 Task: Select Fire TV from Amazon Fire TV. Add to cart Alexa Voice Remote for Fire TV Cube-1. Place order for _x000D_
18839 W Narramore Rd_x000D_
Buckeye, Arizona(AZ), 85326, Cell Number (623) 386-9257
Action: Mouse moved to (53, 41)
Screenshot: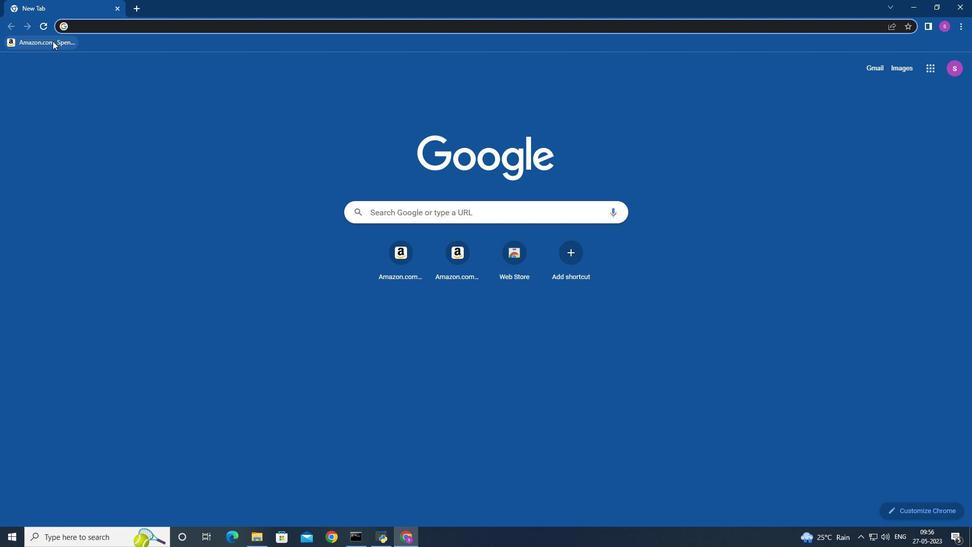 
Action: Mouse pressed left at (53, 41)
Screenshot: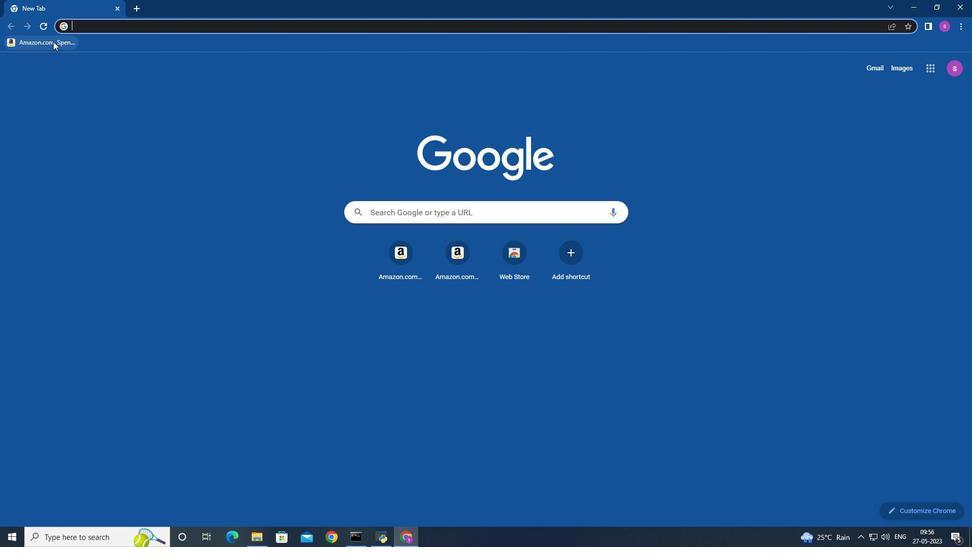 
Action: Mouse moved to (116, 47)
Screenshot: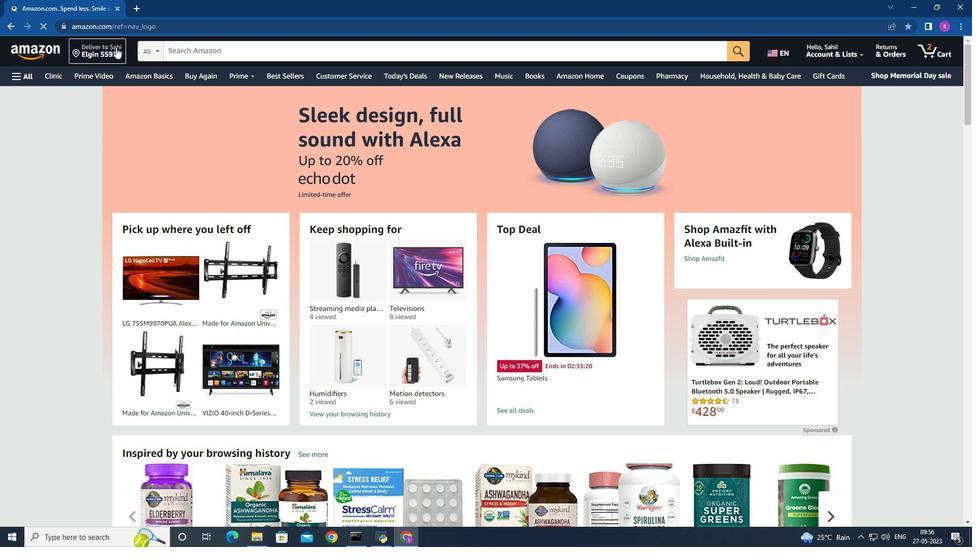 
Action: Mouse pressed left at (116, 47)
Screenshot: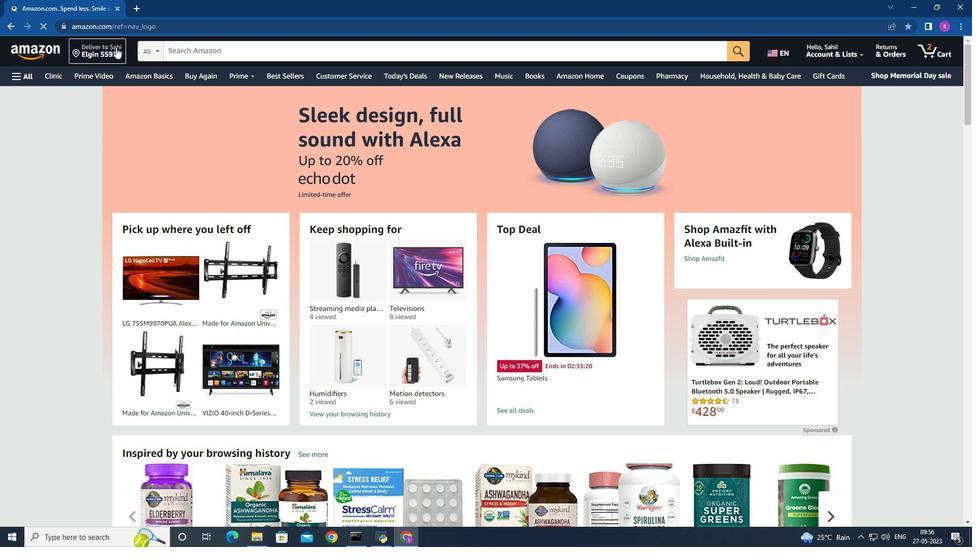 
Action: Mouse moved to (488, 306)
Screenshot: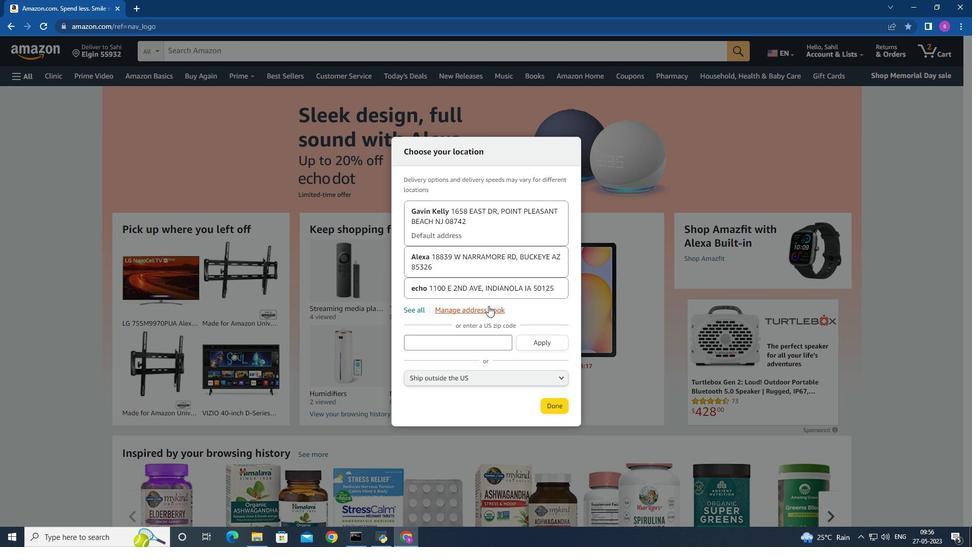 
Action: Mouse pressed left at (488, 306)
Screenshot: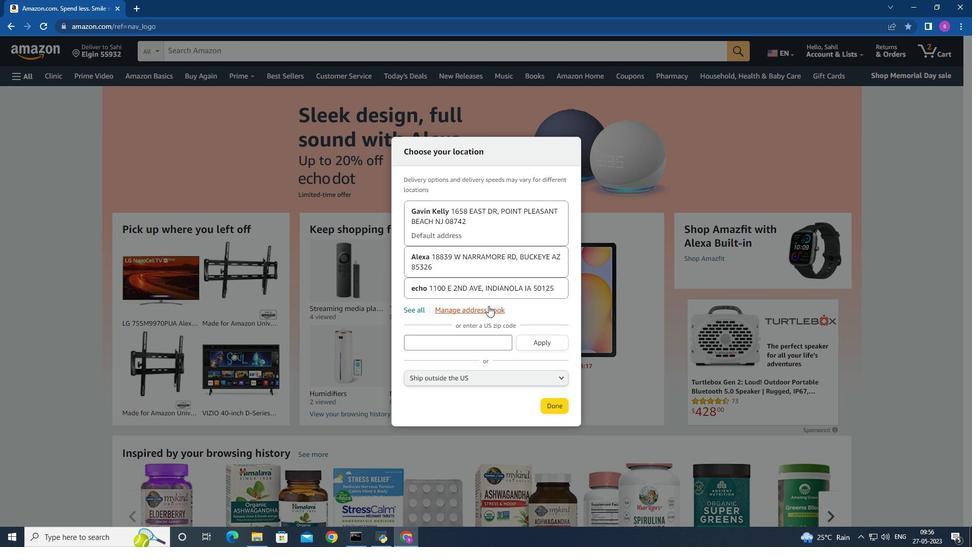 
Action: Mouse moved to (256, 200)
Screenshot: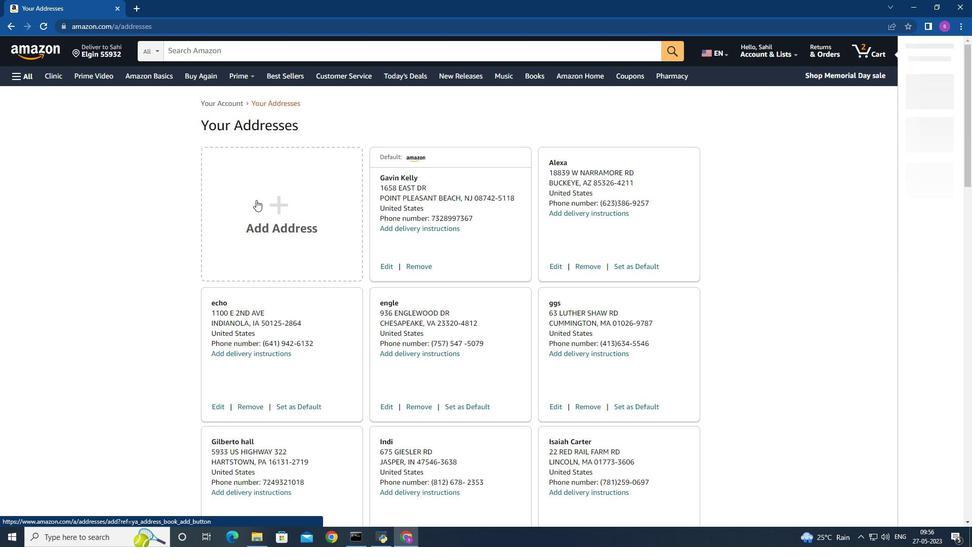 
Action: Mouse pressed left at (256, 200)
Screenshot: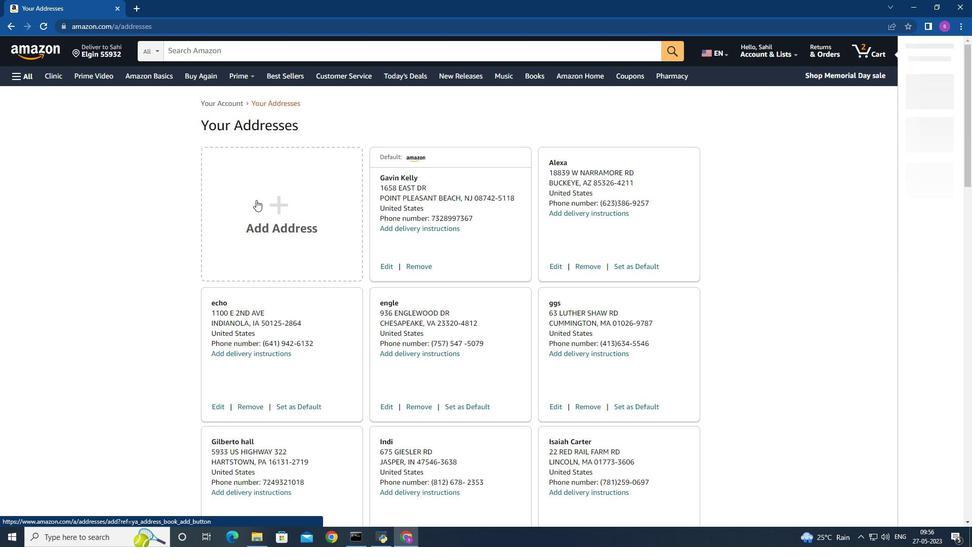 
Action: Mouse moved to (425, 236)
Screenshot: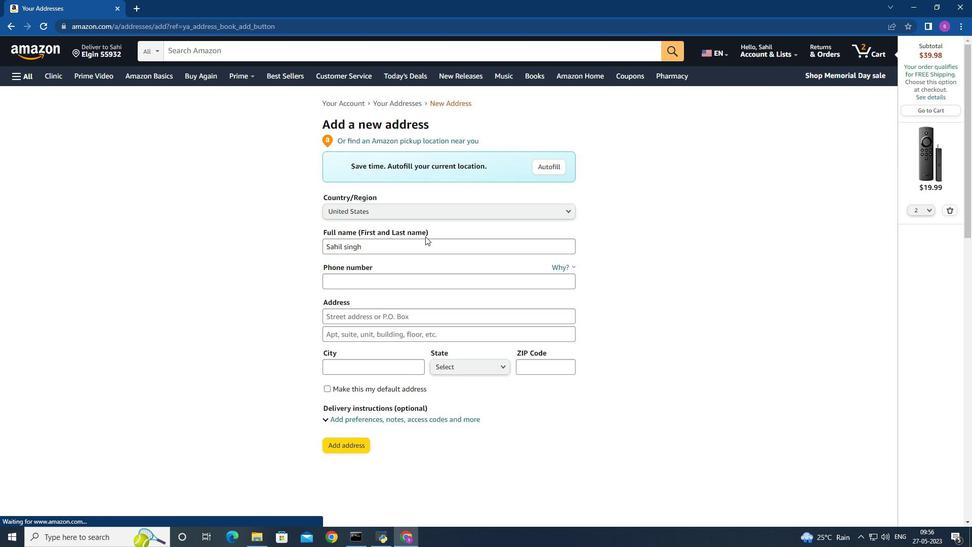 
Action: Mouse scrolled (425, 235) with delta (0, 0)
Screenshot: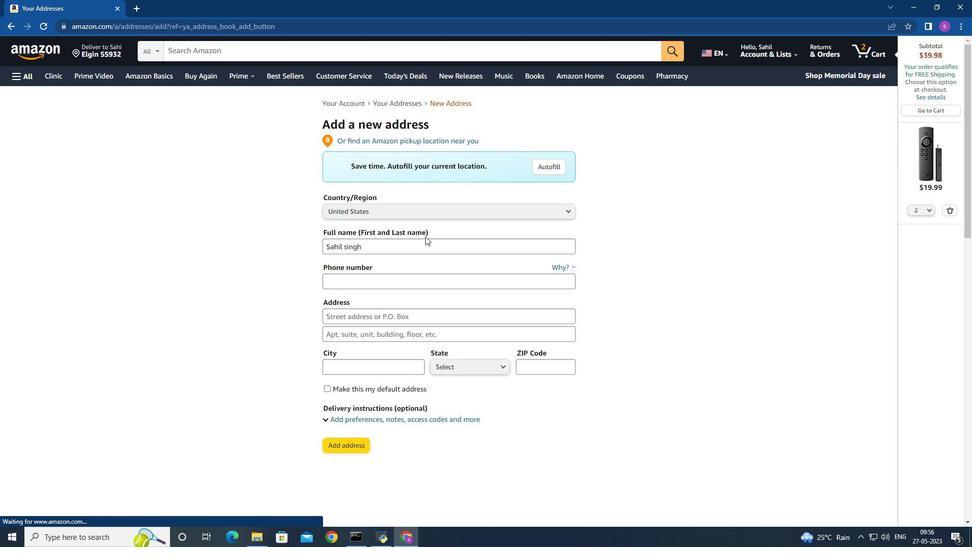 
Action: Mouse scrolled (425, 235) with delta (0, 0)
Screenshot: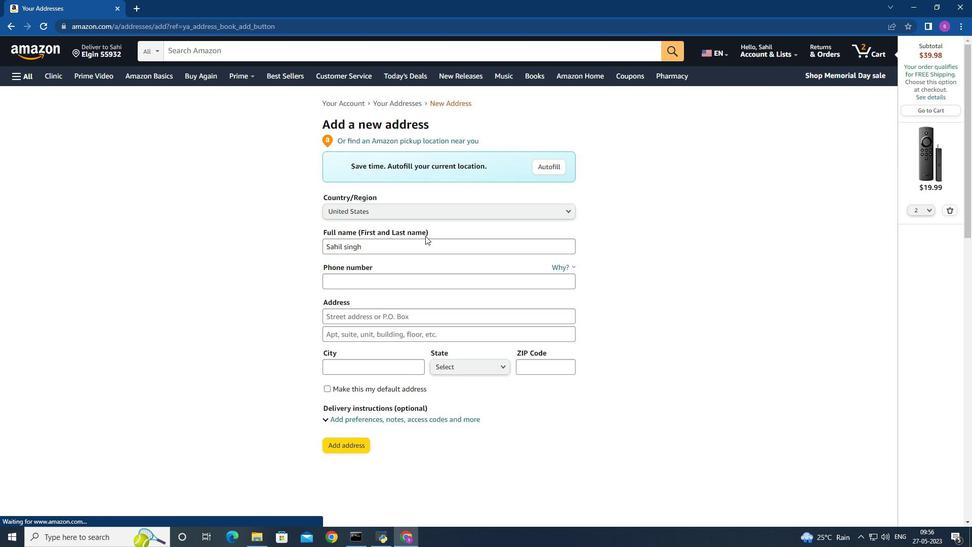 
Action: Mouse moved to (367, 217)
Screenshot: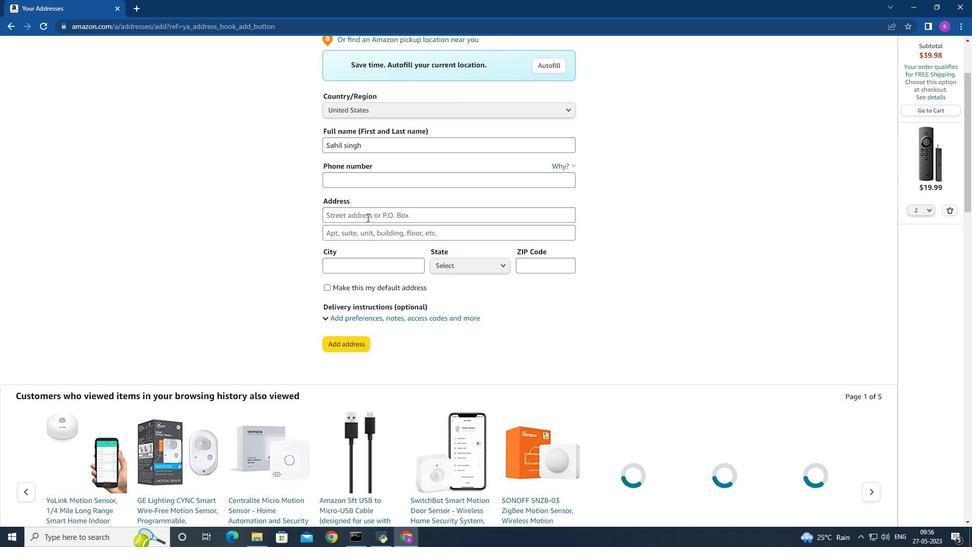 
Action: Mouse pressed left at (367, 217)
Screenshot: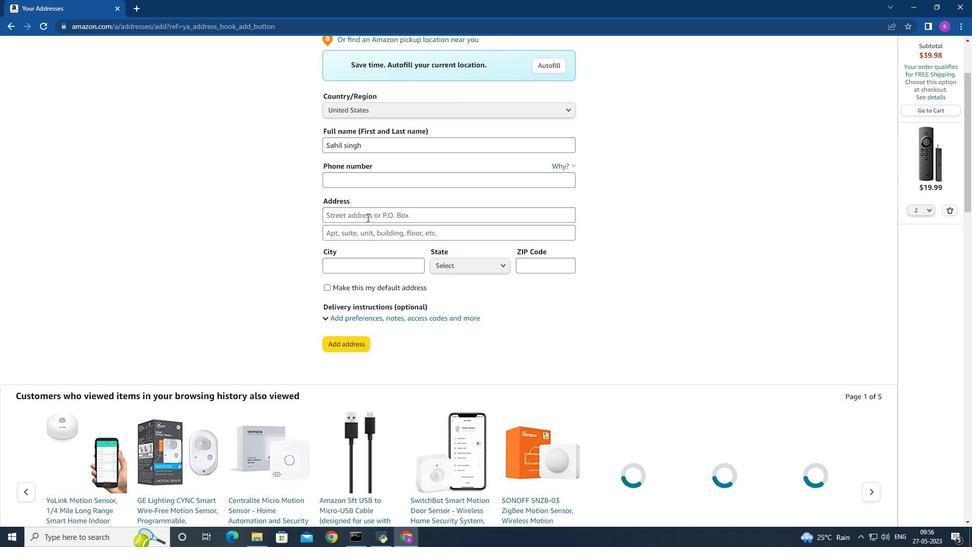 
Action: Mouse moved to (366, 217)
Screenshot: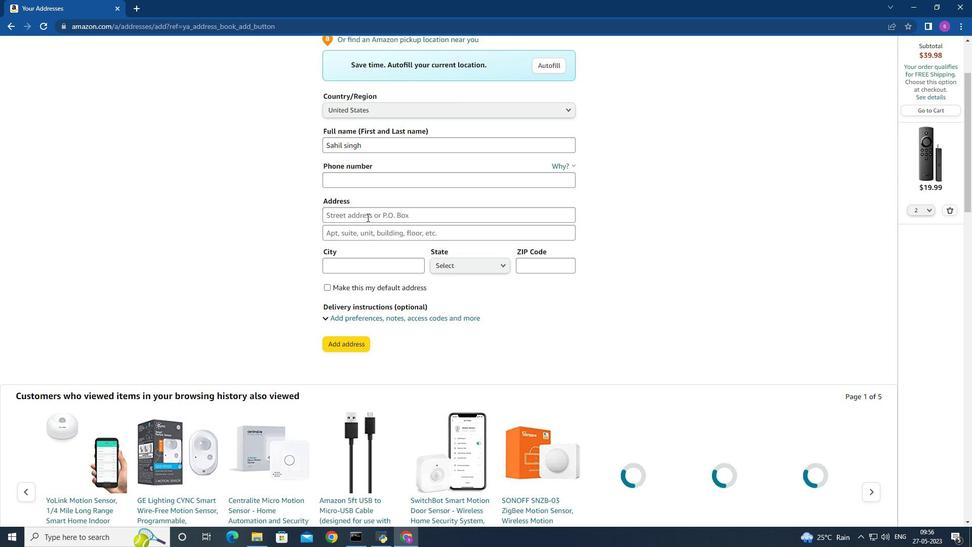 
Action: Key pressed 18839<Key.space><Key.shift>W<Key.space><Key.shift><Key.shift><Key.shift><Key.shift><Key.shift>N
Screenshot: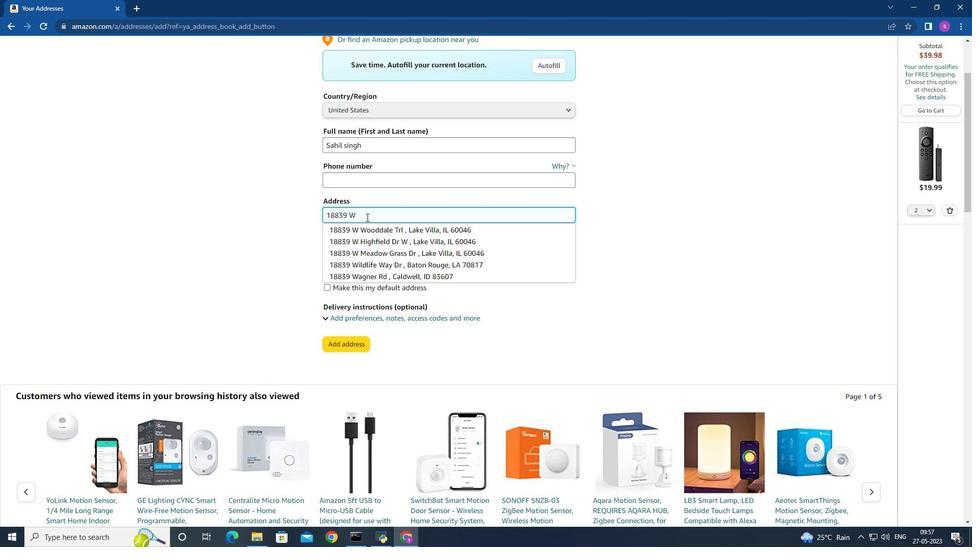 
Action: Mouse moved to (396, 228)
Screenshot: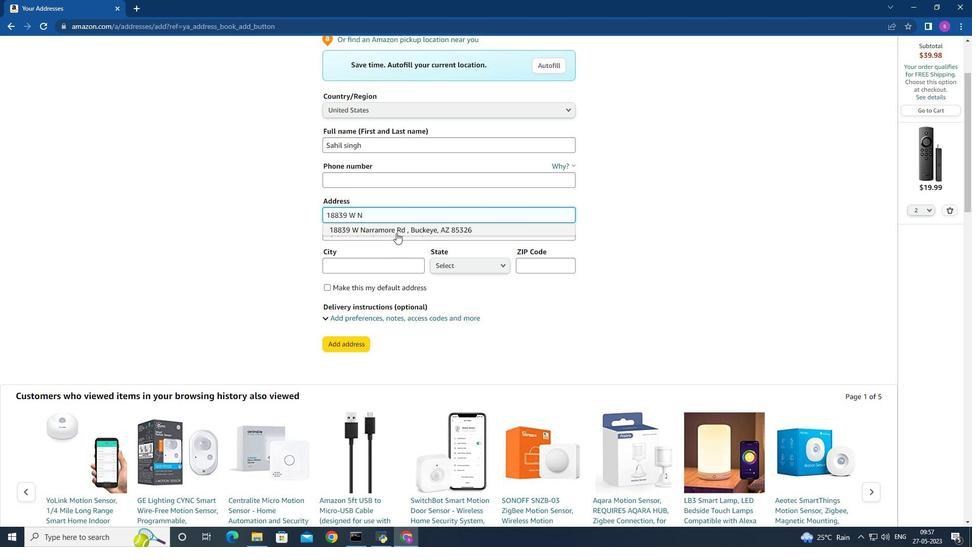 
Action: Mouse pressed left at (396, 228)
Screenshot: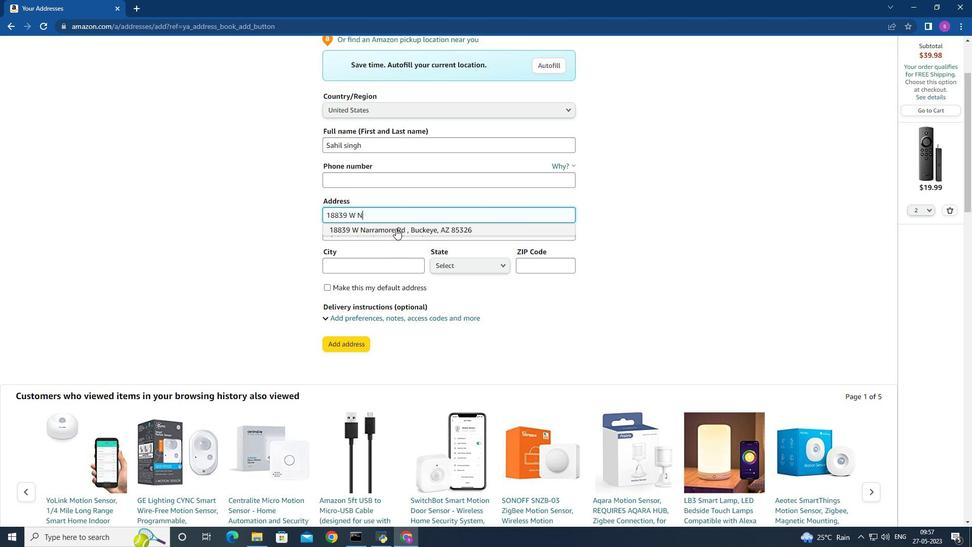 
Action: Mouse moved to (359, 176)
Screenshot: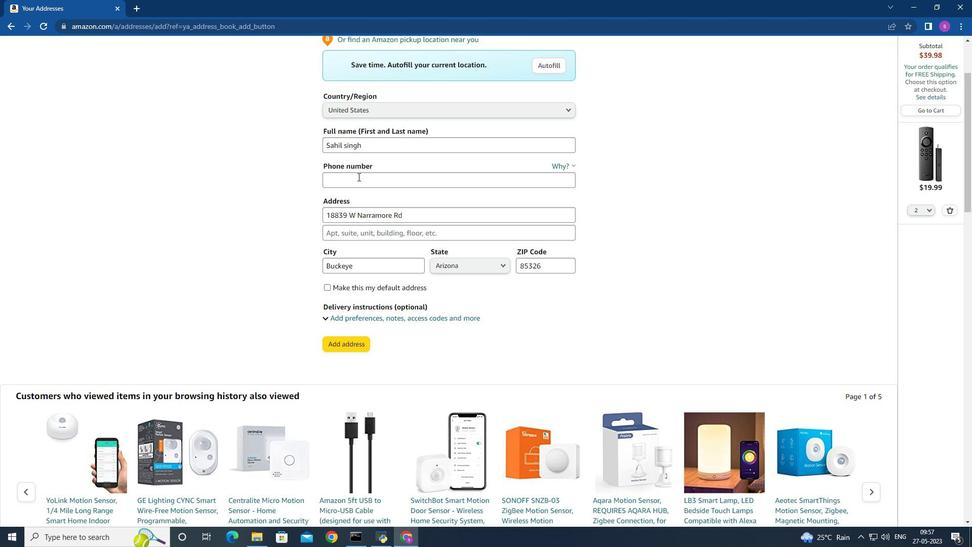 
Action: Mouse pressed left at (359, 176)
Screenshot: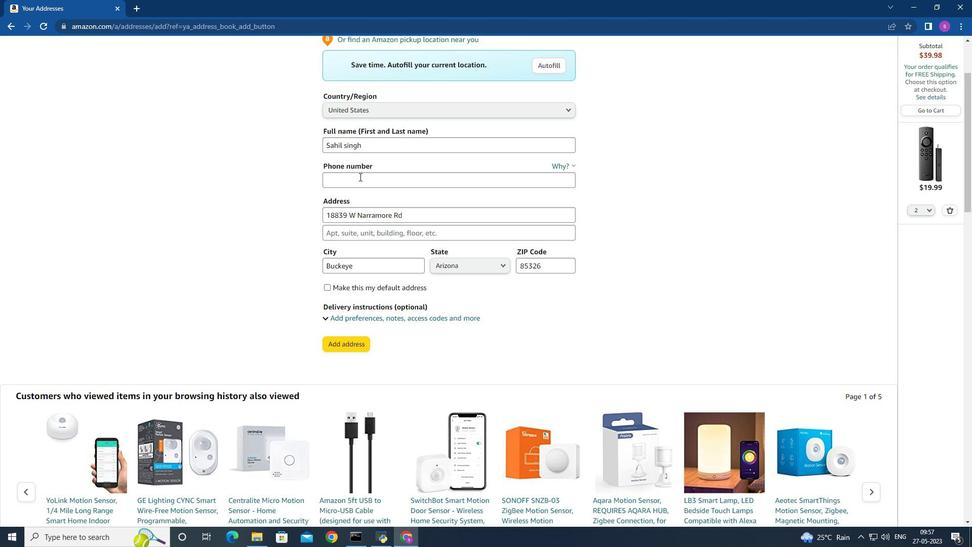 
Action: Mouse moved to (359, 176)
Screenshot: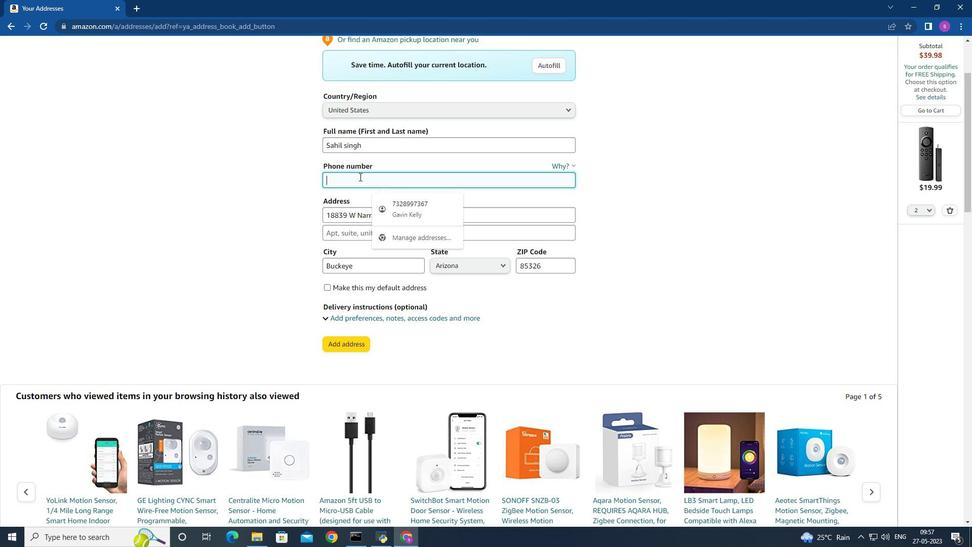 
Action: Key pressed <Key.shift>(623<Key.shift>)386-9257
Screenshot: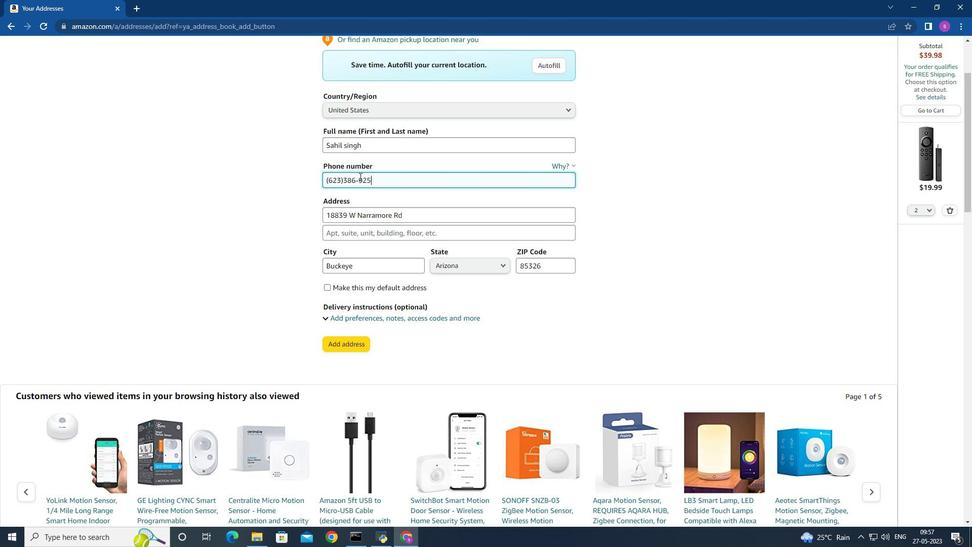 
Action: Mouse moved to (392, 215)
Screenshot: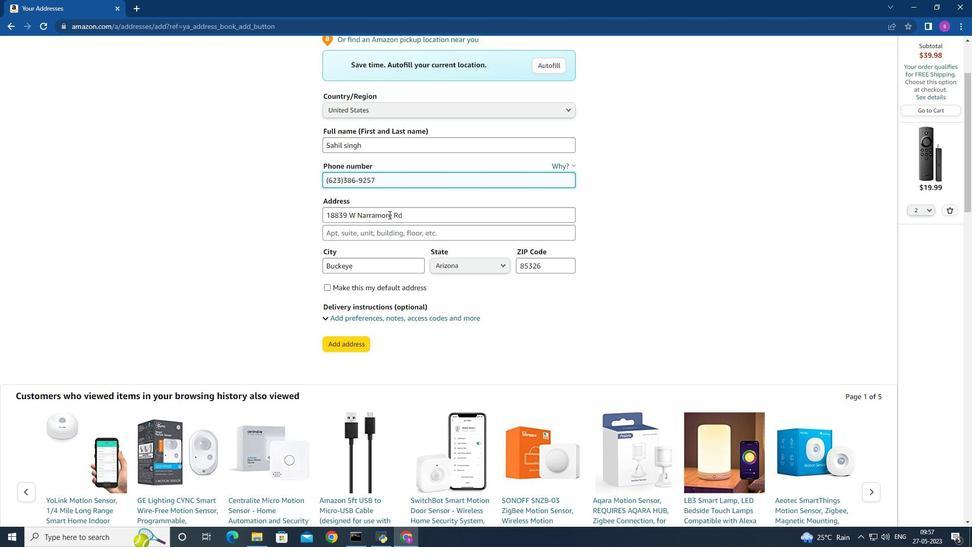 
Action: Mouse scrolled (392, 215) with delta (0, 0)
Screenshot: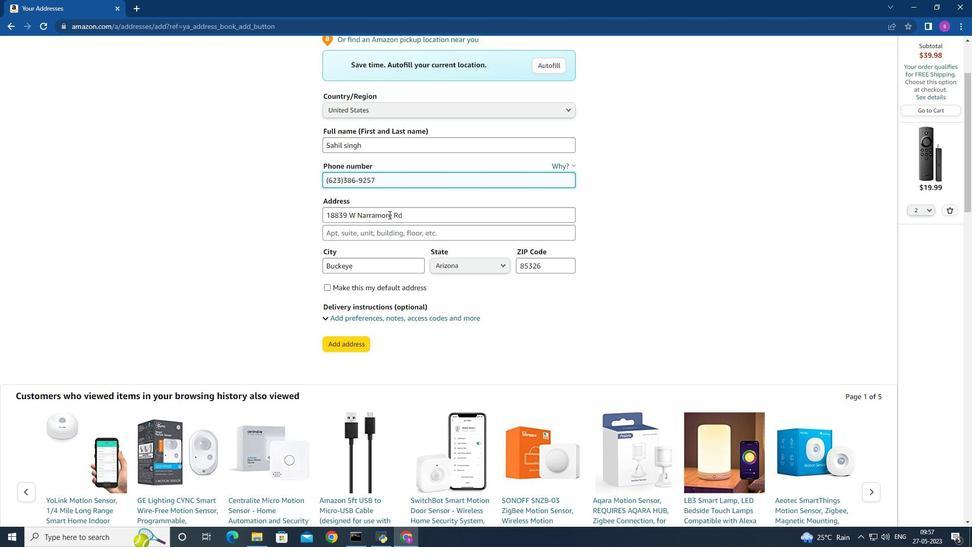 
Action: Mouse moved to (437, 197)
Screenshot: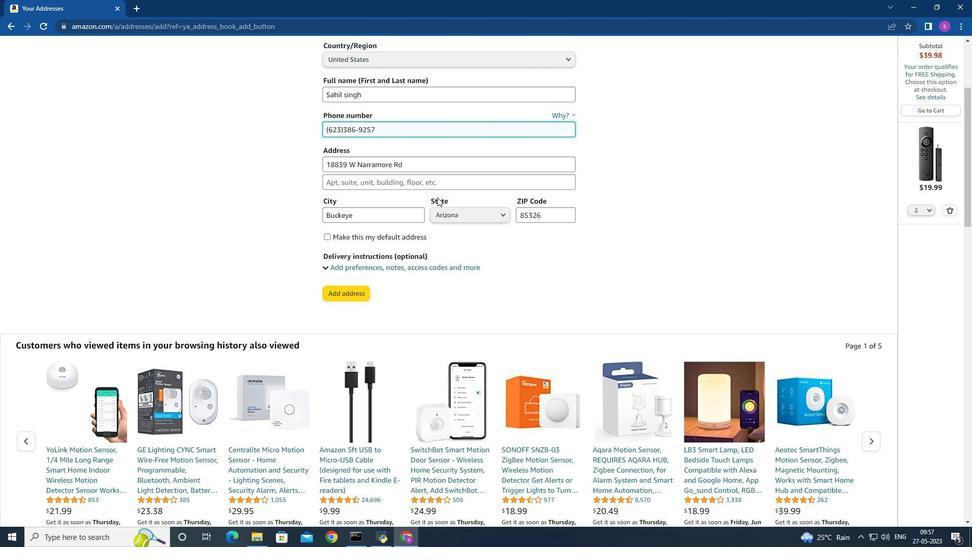 
Action: Mouse scrolled (437, 198) with delta (0, 0)
Screenshot: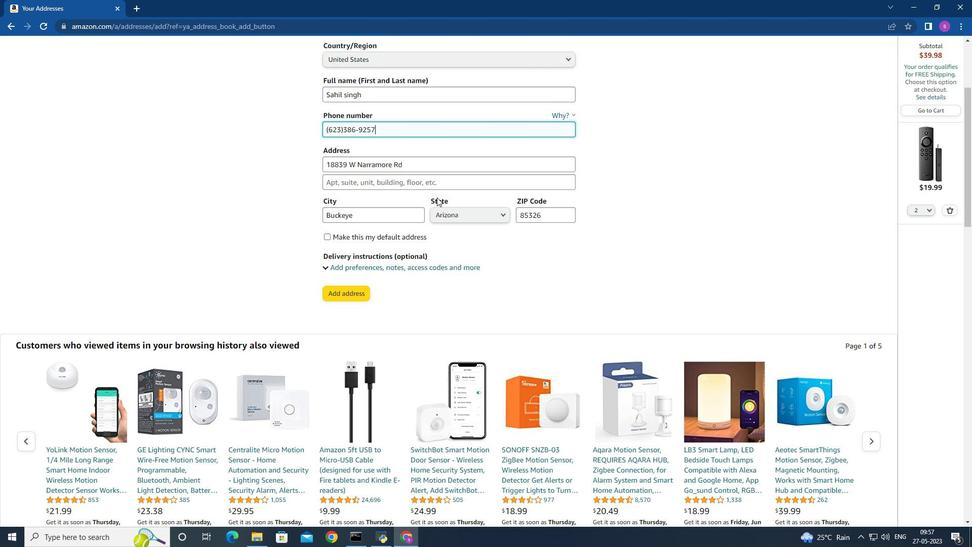 
Action: Mouse scrolled (437, 198) with delta (0, 0)
Screenshot: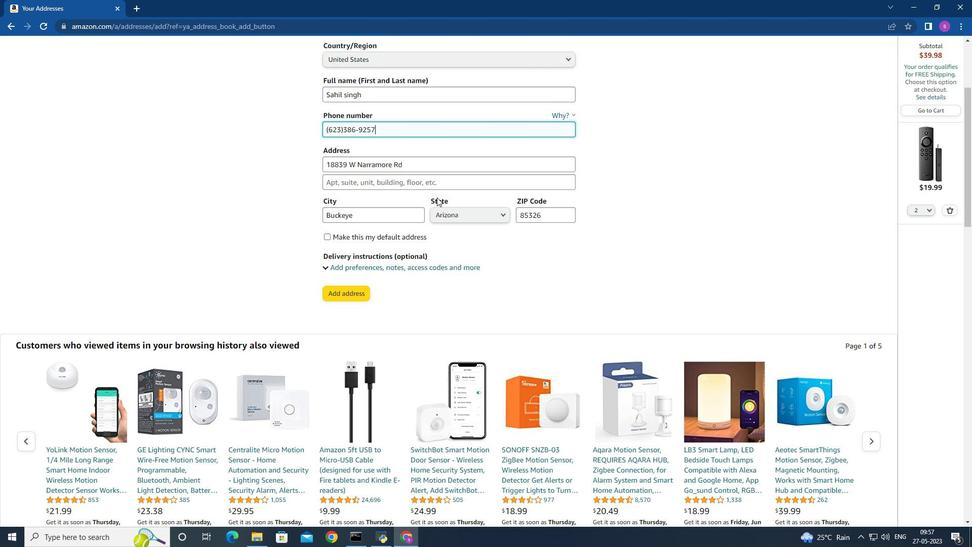 
Action: Mouse scrolled (437, 198) with delta (0, 0)
Screenshot: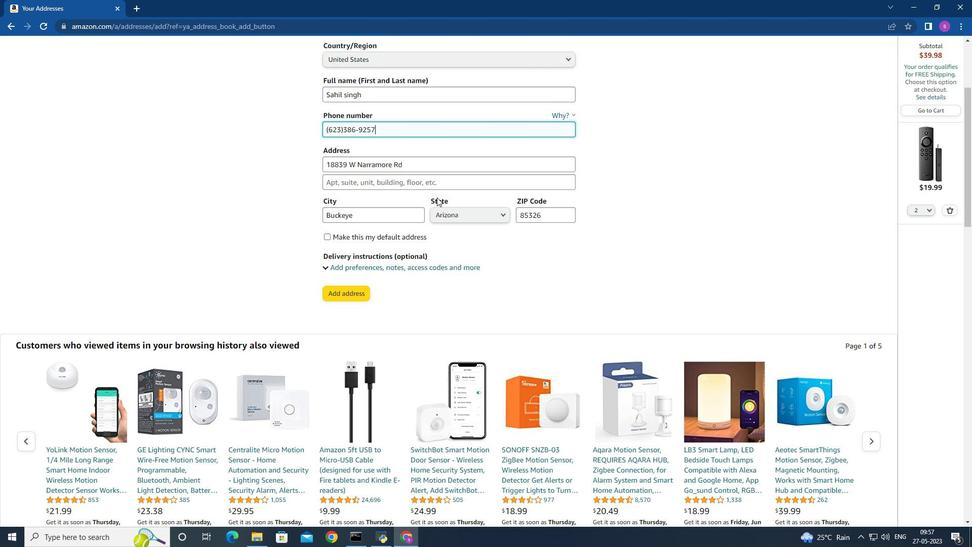 
Action: Mouse scrolled (437, 198) with delta (0, 0)
Screenshot: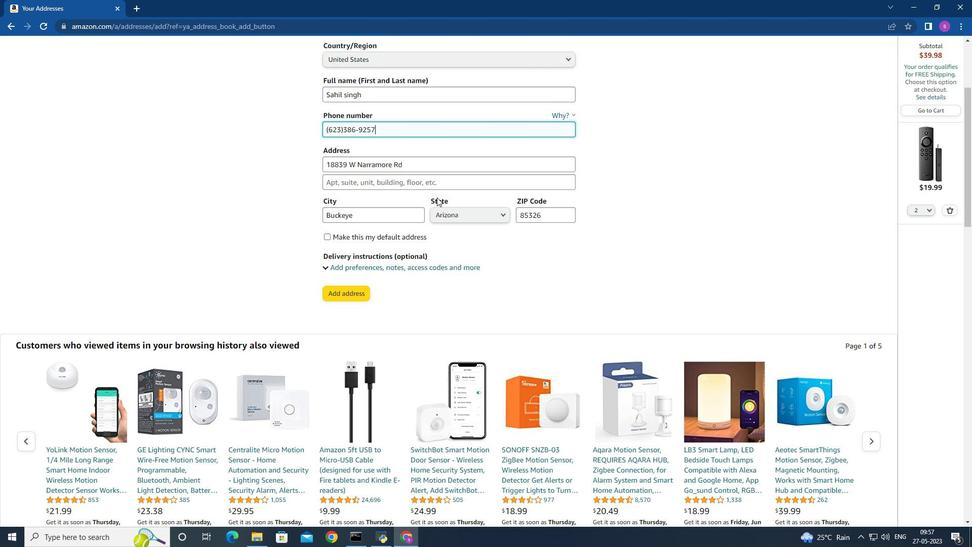 
Action: Mouse scrolled (437, 198) with delta (0, 0)
Screenshot: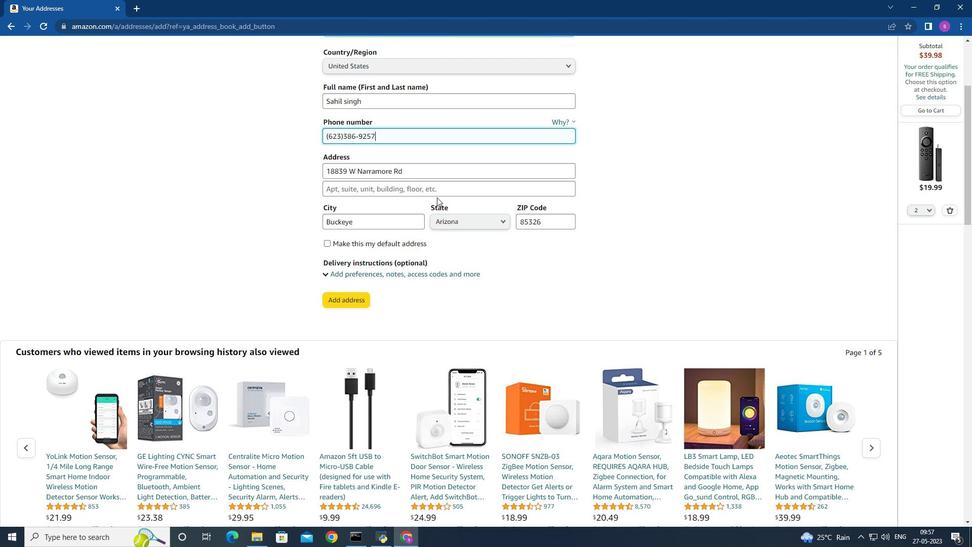 
Action: Mouse moved to (404, 256)
Screenshot: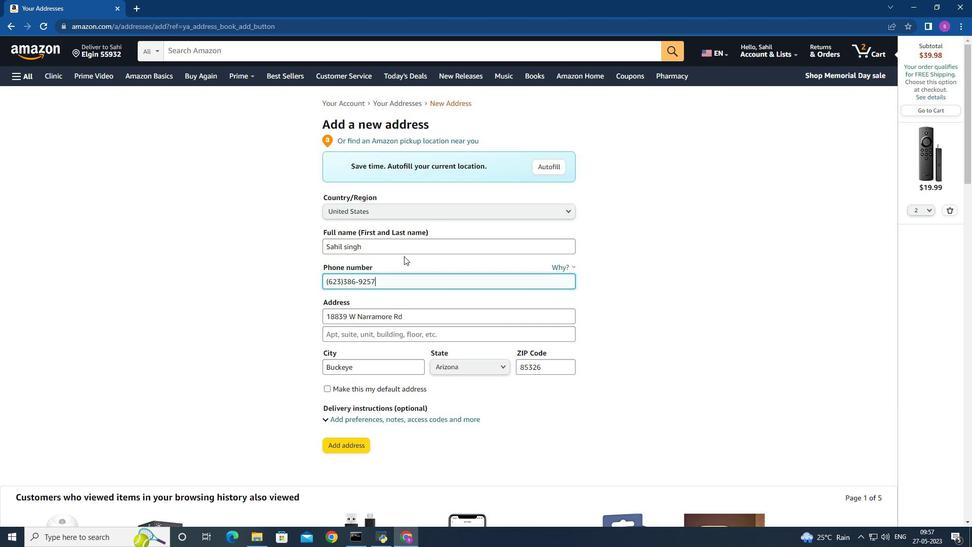 
Action: Mouse scrolled (404, 255) with delta (0, 0)
Screenshot: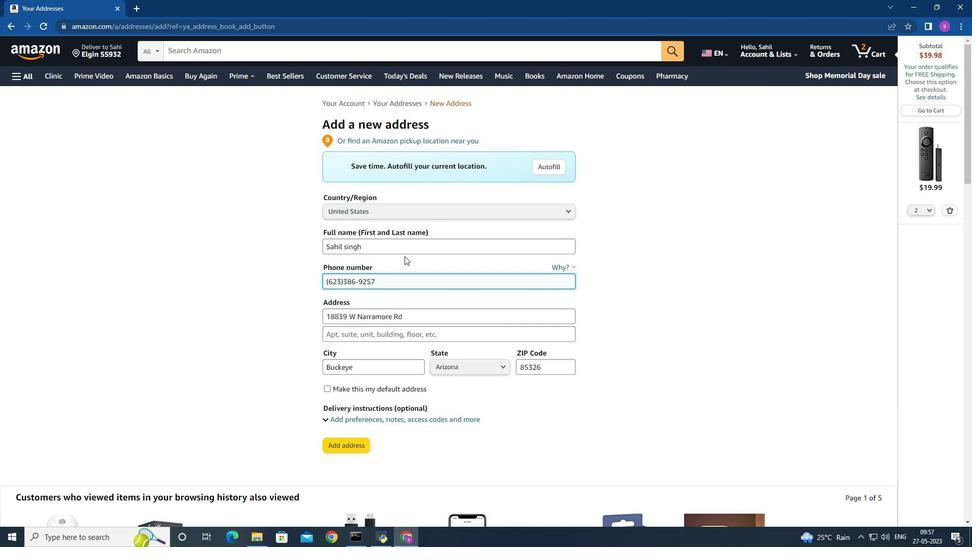 
Action: Mouse moved to (404, 256)
Screenshot: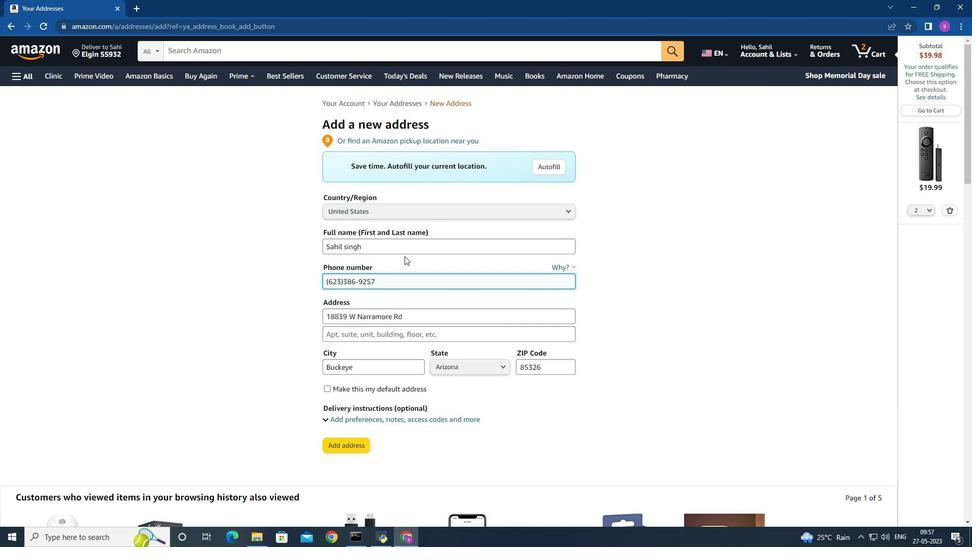 
Action: Mouse scrolled (404, 256) with delta (0, 0)
Screenshot: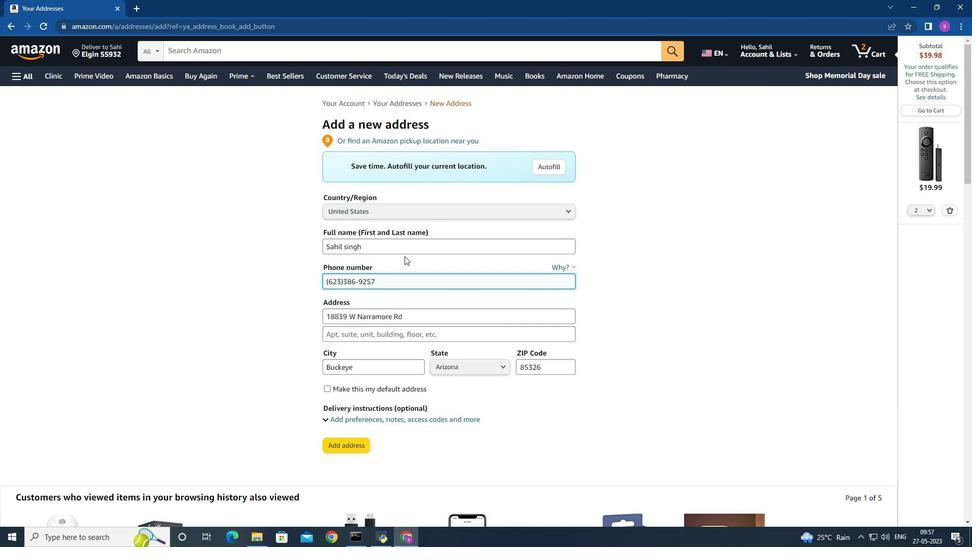 
Action: Mouse moved to (351, 343)
Screenshot: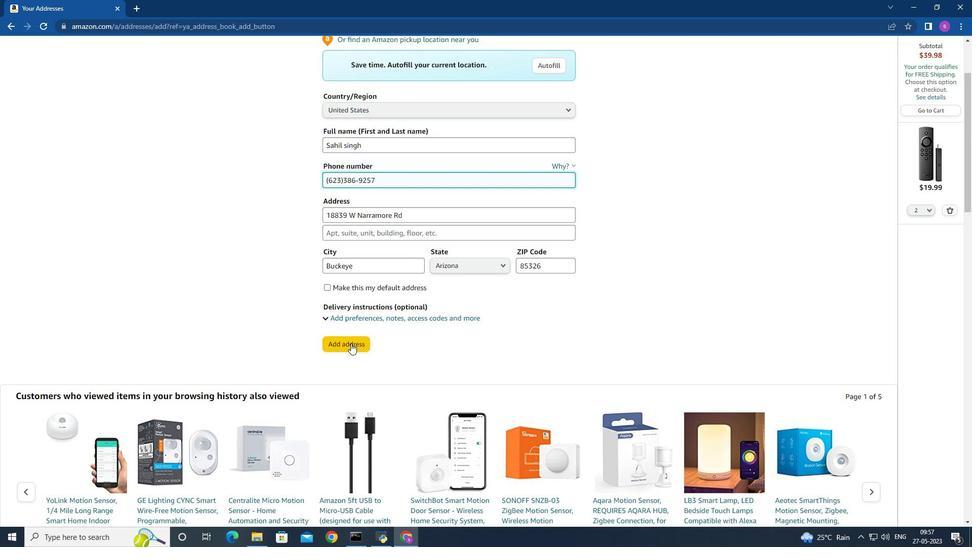 
Action: Mouse pressed left at (351, 343)
Screenshot: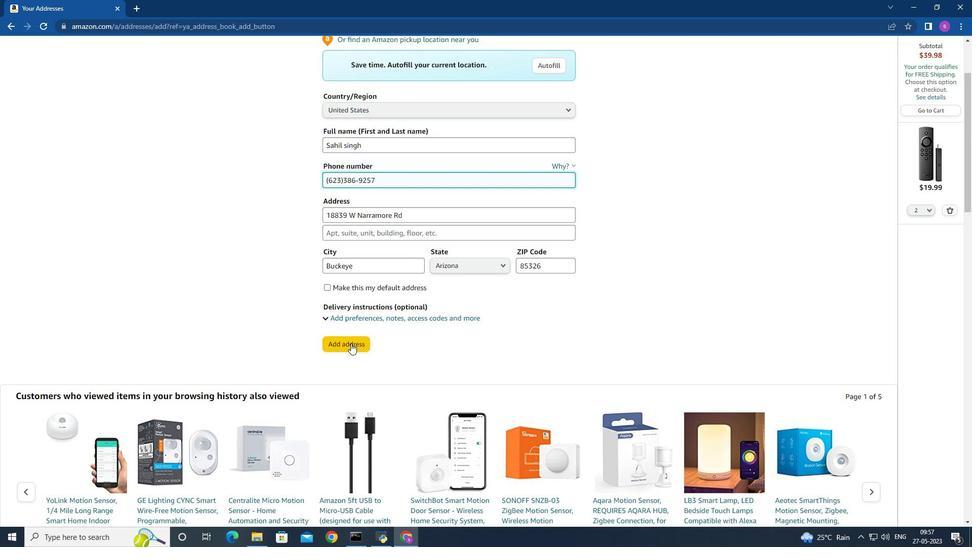 
Action: Mouse moved to (112, 51)
Screenshot: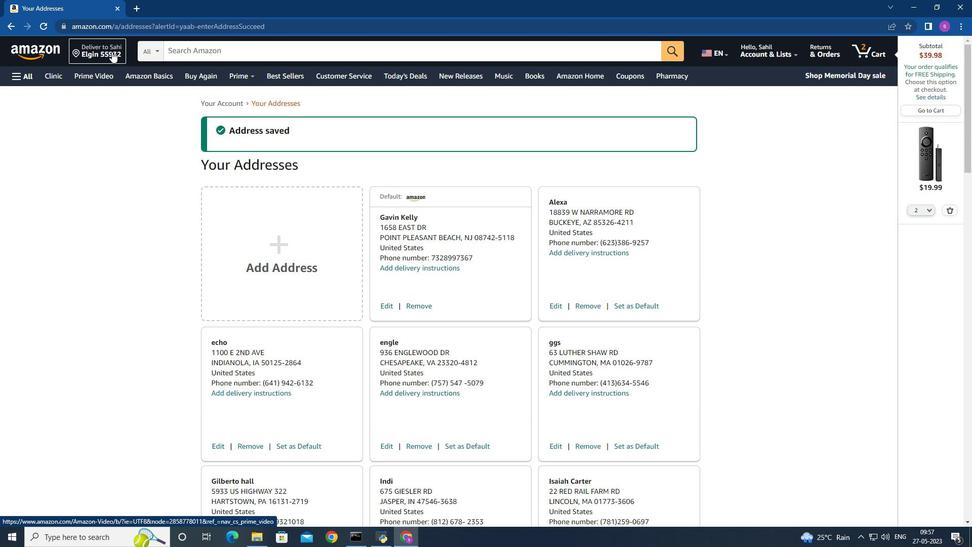 
Action: Mouse pressed left at (112, 51)
Screenshot: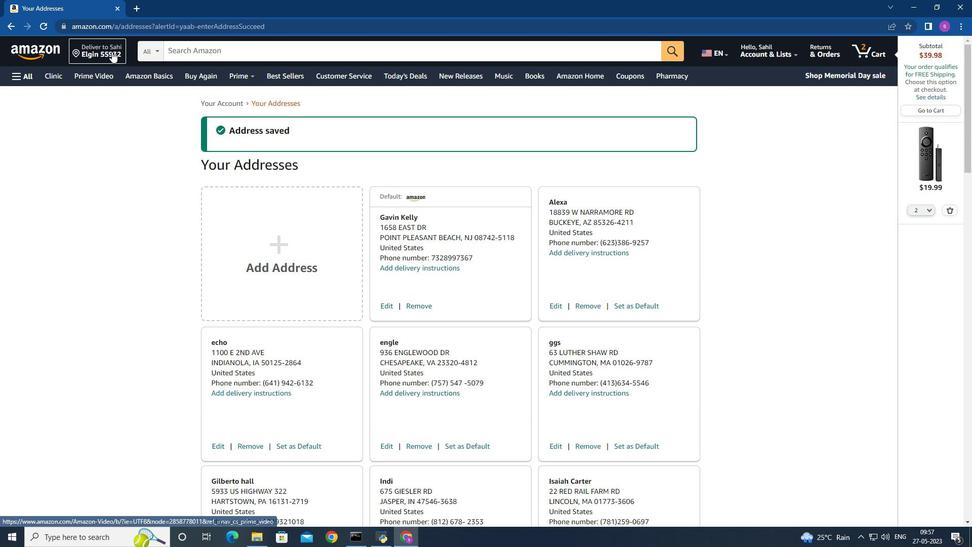 
Action: Mouse moved to (419, 311)
Screenshot: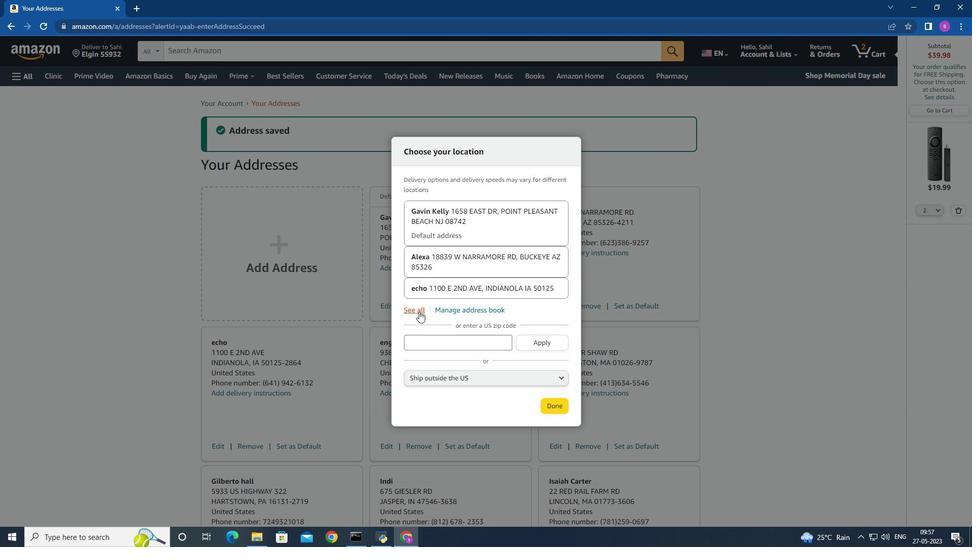 
Action: Mouse pressed left at (419, 311)
Screenshot: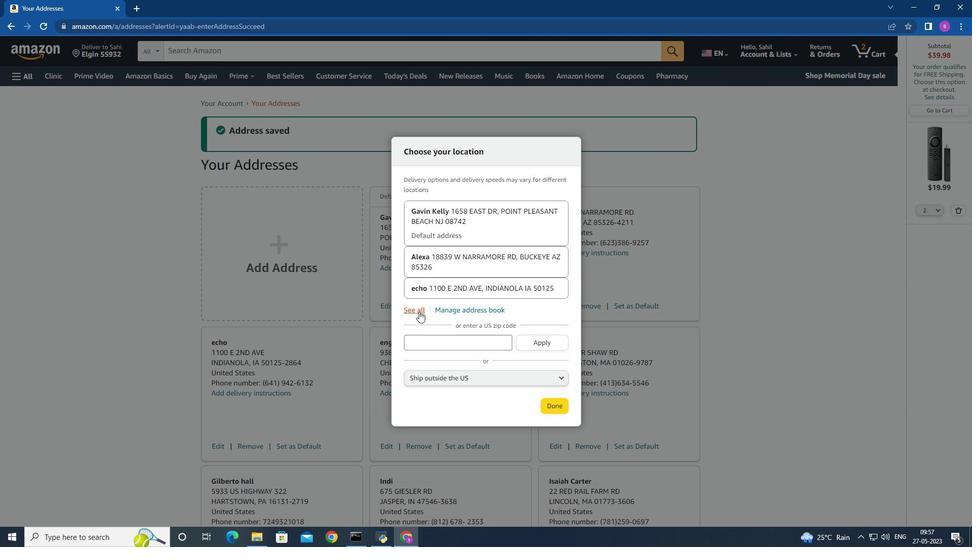 
Action: Mouse moved to (450, 286)
Screenshot: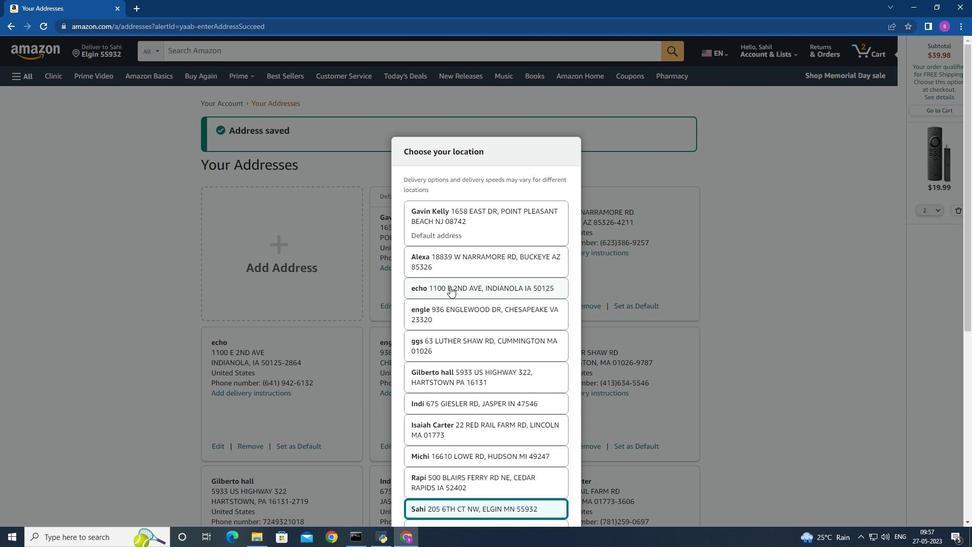 
Action: Mouse scrolled (450, 286) with delta (0, 0)
Screenshot: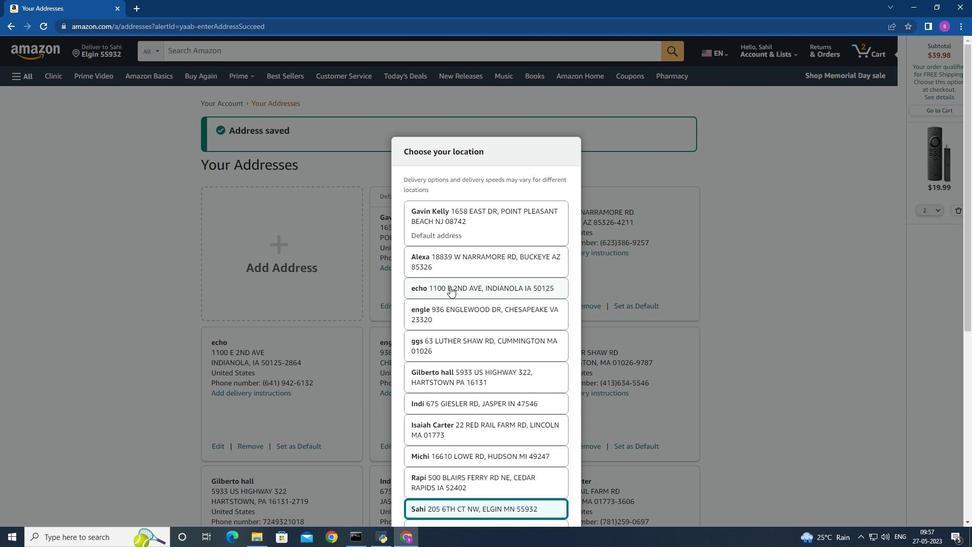 
Action: Mouse moved to (450, 286)
Screenshot: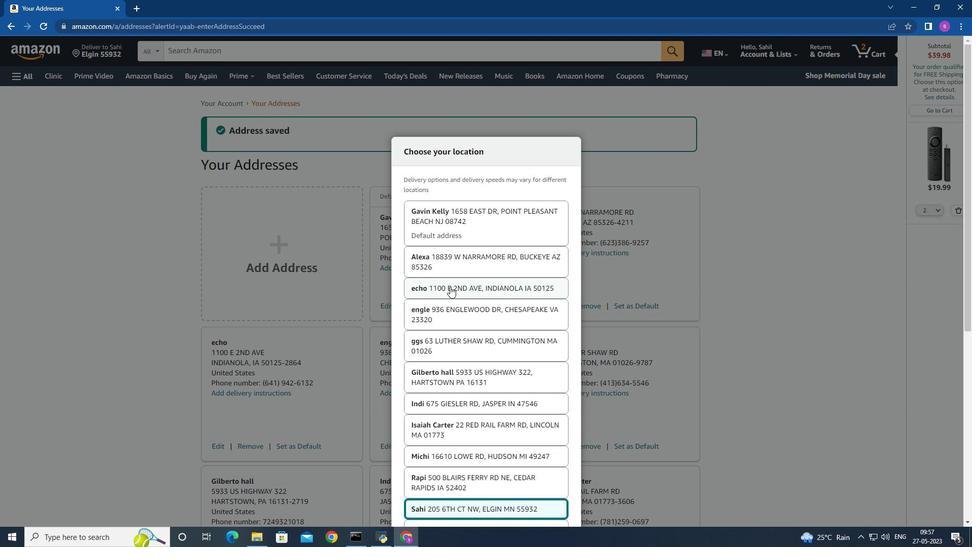 
Action: Mouse scrolled (450, 286) with delta (0, 0)
Screenshot: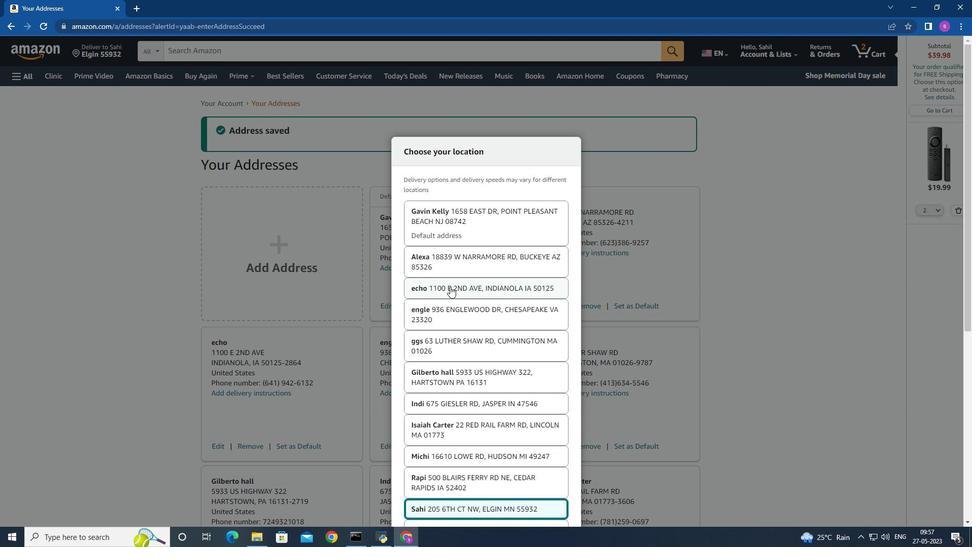 
Action: Mouse moved to (444, 301)
Screenshot: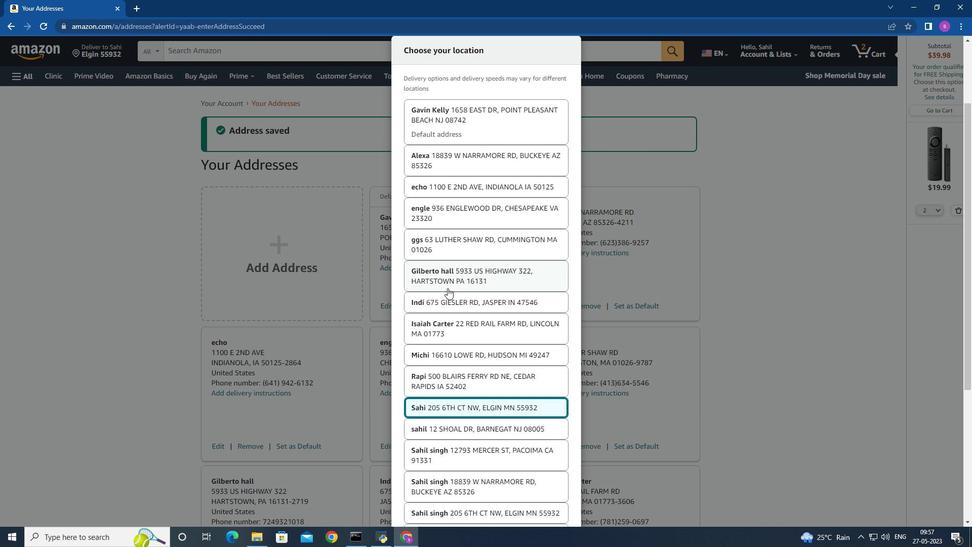 
Action: Mouse scrolled (444, 301) with delta (0, 0)
Screenshot: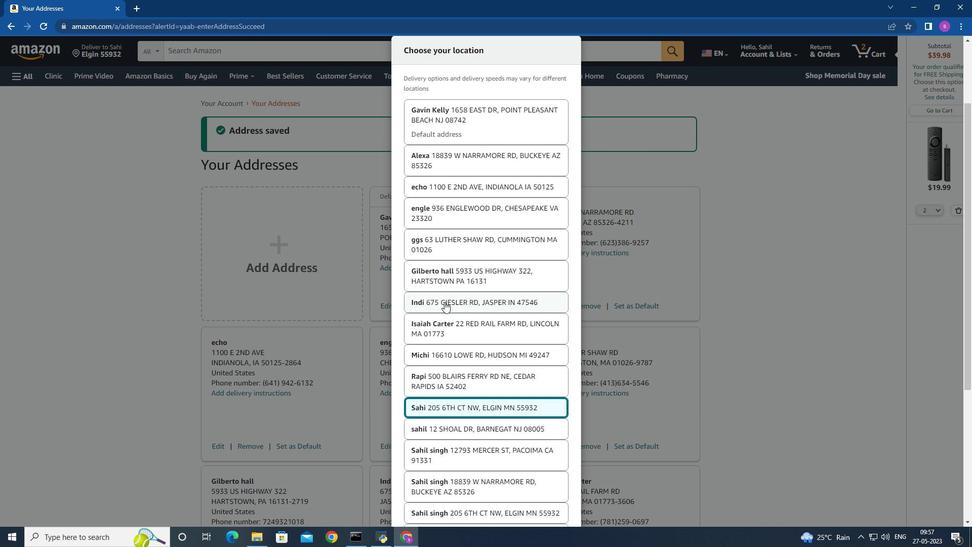 
Action: Mouse scrolled (444, 301) with delta (0, 0)
Screenshot: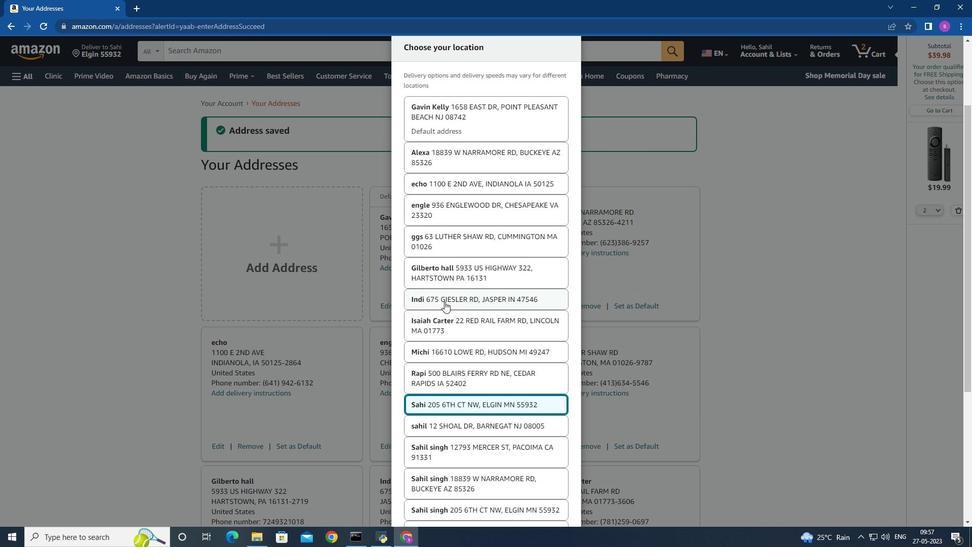 
Action: Mouse moved to (444, 301)
Screenshot: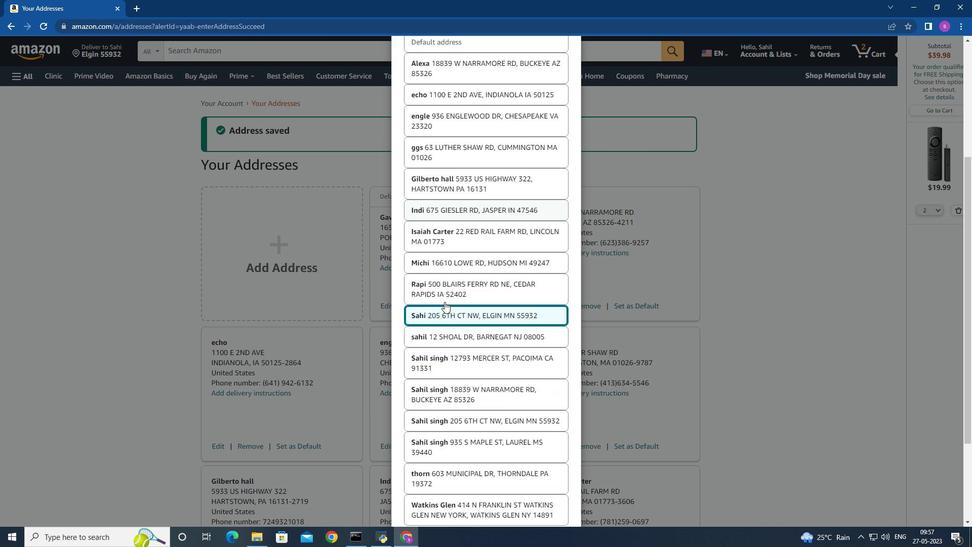 
Action: Mouse scrolled (444, 301) with delta (0, 0)
Screenshot: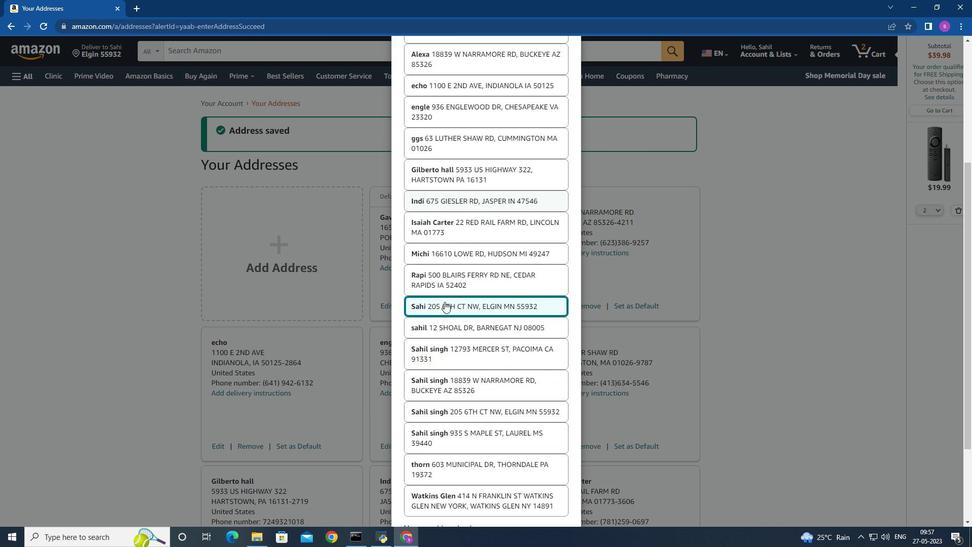 
Action: Mouse moved to (482, 335)
Screenshot: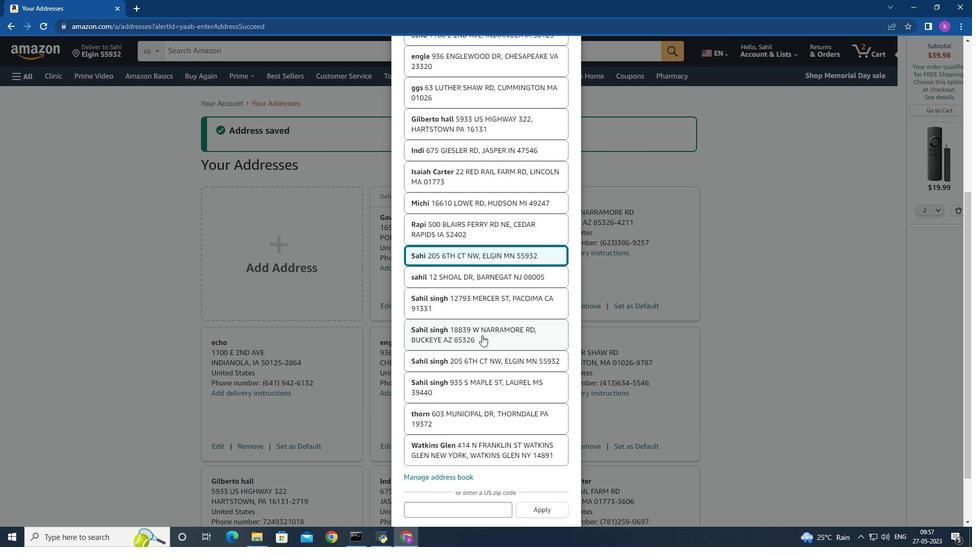 
Action: Mouse pressed left at (482, 335)
Screenshot: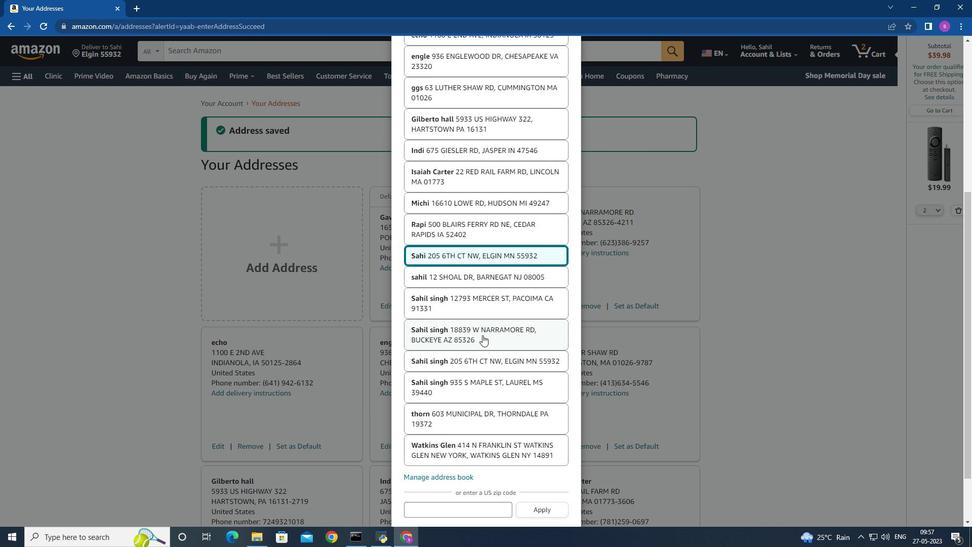 
Action: Mouse moved to (483, 335)
Screenshot: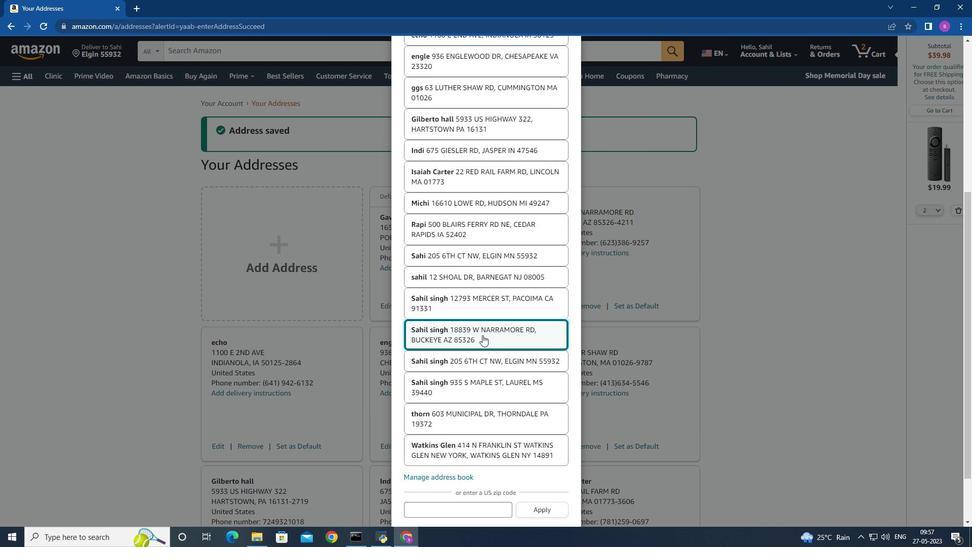 
Action: Mouse scrolled (483, 334) with delta (0, 0)
Screenshot: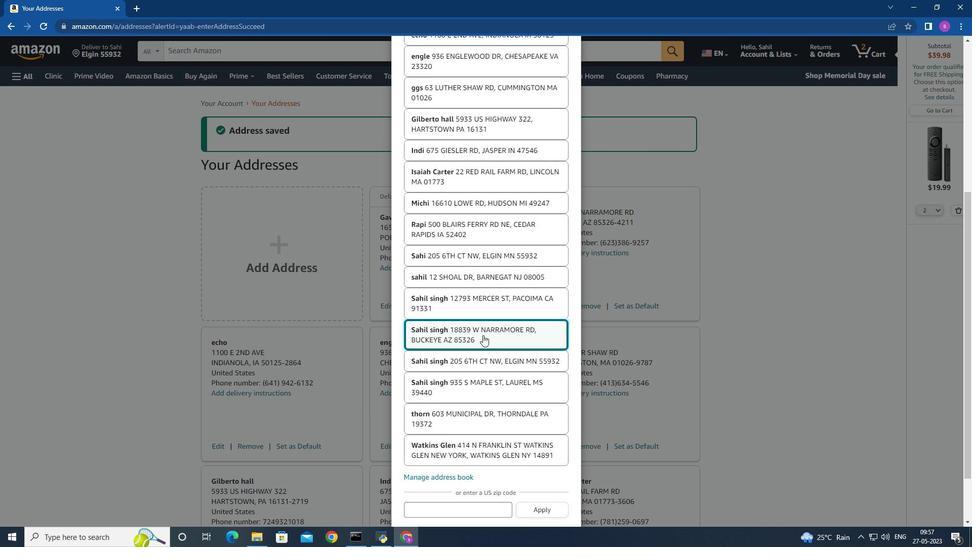 
Action: Mouse scrolled (483, 334) with delta (0, 0)
Screenshot: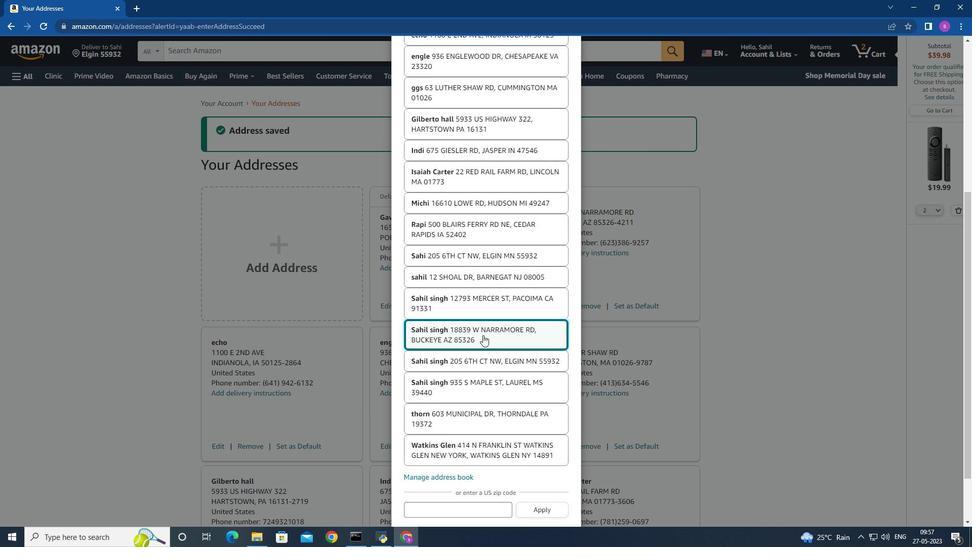 
Action: Mouse scrolled (483, 334) with delta (0, 0)
Screenshot: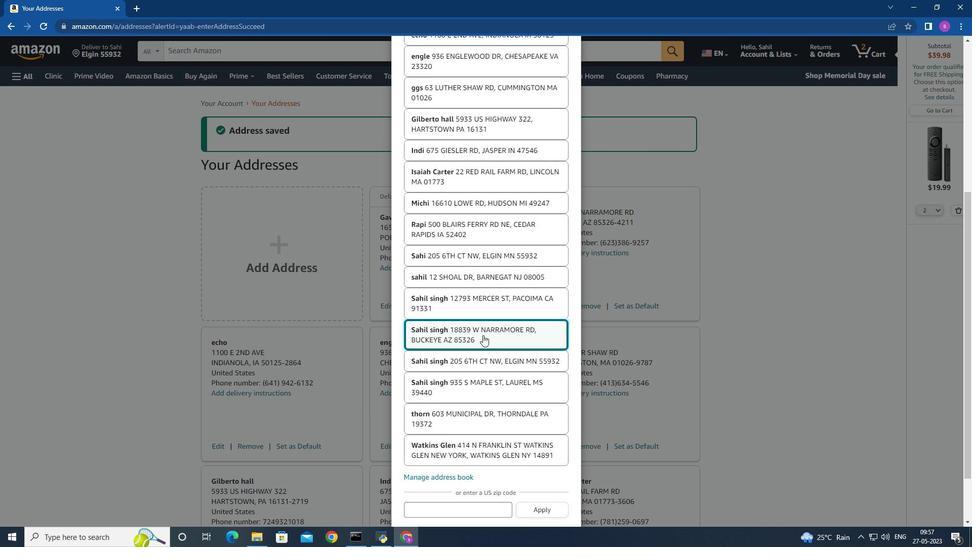 
Action: Mouse scrolled (483, 334) with delta (0, 0)
Screenshot: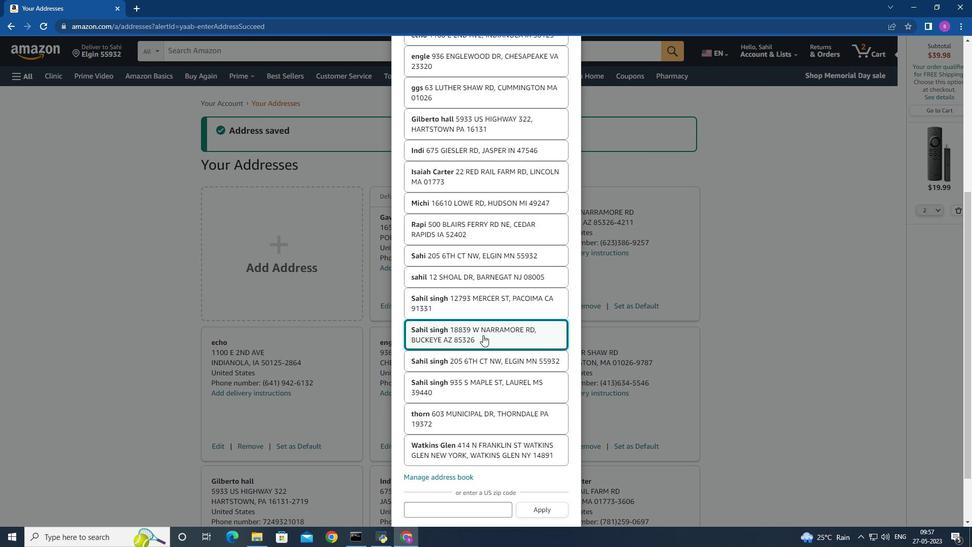 
Action: Mouse scrolled (483, 334) with delta (0, 0)
Screenshot: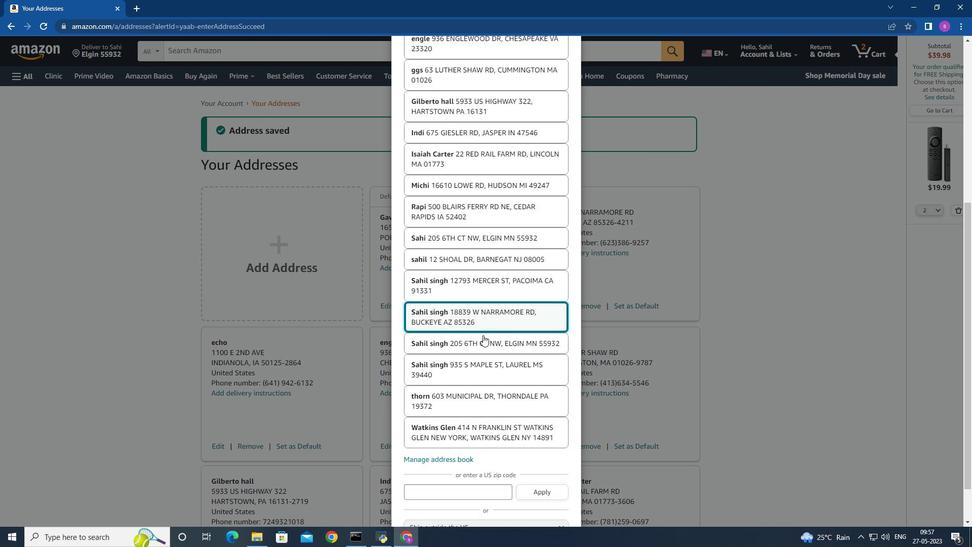 
Action: Mouse moved to (551, 503)
Screenshot: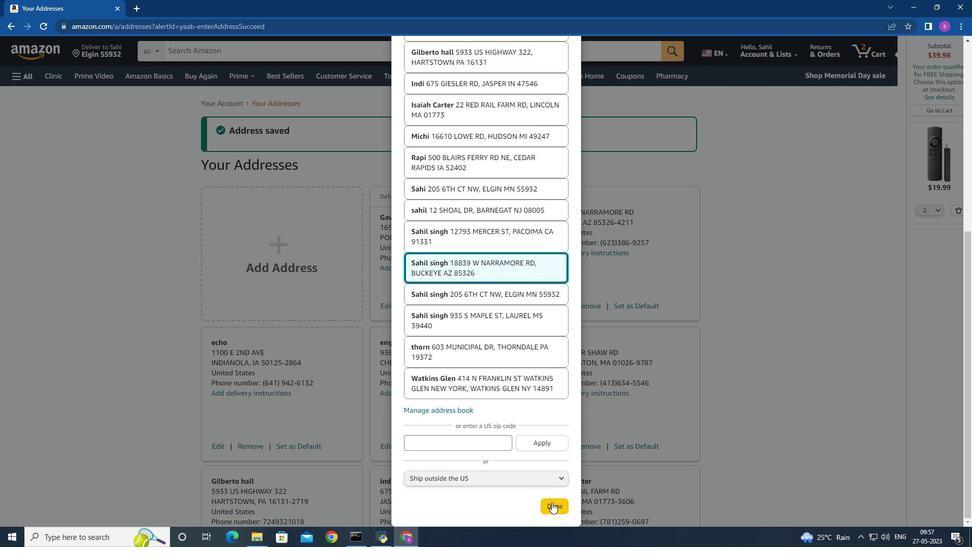 
Action: Mouse pressed left at (551, 503)
Screenshot: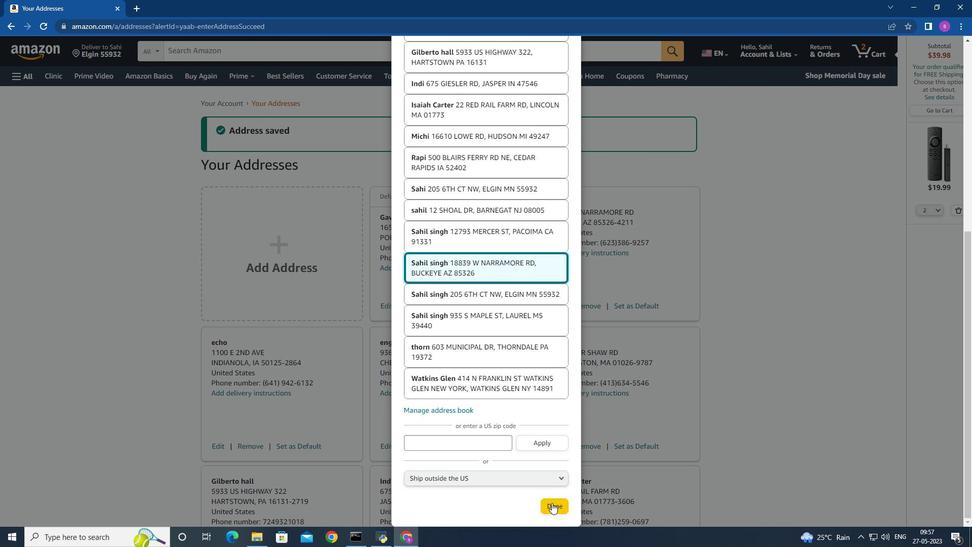 
Action: Mouse moved to (14, 78)
Screenshot: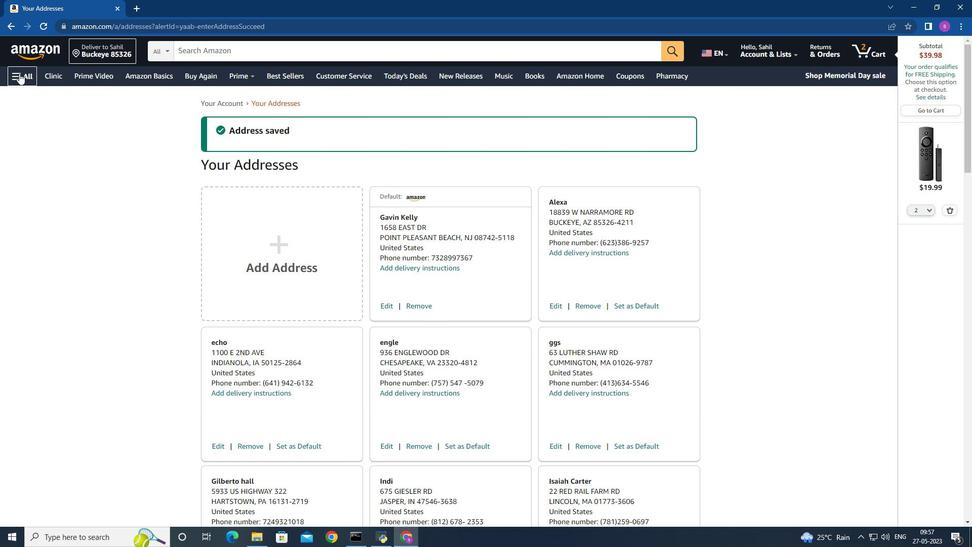 
Action: Mouse pressed left at (14, 78)
Screenshot: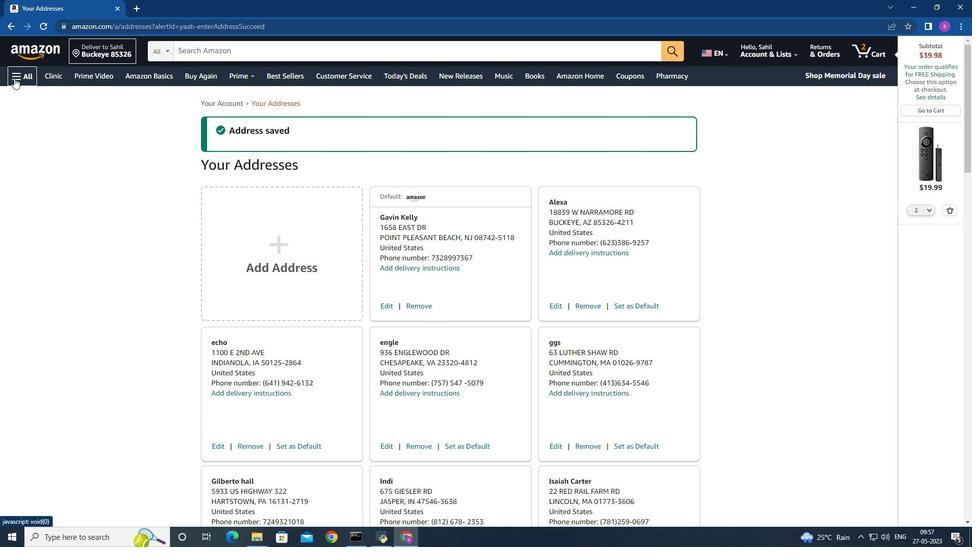 
Action: Mouse moved to (90, 147)
Screenshot: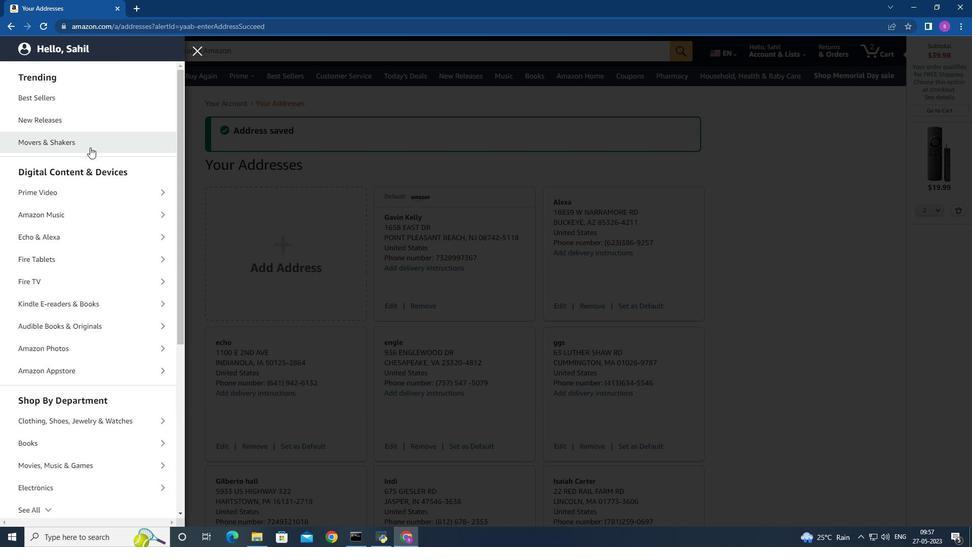 
Action: Mouse scrolled (90, 147) with delta (0, 0)
Screenshot: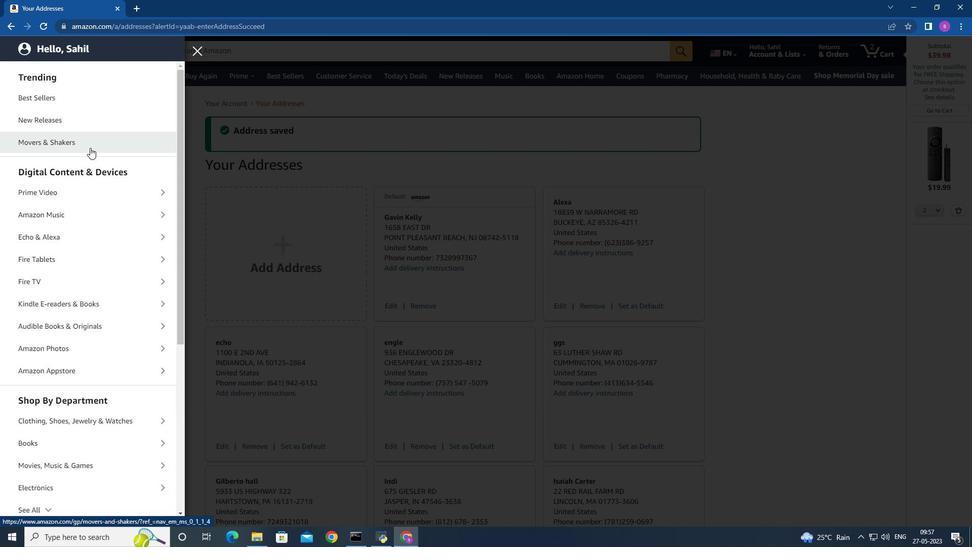 
Action: Mouse moved to (74, 227)
Screenshot: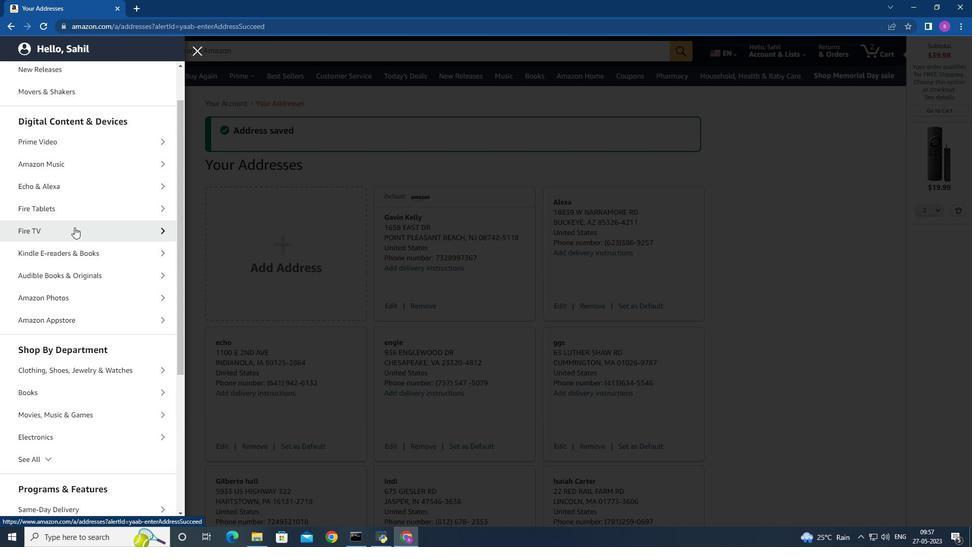 
Action: Mouse pressed left at (74, 227)
Screenshot: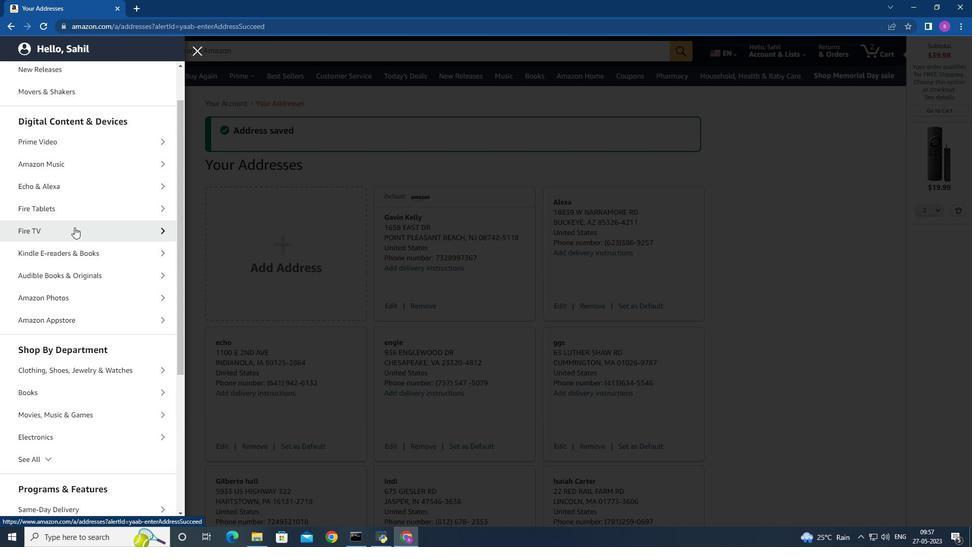 
Action: Mouse moved to (115, 119)
Screenshot: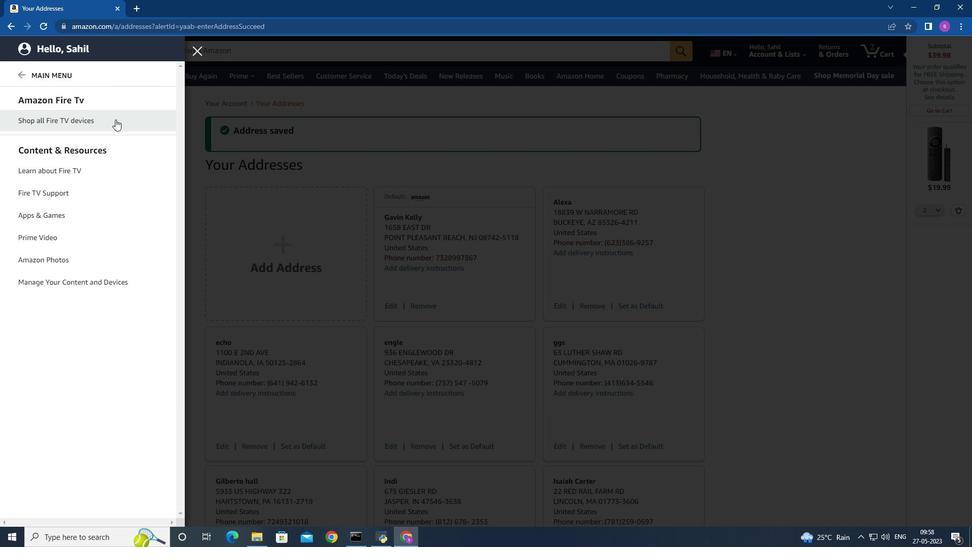 
Action: Mouse pressed left at (115, 119)
Screenshot: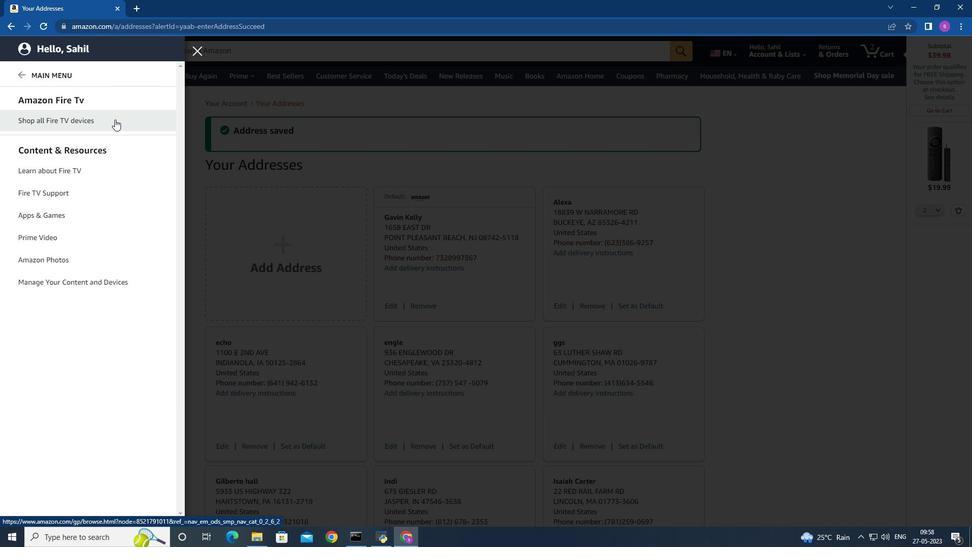 
Action: Mouse moved to (256, 177)
Screenshot: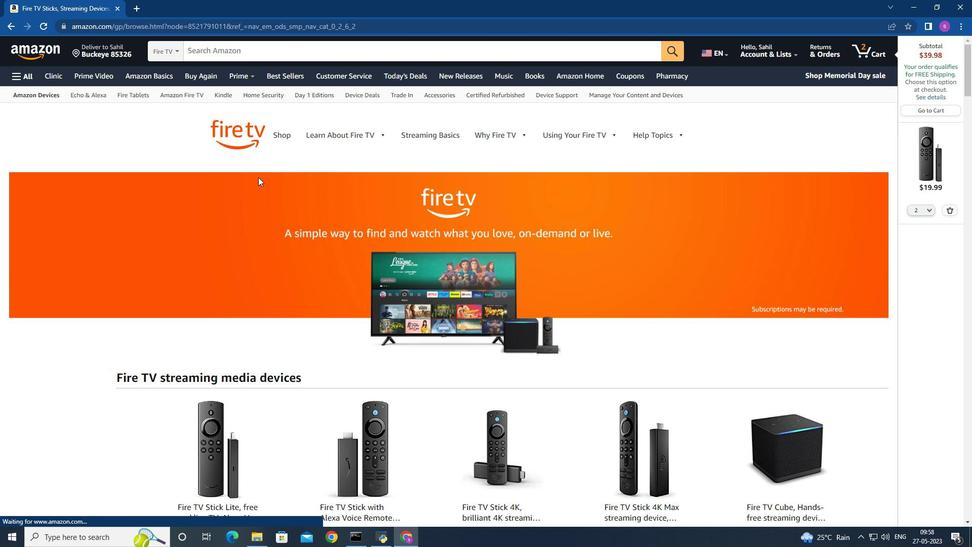 
Action: Mouse scrolled (256, 176) with delta (0, 0)
Screenshot: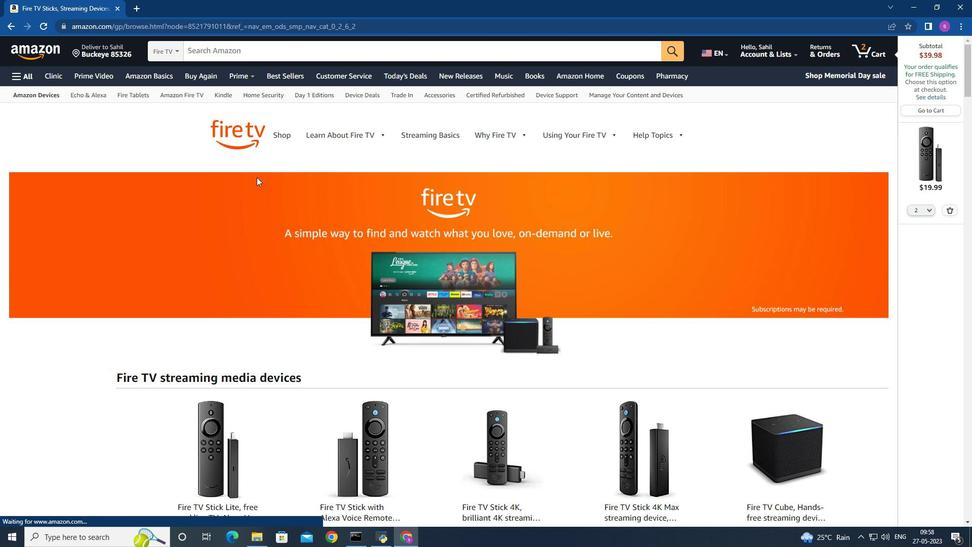 
Action: Mouse moved to (256, 176)
Screenshot: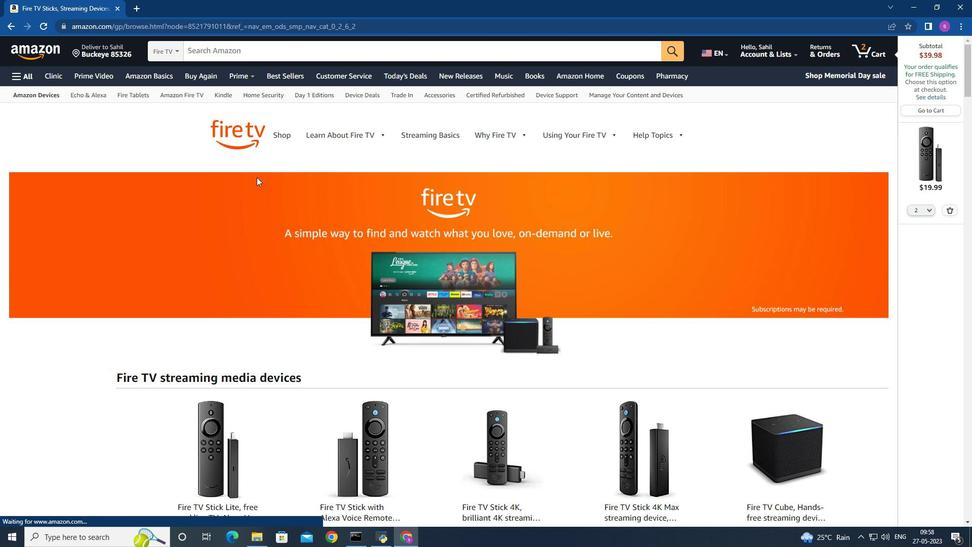 
Action: Mouse scrolled (256, 175) with delta (0, 0)
Screenshot: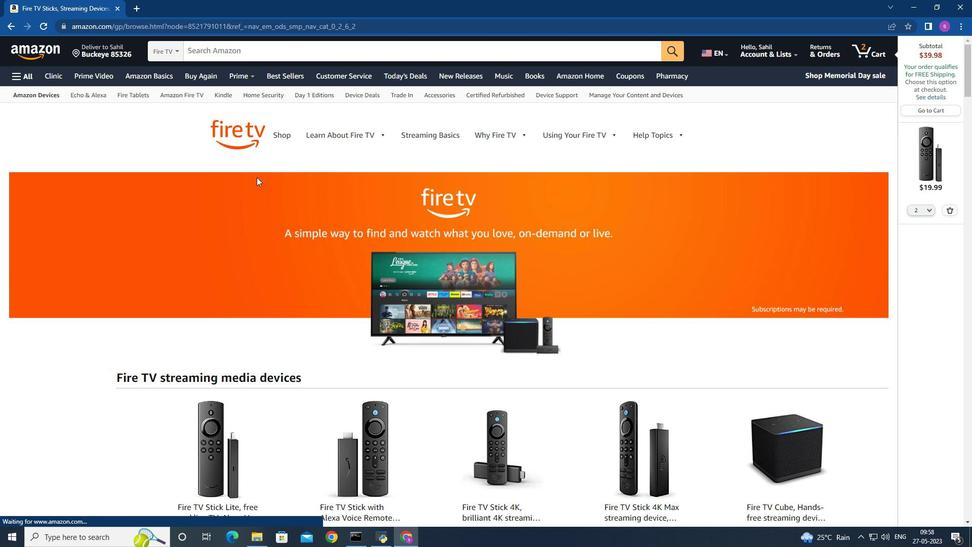 
Action: Mouse moved to (256, 176)
Screenshot: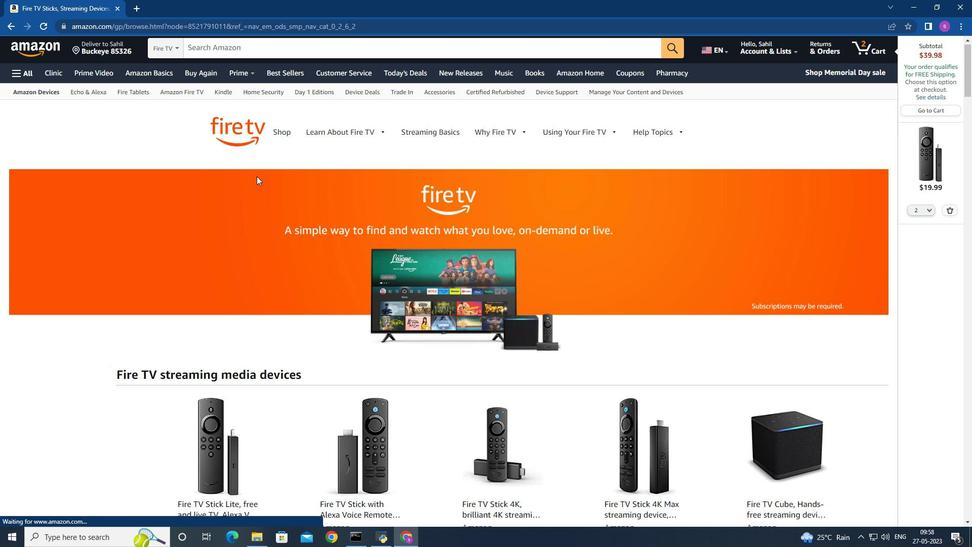 
Action: Mouse scrolled (256, 175) with delta (0, 0)
Screenshot: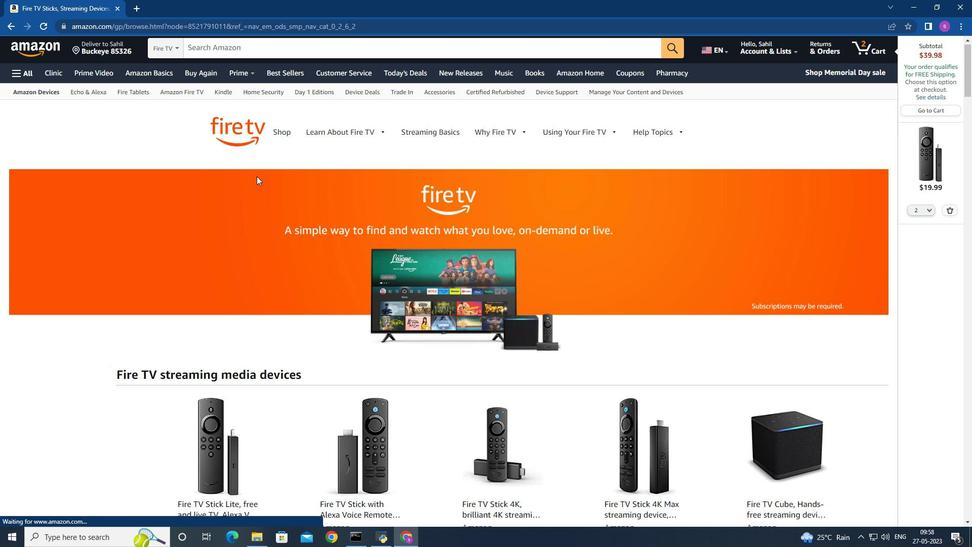 
Action: Mouse moved to (256, 175)
Screenshot: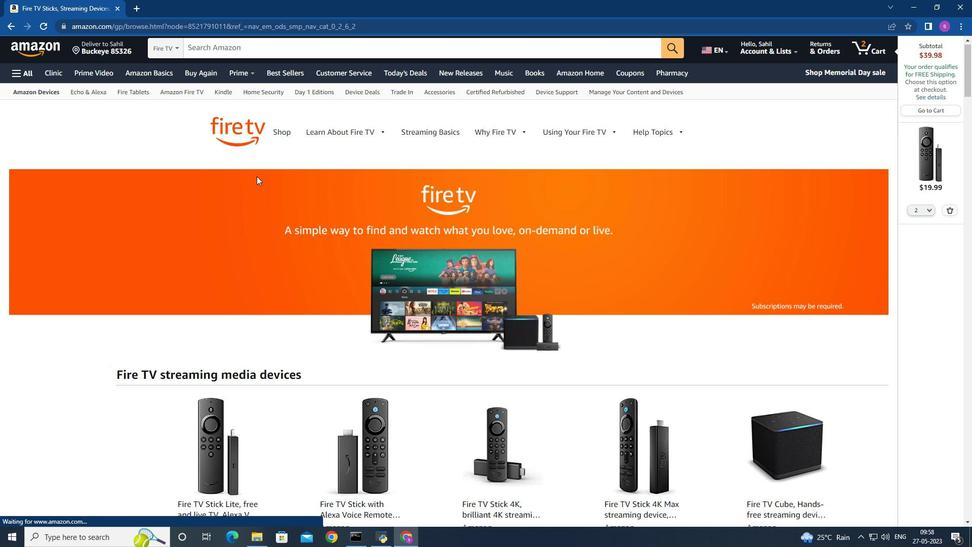 
Action: Mouse scrolled (256, 175) with delta (0, 0)
Screenshot: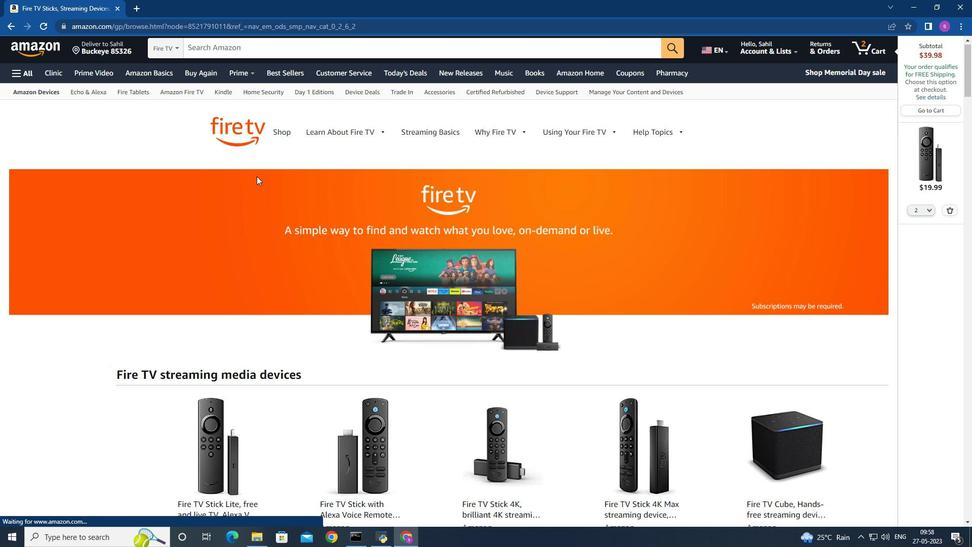 
Action: Mouse moved to (255, 175)
Screenshot: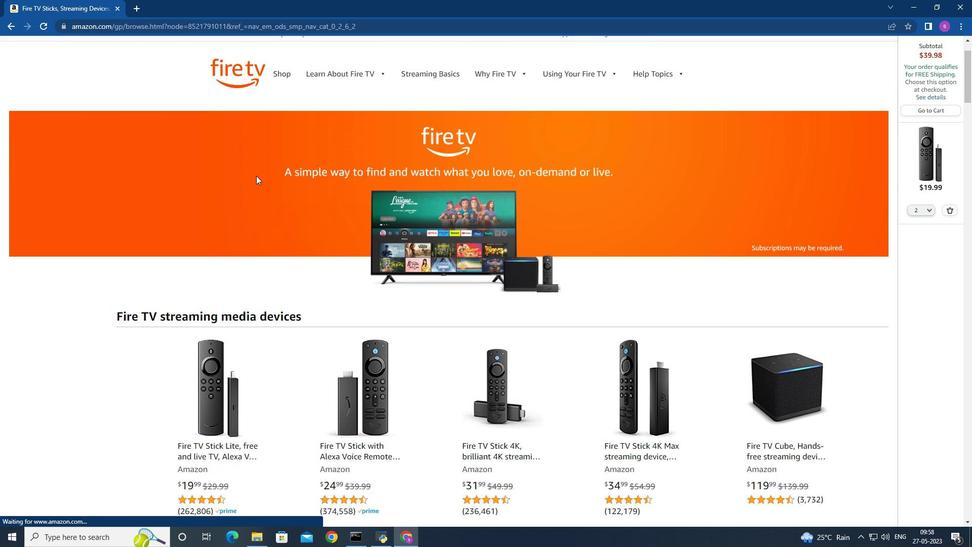 
Action: Mouse scrolled (255, 175) with delta (0, 0)
Screenshot: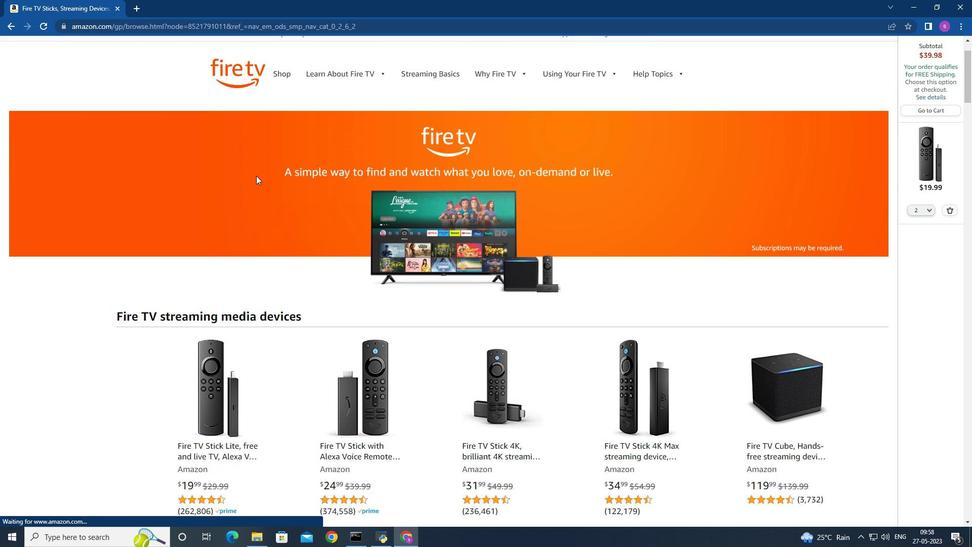 
Action: Mouse moved to (257, 174)
Screenshot: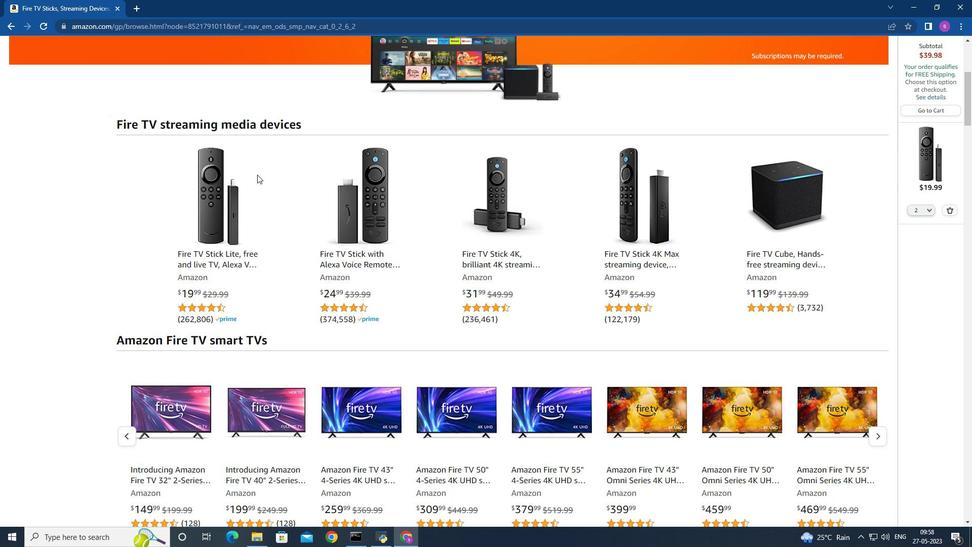
Action: Mouse scrolled (257, 175) with delta (0, 0)
Screenshot: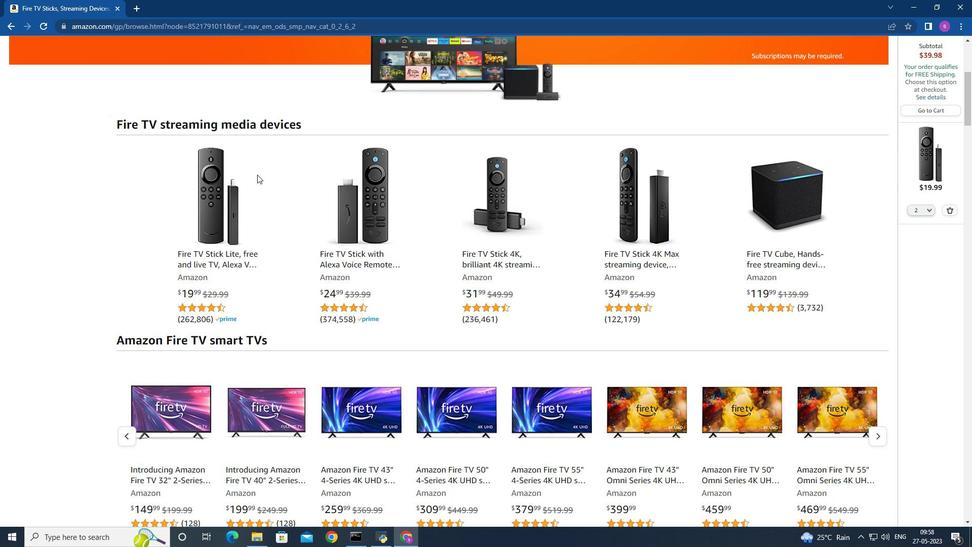 
Action: Mouse scrolled (257, 175) with delta (0, 0)
Screenshot: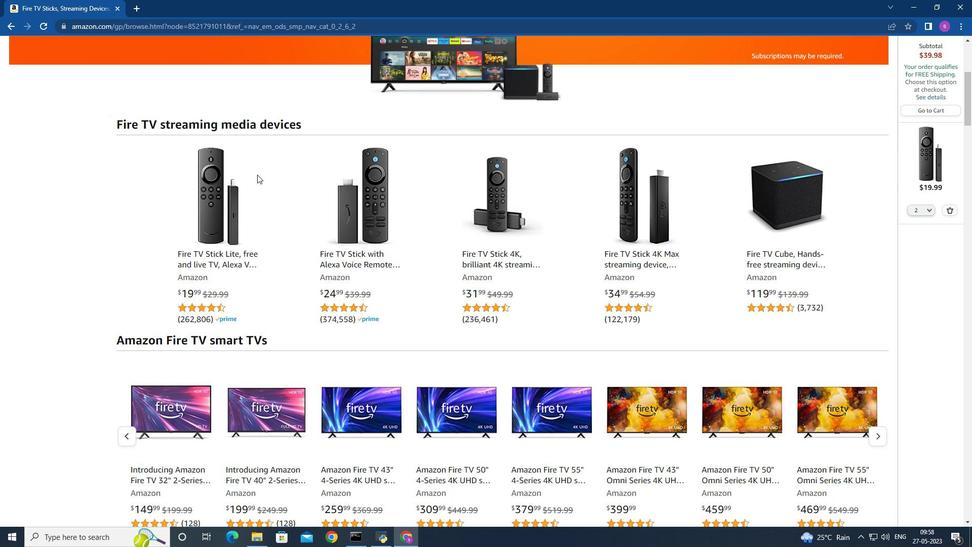 
Action: Mouse scrolled (257, 175) with delta (0, 0)
Screenshot: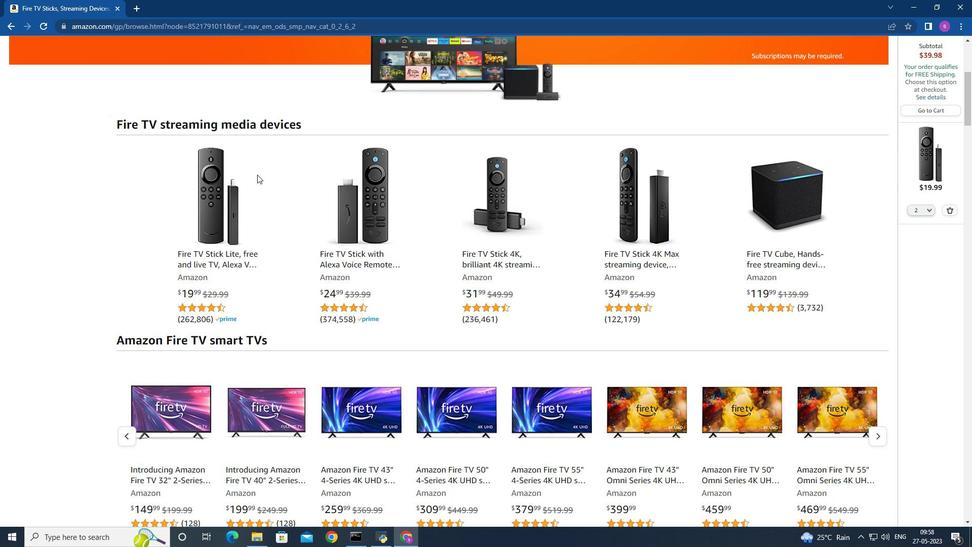 
Action: Mouse scrolled (257, 175) with delta (0, 0)
Screenshot: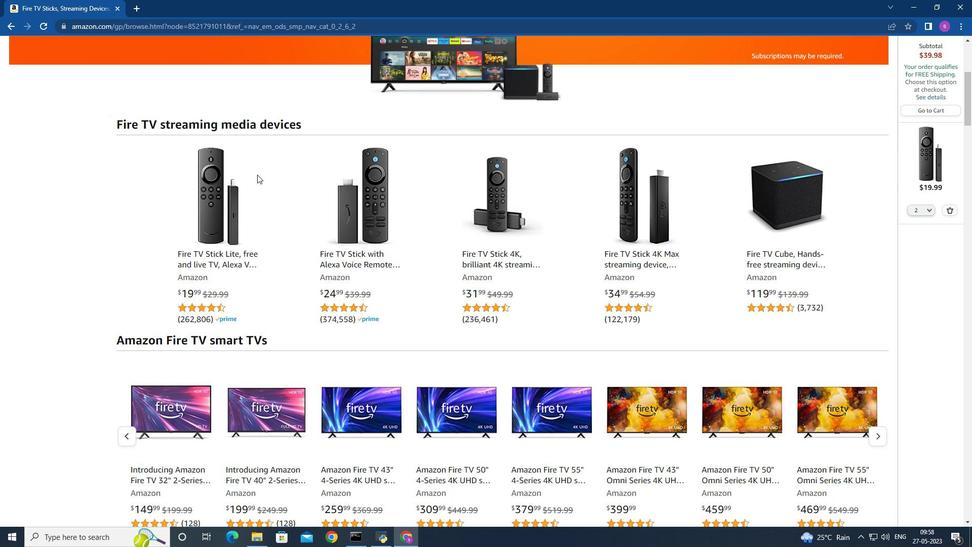 
Action: Mouse scrolled (257, 175) with delta (0, 0)
Screenshot: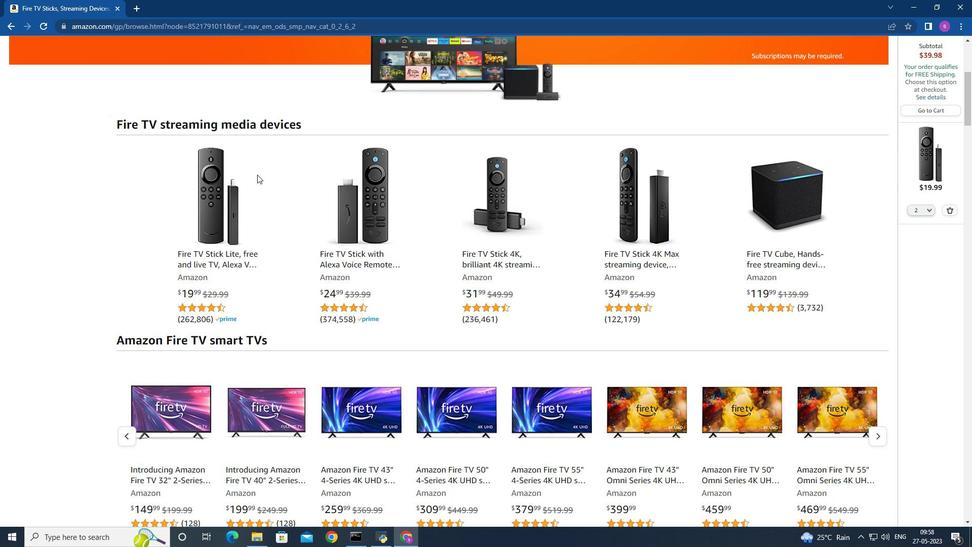 
Action: Mouse moved to (347, 49)
Screenshot: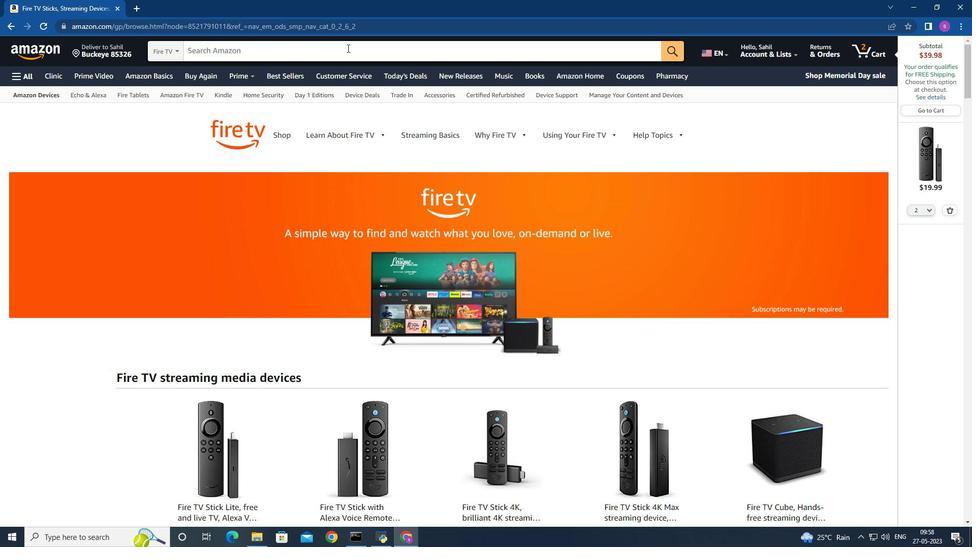 
Action: Mouse pressed left at (347, 49)
Screenshot: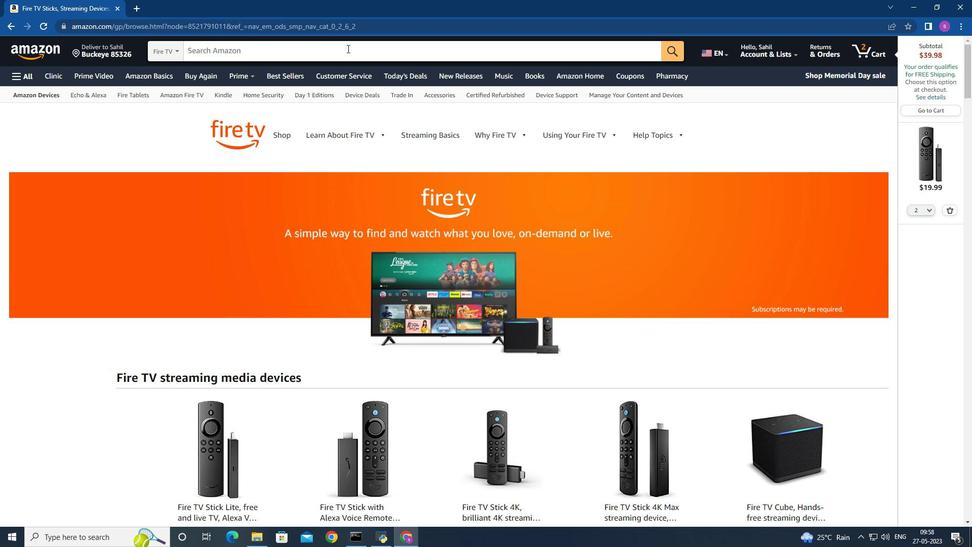 
Action: Mouse moved to (347, 49)
Screenshot: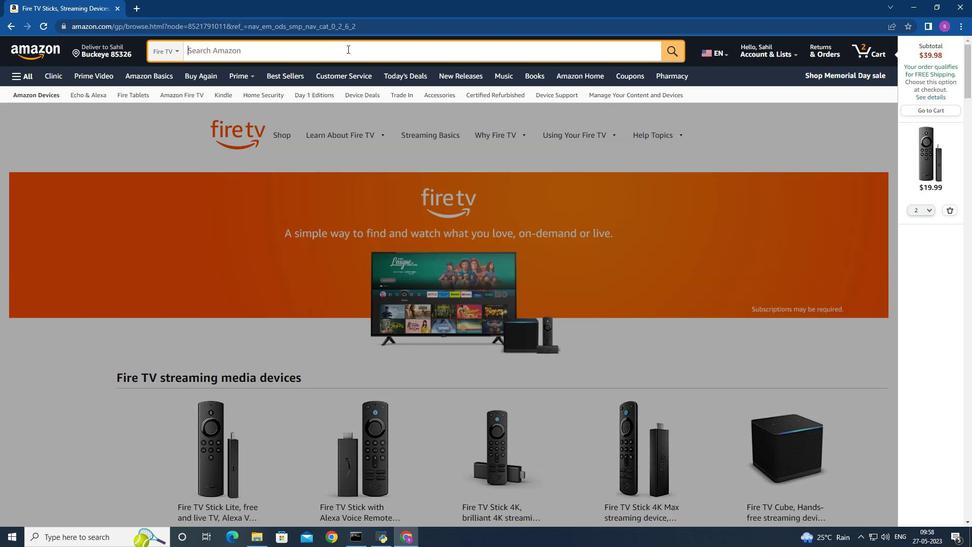 
Action: Key pressed <Key.shift>Alexa<Key.space><Key.shift>Voice<Key.space><Key.shift>Rwe<Key.backspace><Key.backspace>emote<Key.space><Key.shift><Key.shift><Key.shift><Key.shift><Key.shift><Key.shift><Key.shift><Key.shift><Key.shift><Key.shift><Key.shift>F<Key.backspace>for<Key.space><Key.shift>Fire<Key.space><Key.shift>T<Key.shift>V<Key.space>cube<Key.enter>
Screenshot: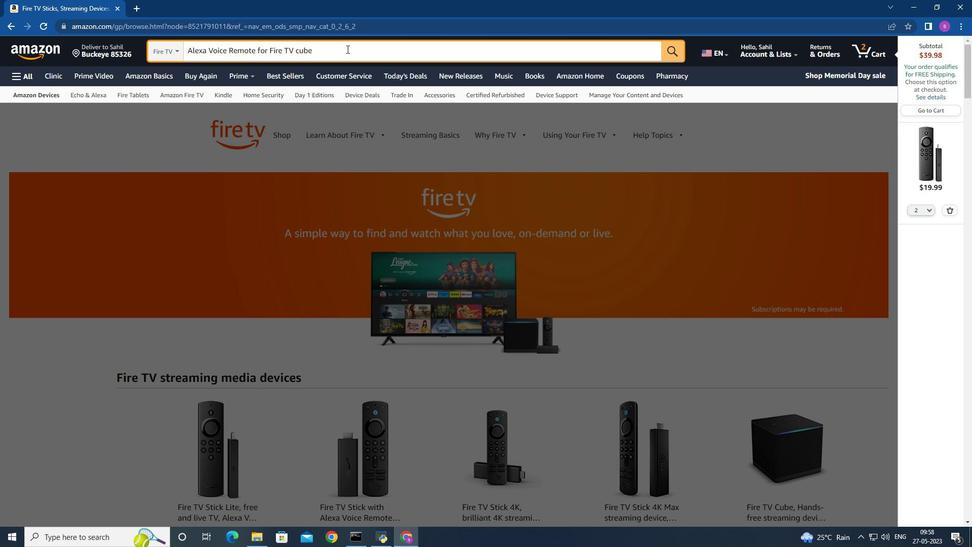 
Action: Mouse moved to (252, 186)
Screenshot: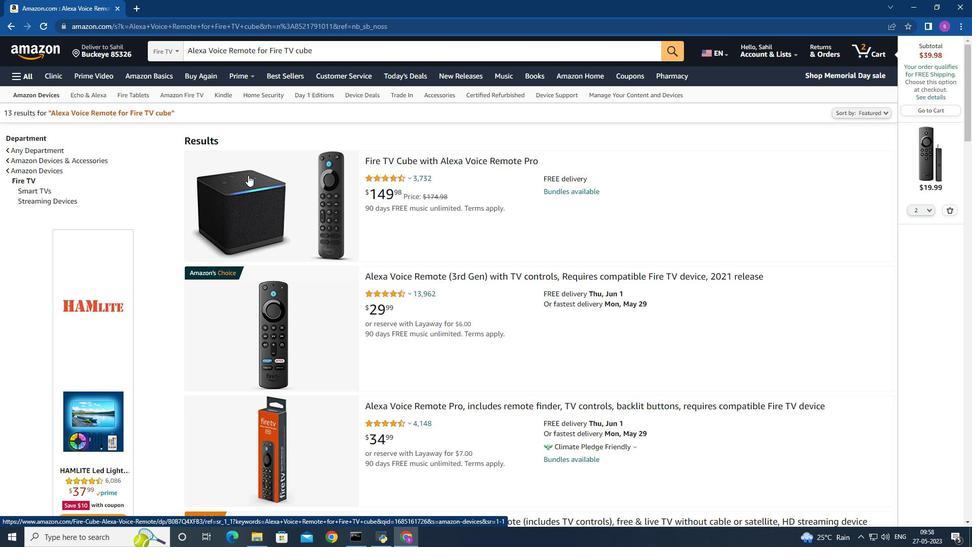 
Action: Mouse pressed left at (252, 186)
Screenshot: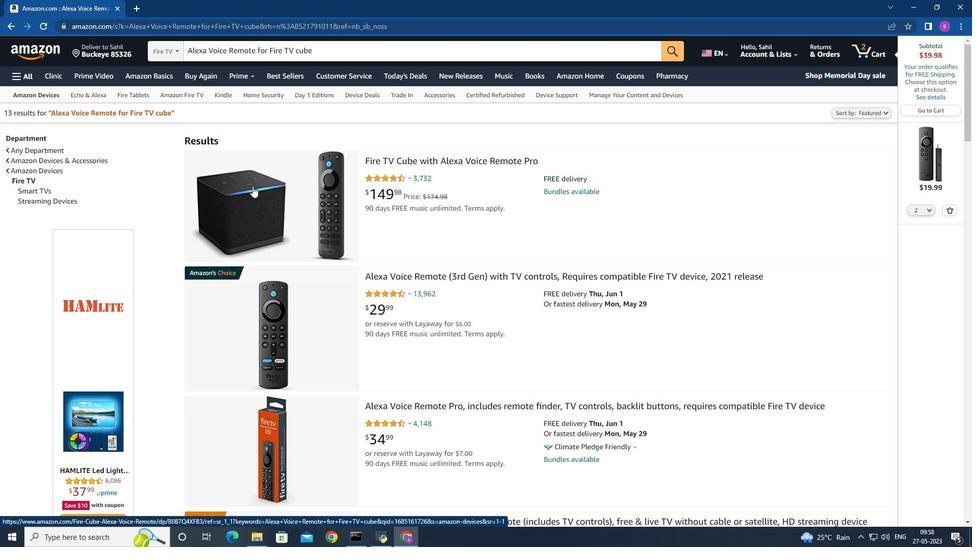 
Action: Mouse moved to (808, 296)
Screenshot: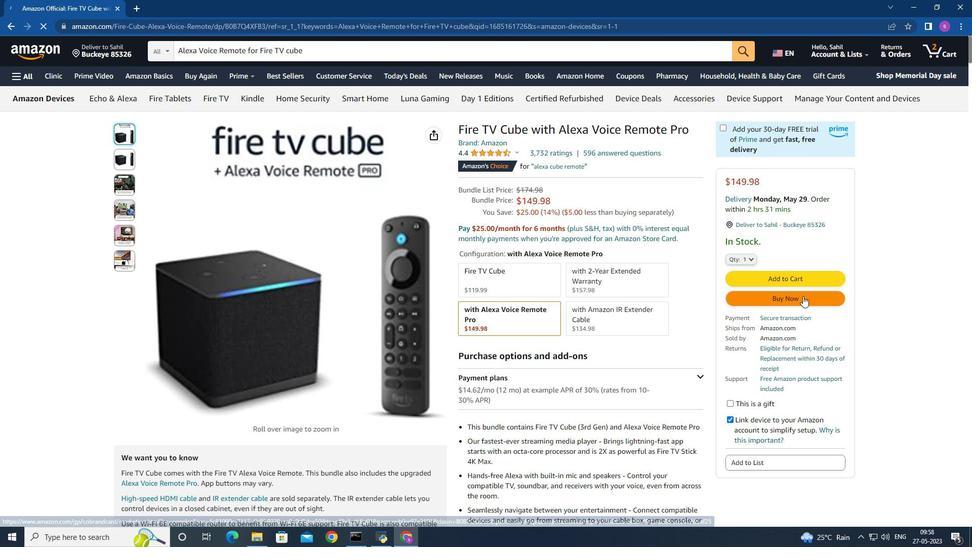 
Action: Mouse scrolled (808, 295) with delta (0, 0)
Screenshot: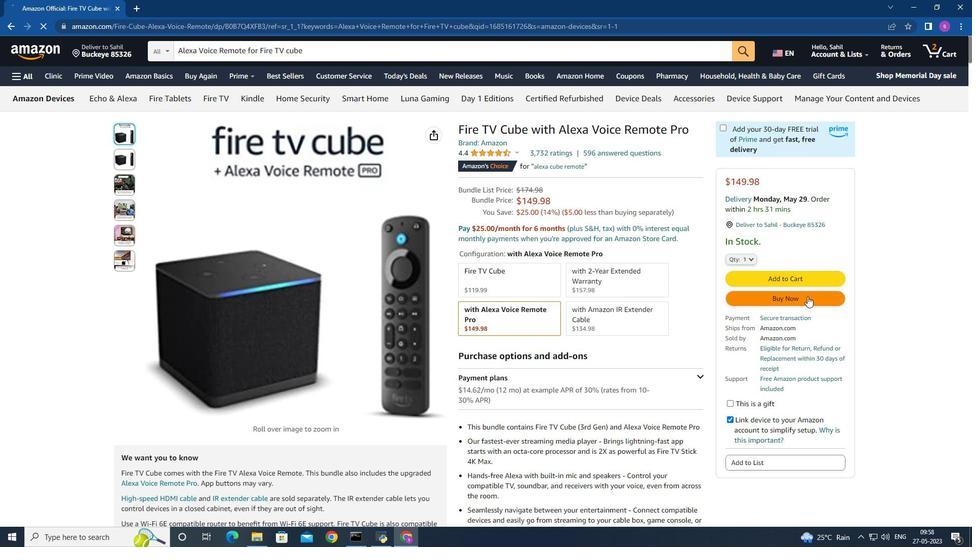 
Action: Mouse scrolled (808, 295) with delta (0, 0)
Screenshot: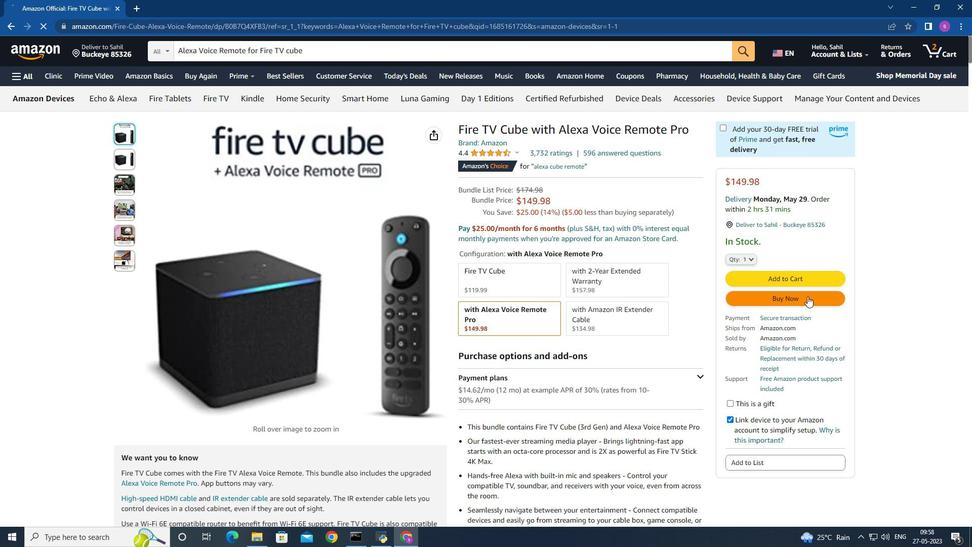 
Action: Mouse moved to (808, 296)
Screenshot: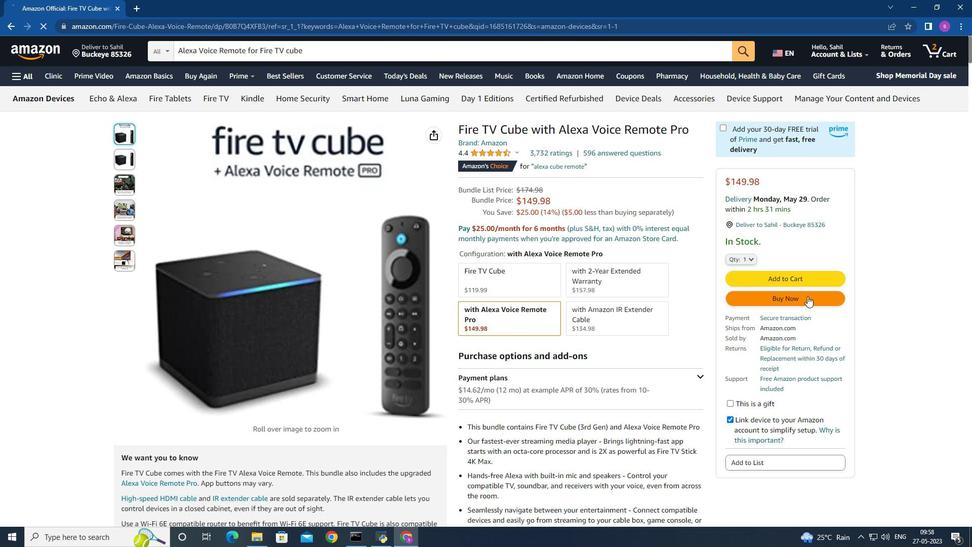 
Action: Mouse scrolled (808, 295) with delta (0, 0)
Screenshot: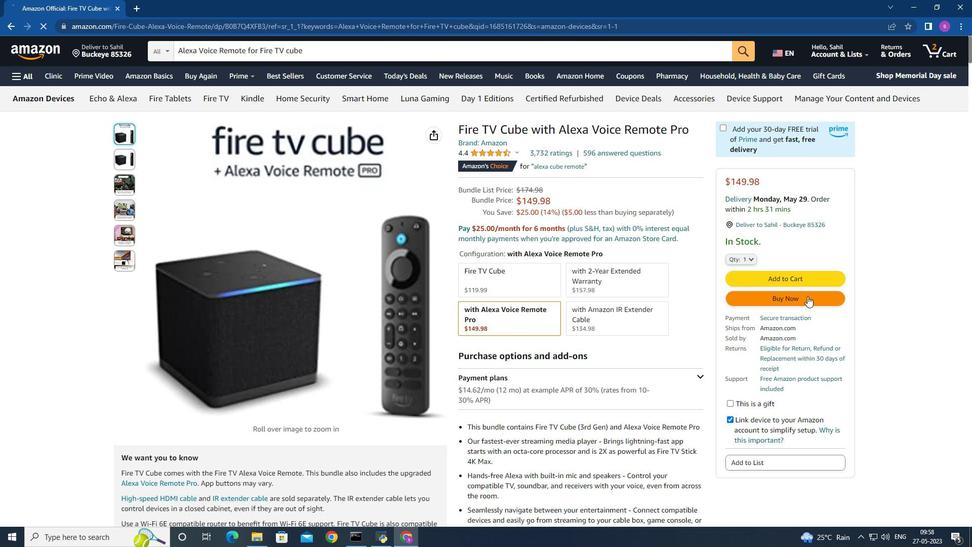 
Action: Mouse moved to (818, 266)
Screenshot: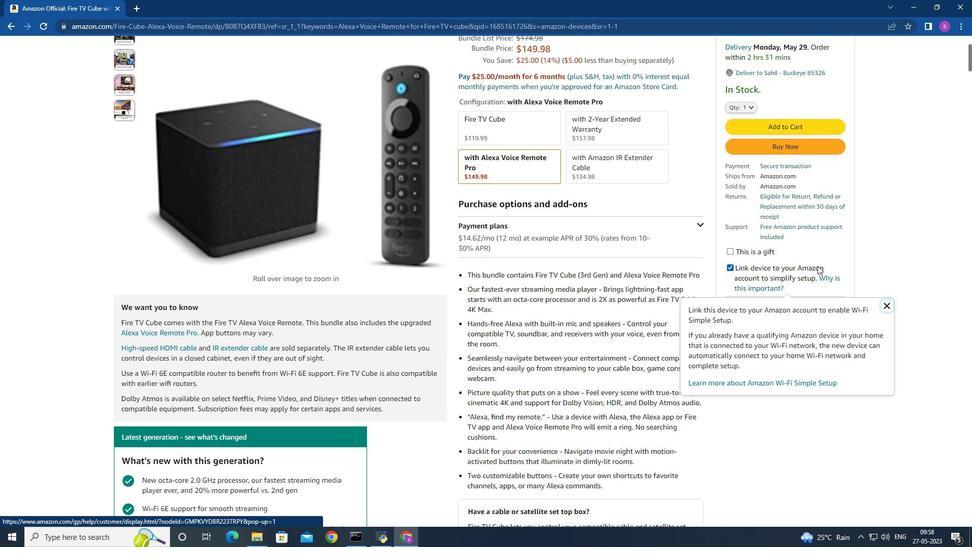 
Action: Mouse scrolled (818, 265) with delta (0, 0)
Screenshot: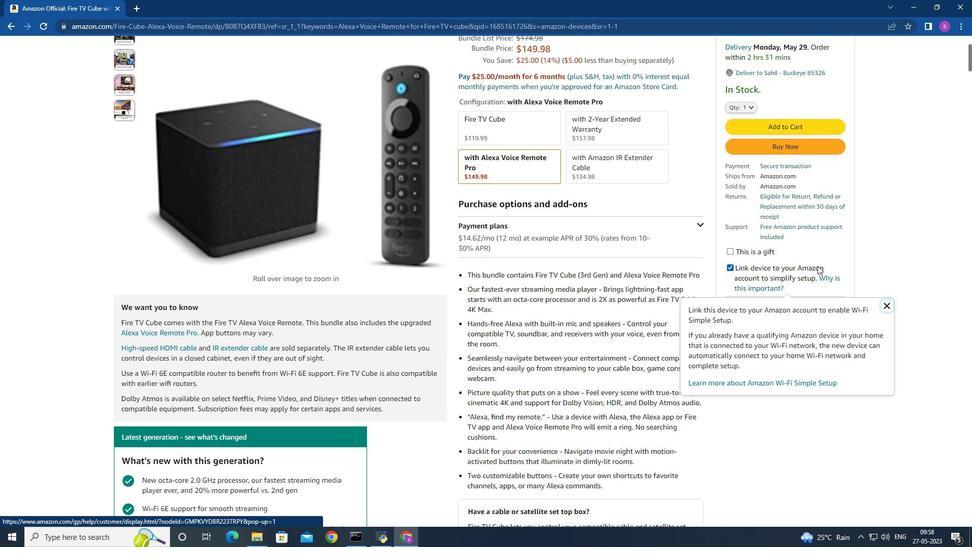 
Action: Mouse moved to (817, 266)
Screenshot: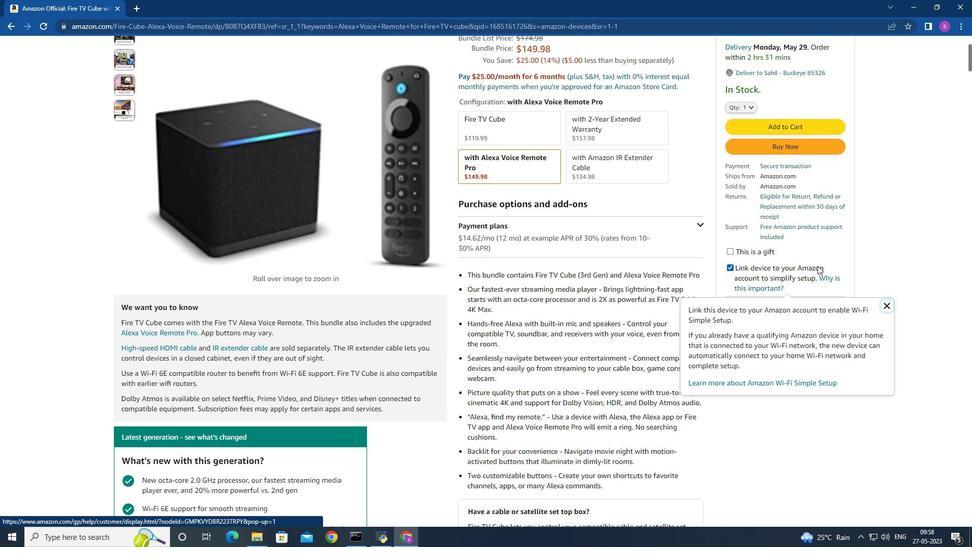 
Action: Mouse scrolled (817, 266) with delta (0, 0)
Screenshot: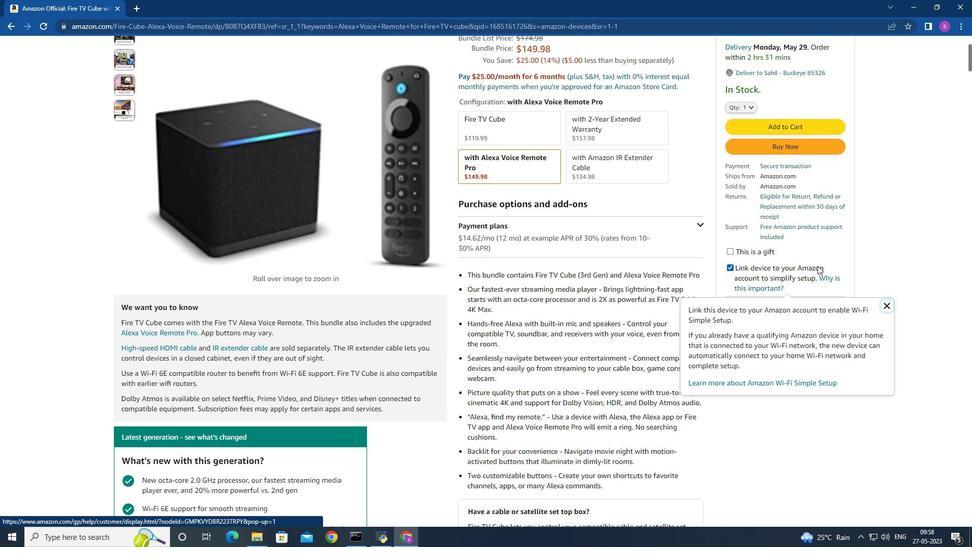 
Action: Mouse scrolled (817, 266) with delta (0, 0)
Screenshot: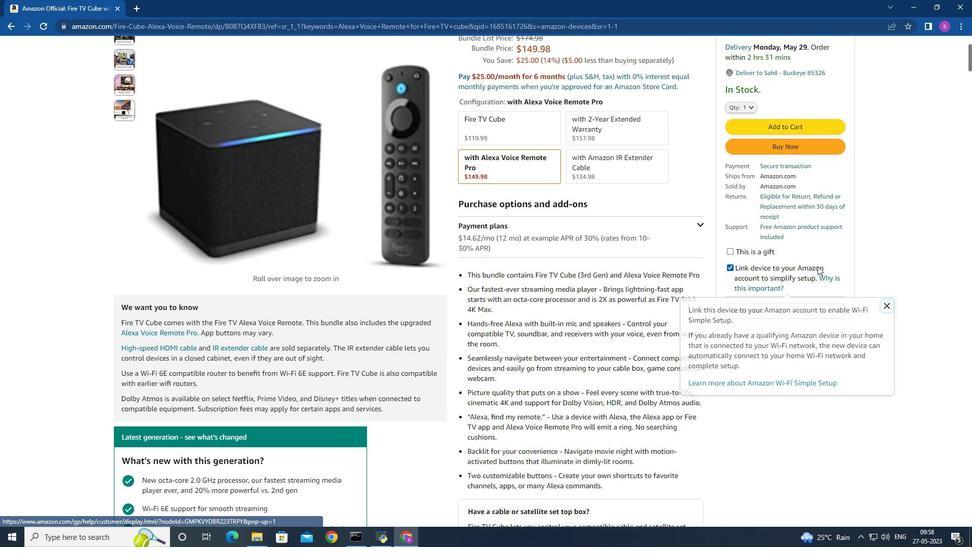 
Action: Mouse moved to (735, 268)
Screenshot: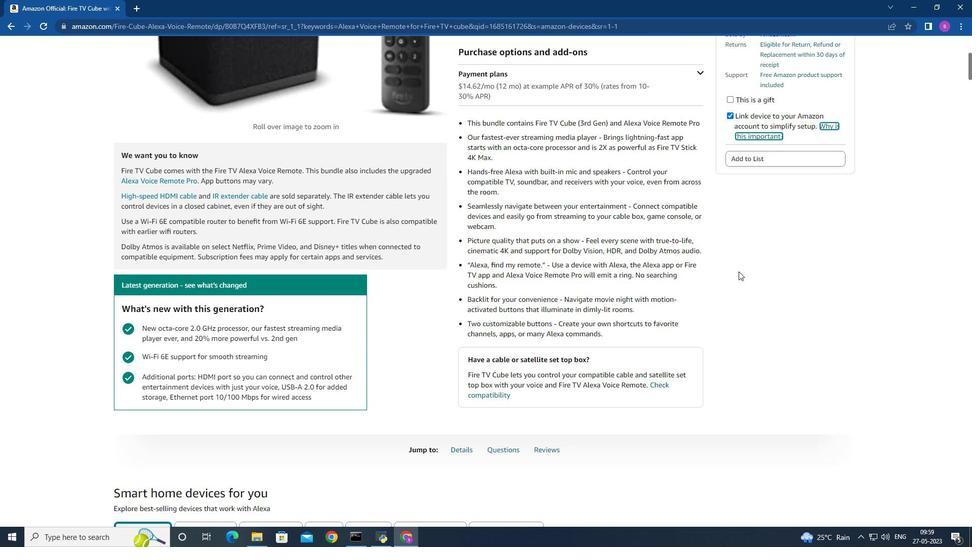 
Action: Mouse scrolled (735, 268) with delta (0, 0)
Screenshot: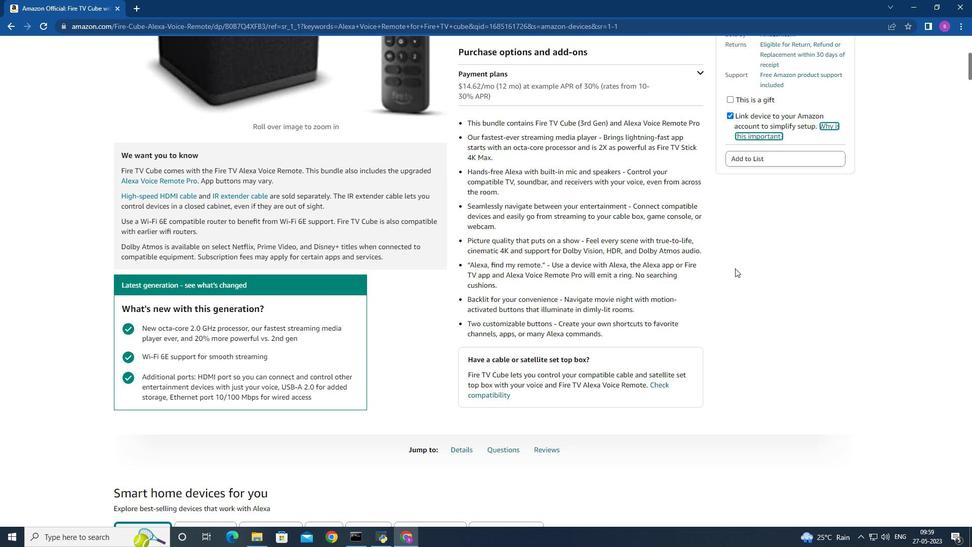 
Action: Mouse scrolled (735, 268) with delta (0, 0)
Screenshot: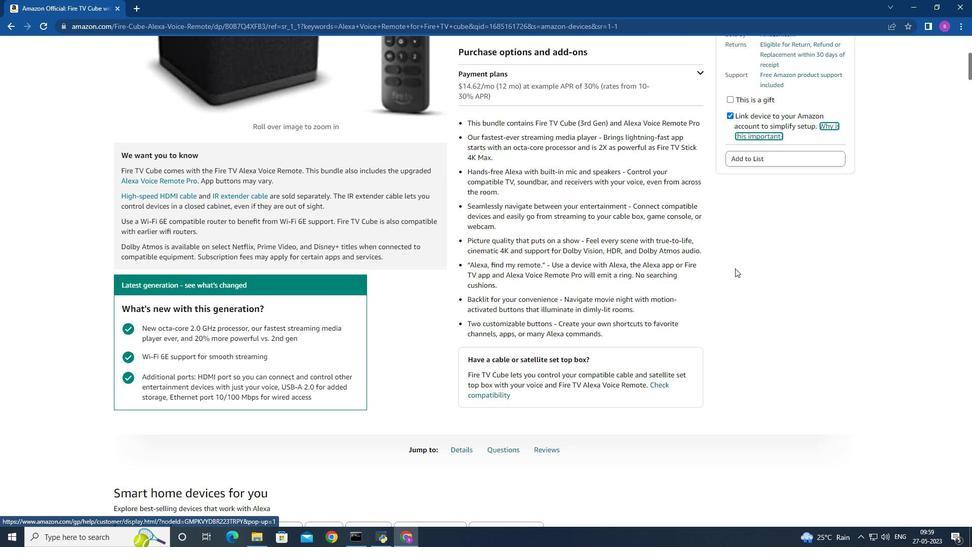 
Action: Mouse scrolled (735, 268) with delta (0, 0)
Screenshot: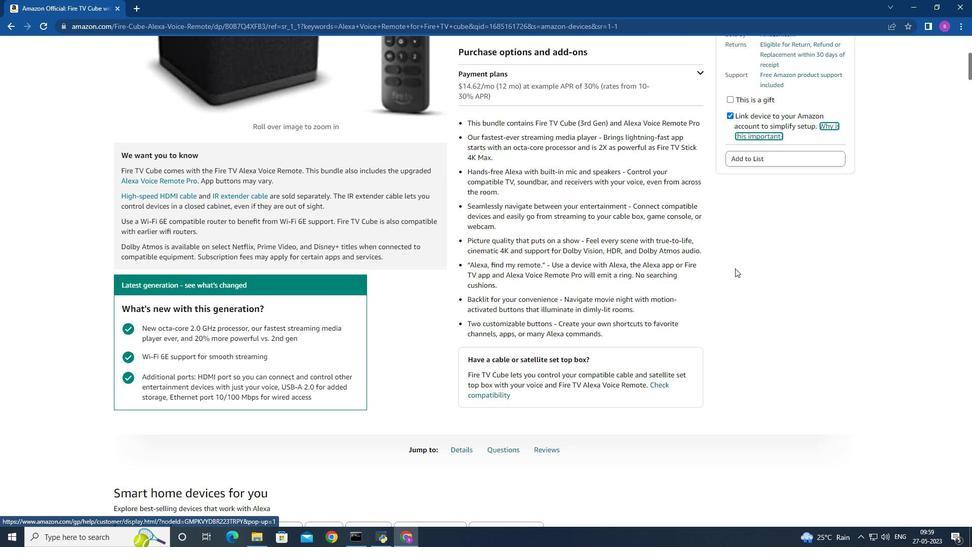 
Action: Mouse scrolled (735, 268) with delta (0, 0)
Screenshot: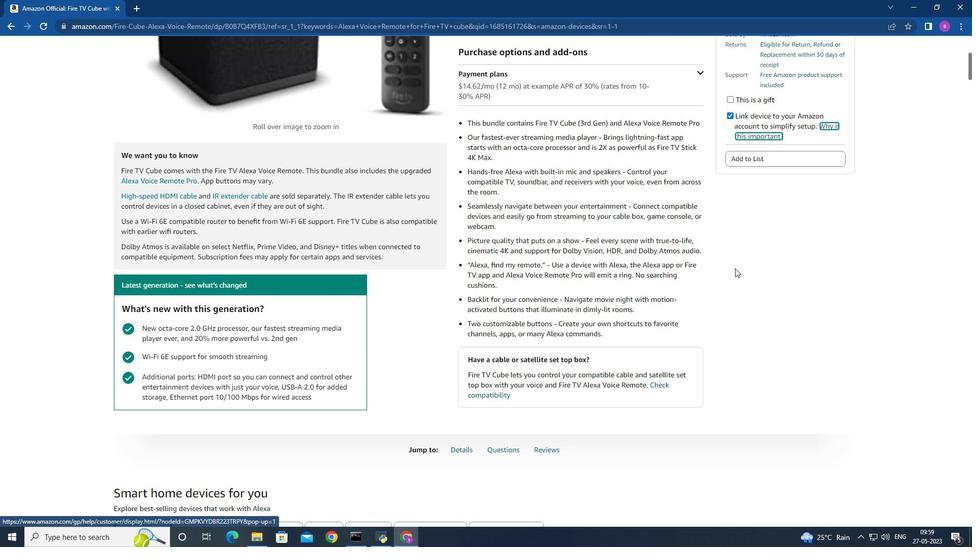 
Action: Mouse moved to (655, 209)
Screenshot: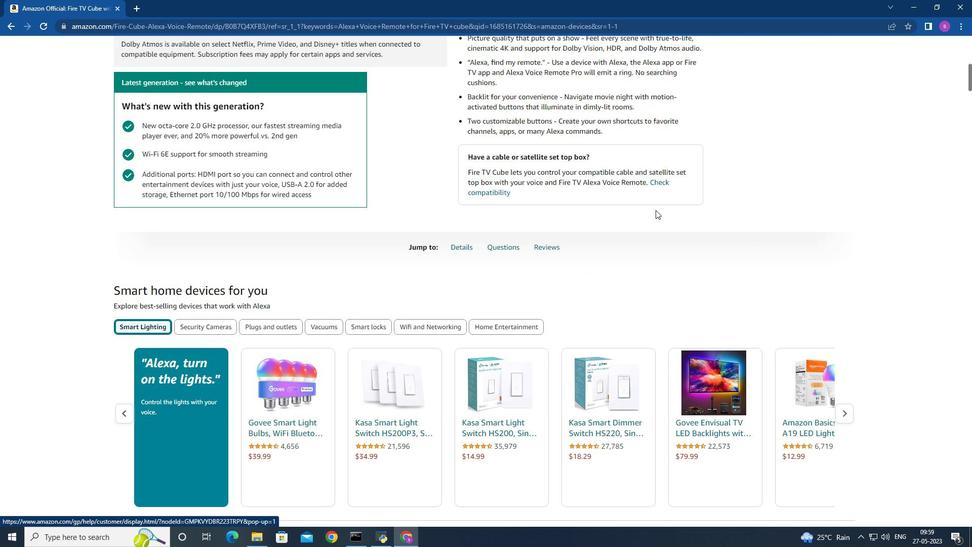 
Action: Mouse scrolled (655, 209) with delta (0, 0)
Screenshot: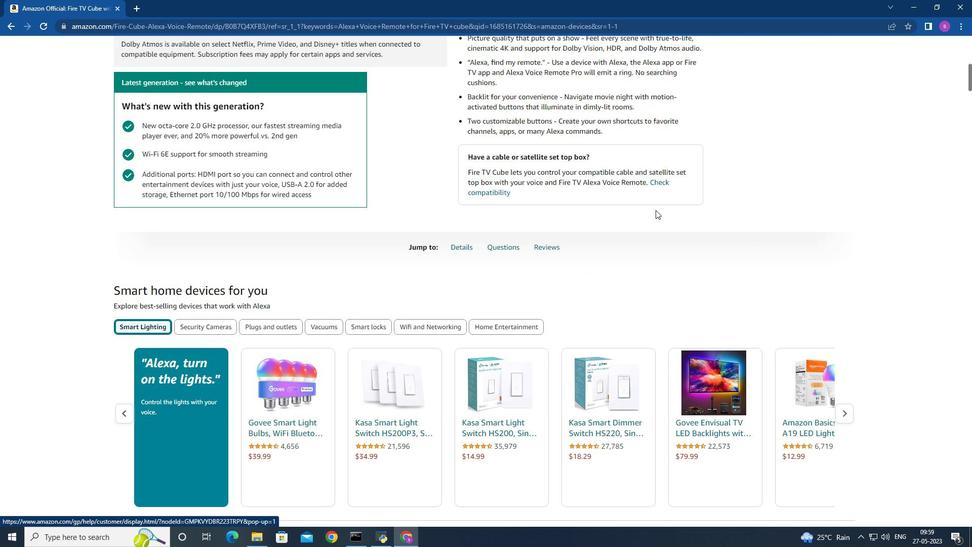 
Action: Mouse scrolled (655, 209) with delta (0, 0)
Screenshot: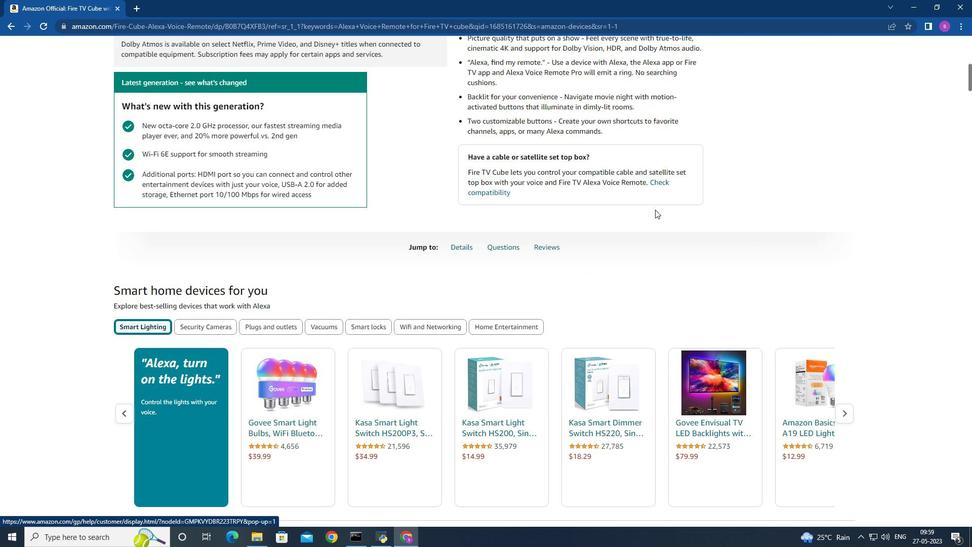 
Action: Mouse scrolled (655, 209) with delta (0, 0)
Screenshot: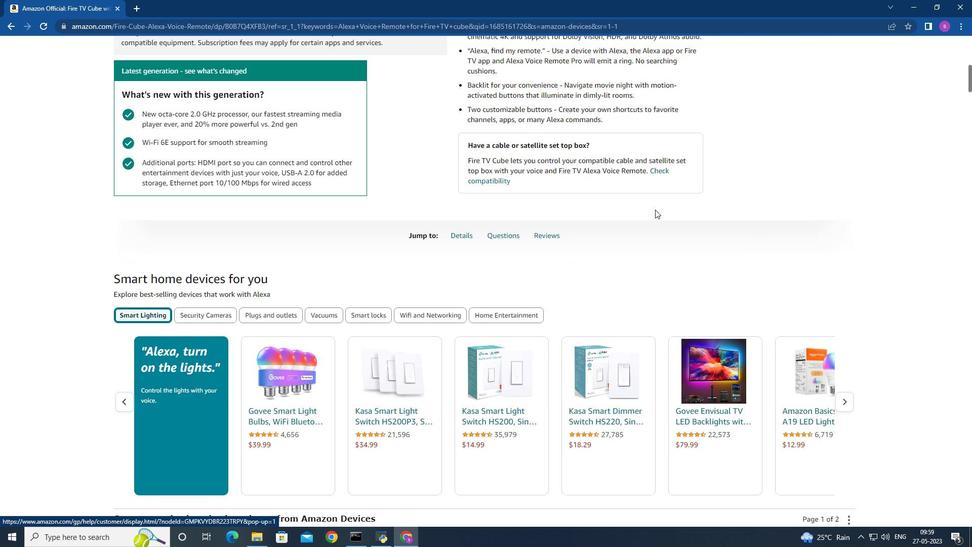 
Action: Mouse scrolled (655, 209) with delta (0, 0)
Screenshot: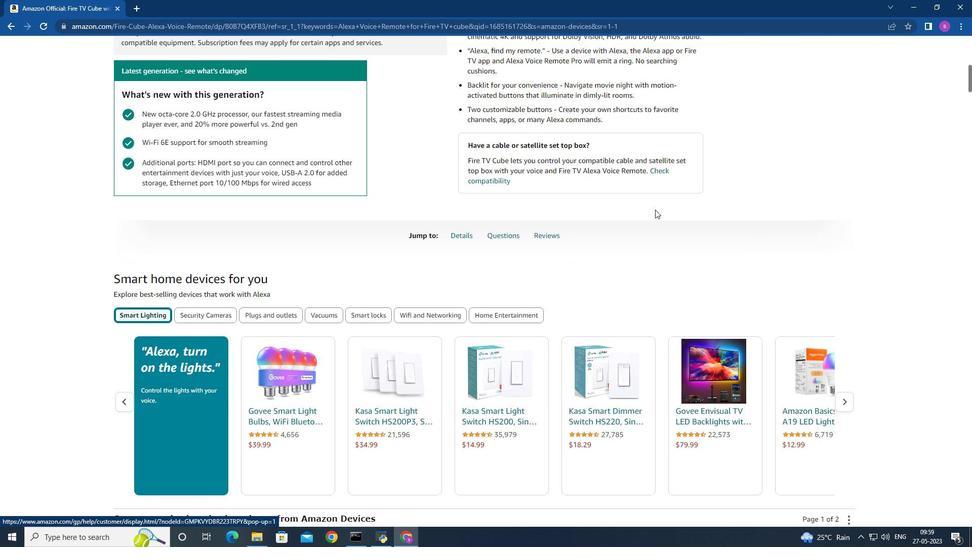 
Action: Mouse scrolled (655, 209) with delta (0, 0)
Screenshot: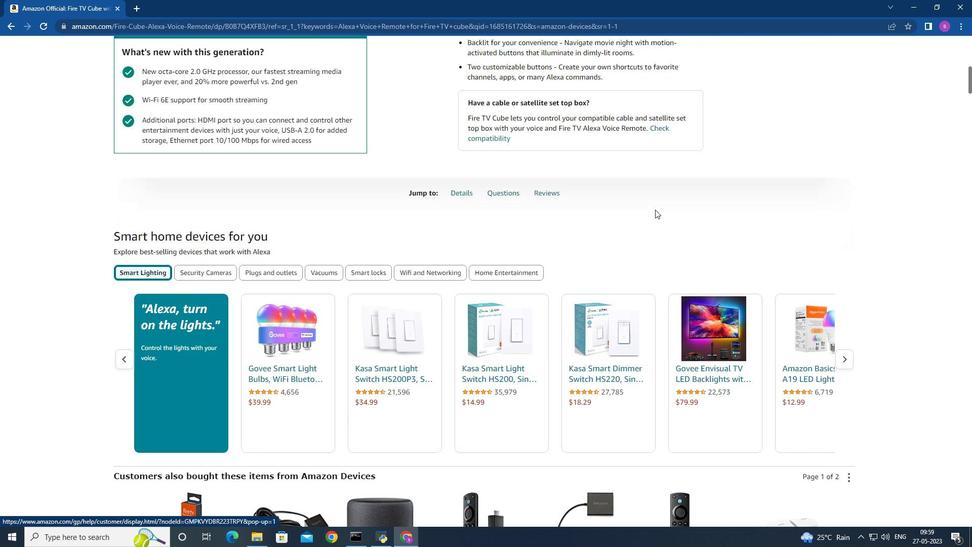 
Action: Mouse scrolled (655, 209) with delta (0, 0)
Screenshot: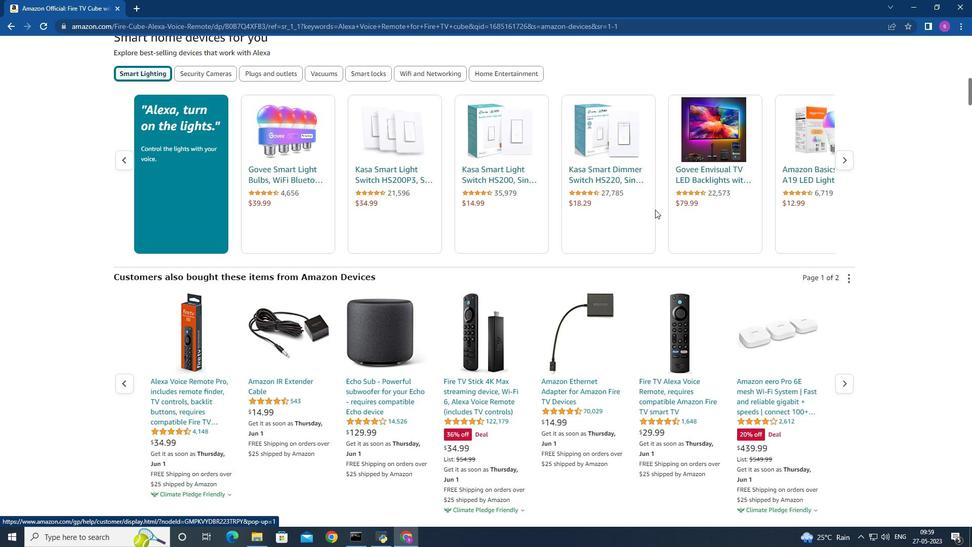 
Action: Mouse scrolled (655, 209) with delta (0, 0)
Screenshot: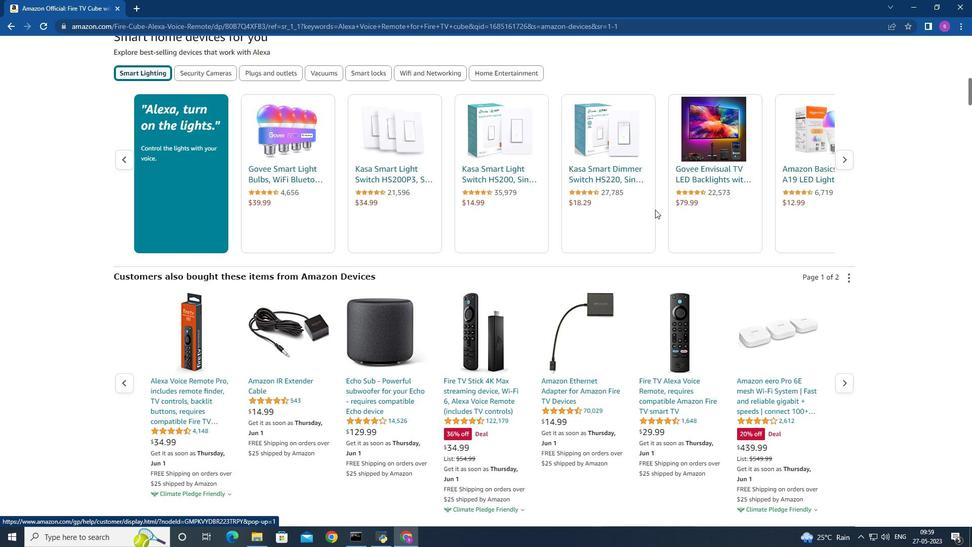 
Action: Mouse scrolled (655, 209) with delta (0, 0)
Screenshot: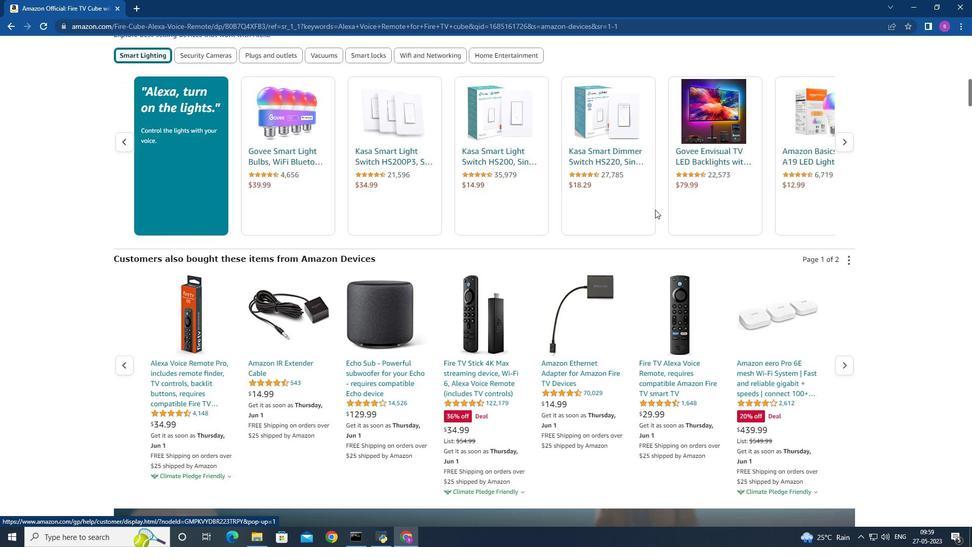 
Action: Mouse moved to (658, 211)
Screenshot: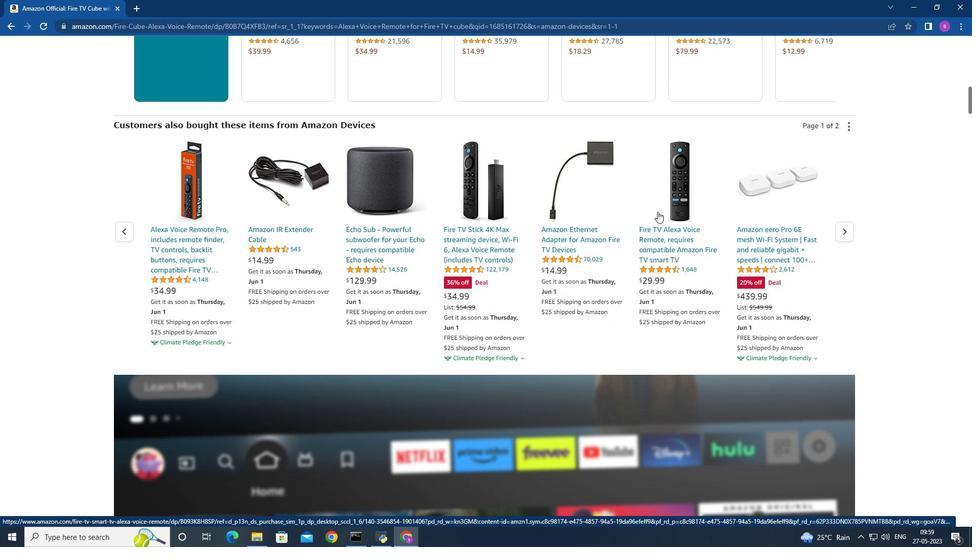 
Action: Mouse scrolled (658, 211) with delta (0, 0)
Screenshot: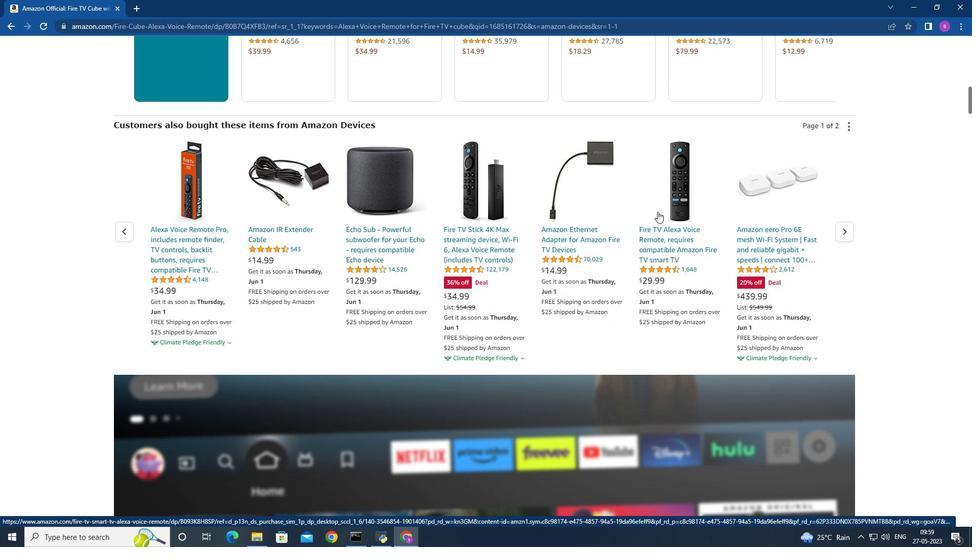 
Action: Mouse scrolled (658, 211) with delta (0, 0)
Screenshot: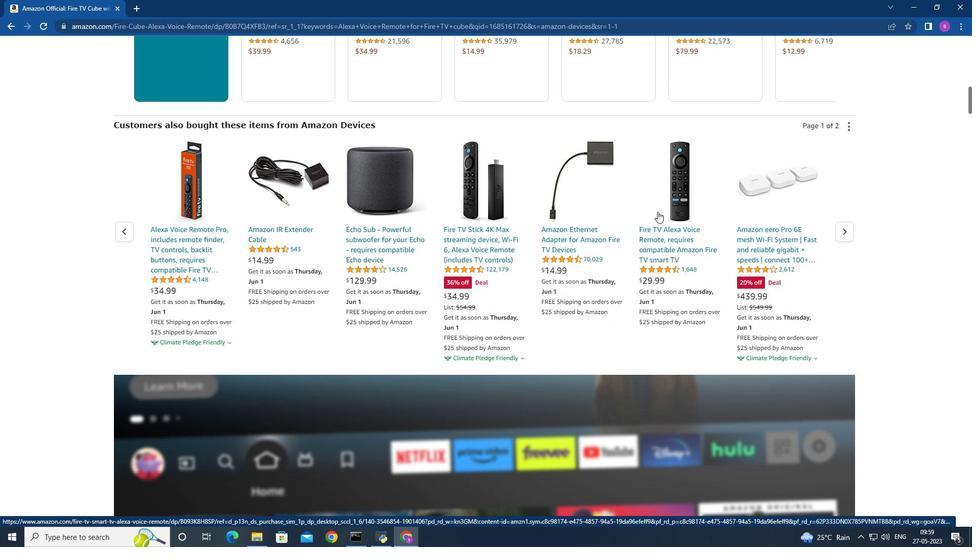 
Action: Mouse scrolled (658, 211) with delta (0, 0)
Screenshot: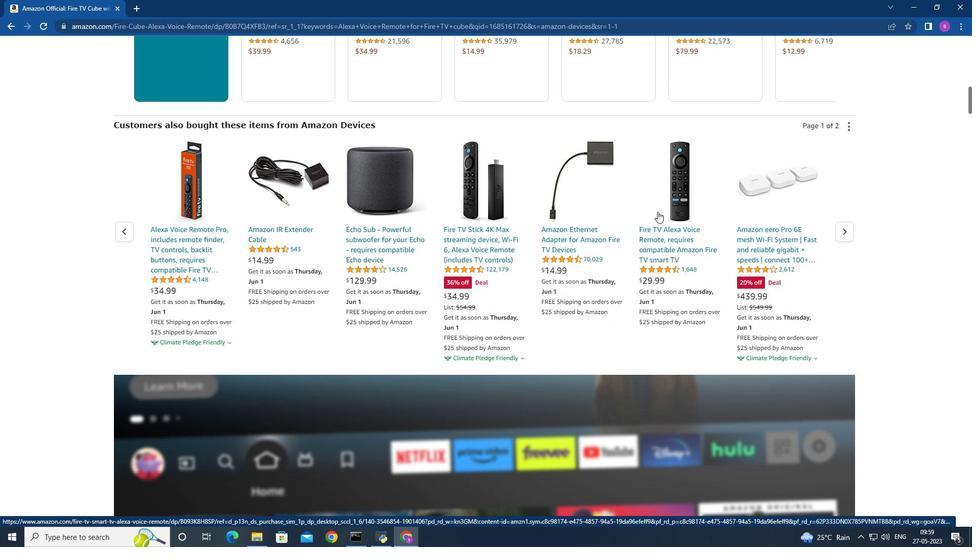 
Action: Mouse scrolled (658, 211) with delta (0, 0)
Screenshot: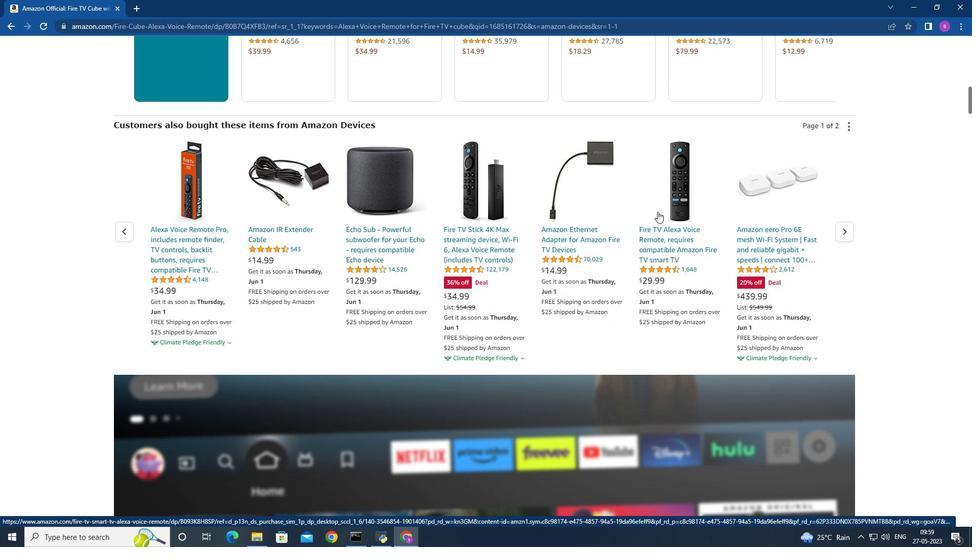 
Action: Mouse scrolled (658, 211) with delta (0, 0)
Screenshot: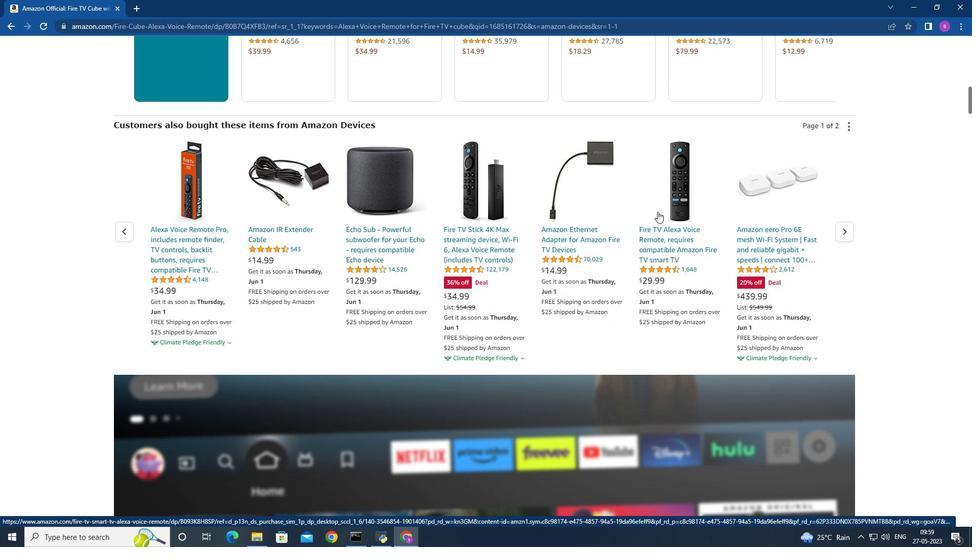 
Action: Mouse moved to (658, 211)
Screenshot: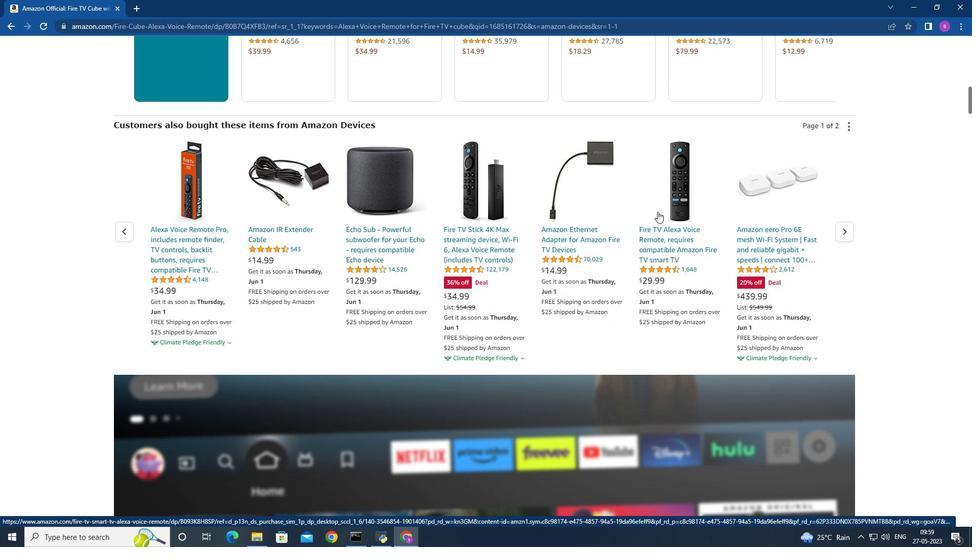 
Action: Mouse scrolled (658, 211) with delta (0, 0)
Screenshot: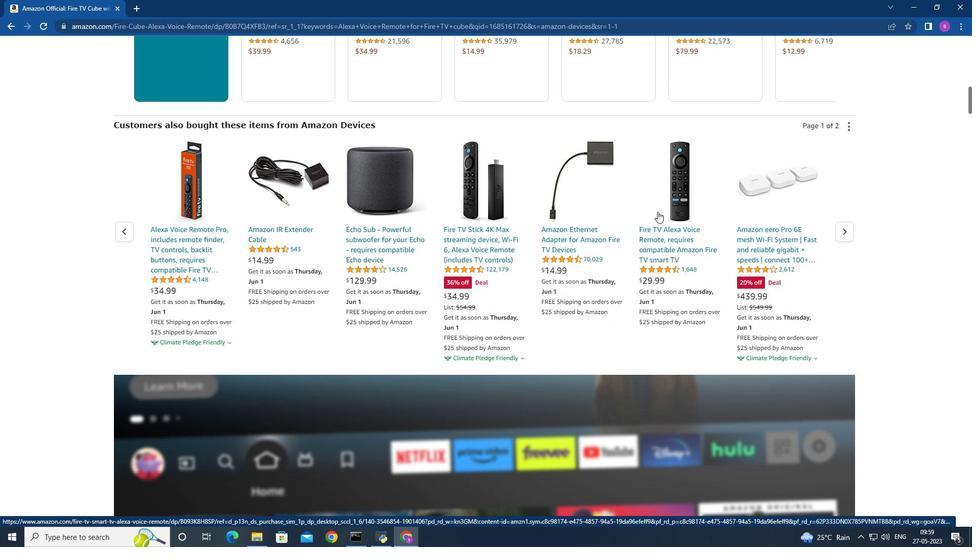 
Action: Mouse moved to (674, 291)
Screenshot: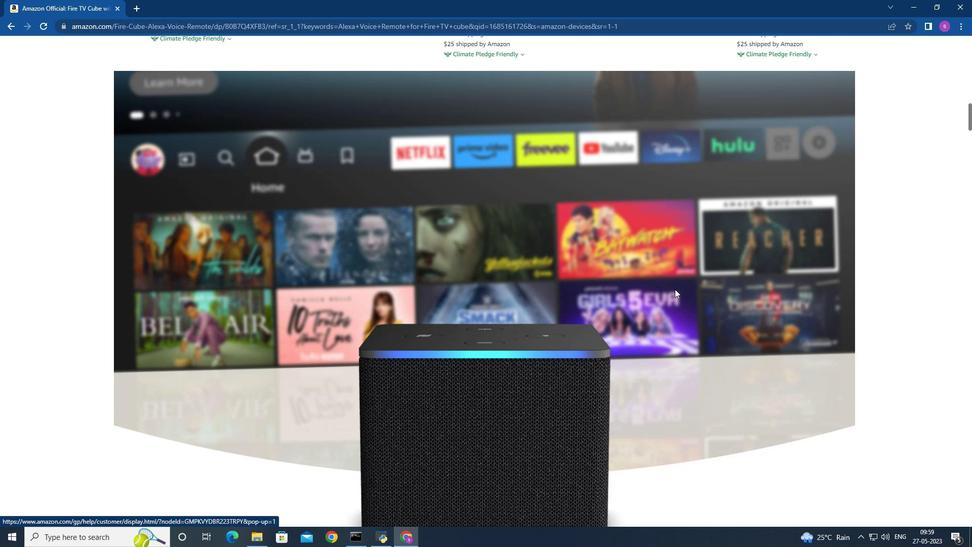 
Action: Mouse scrolled (674, 291) with delta (0, 0)
Screenshot: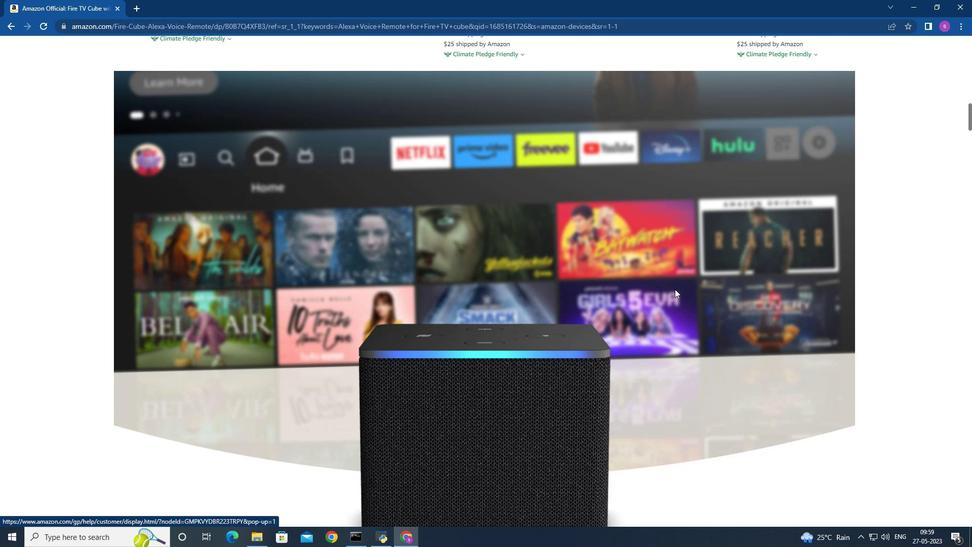 
Action: Mouse moved to (674, 292)
Screenshot: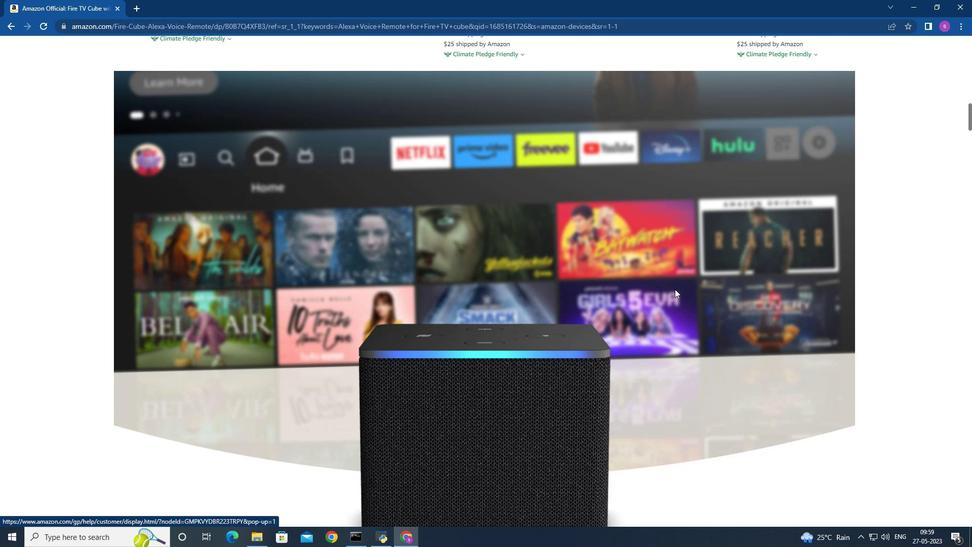 
Action: Mouse scrolled (674, 291) with delta (0, 0)
Screenshot: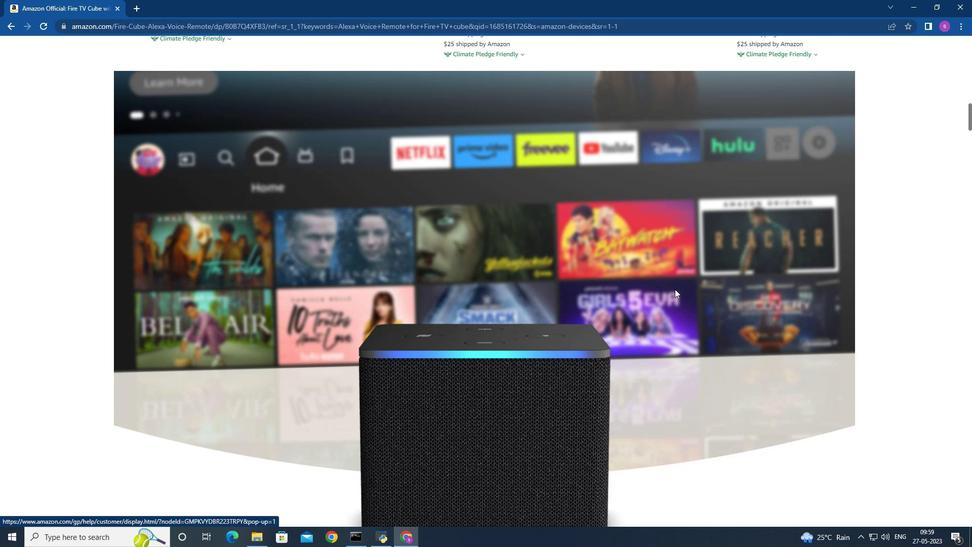 
Action: Mouse moved to (675, 292)
Screenshot: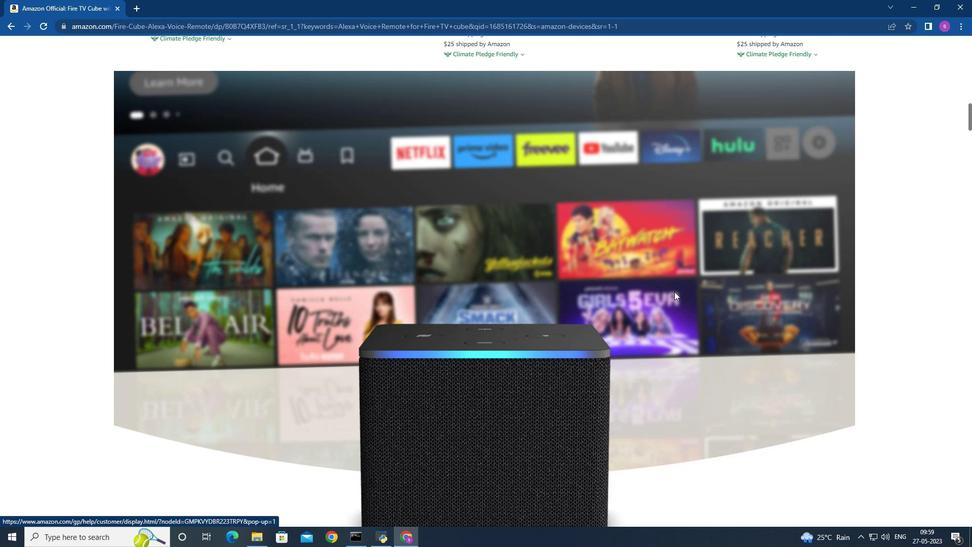 
Action: Mouse scrolled (675, 291) with delta (0, 0)
Screenshot: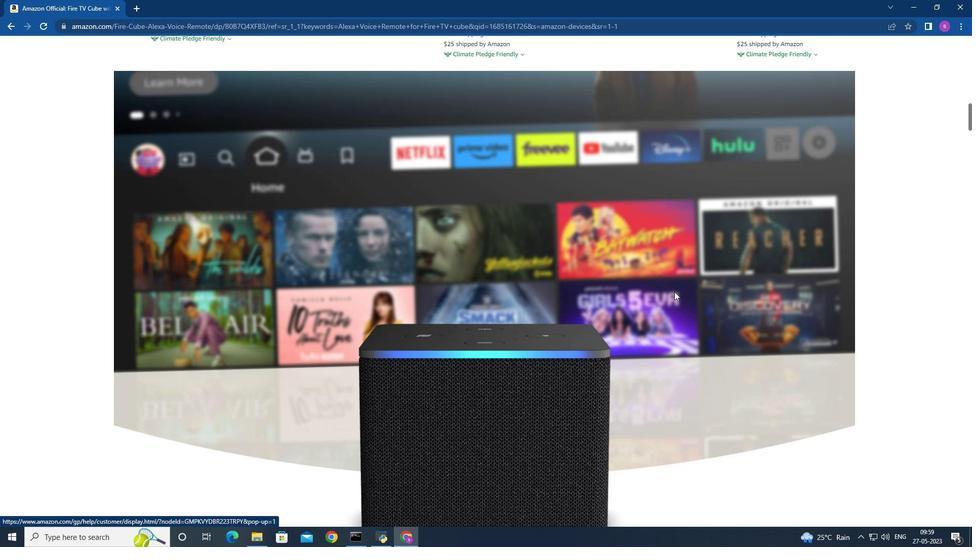 
Action: Mouse moved to (675, 291)
Screenshot: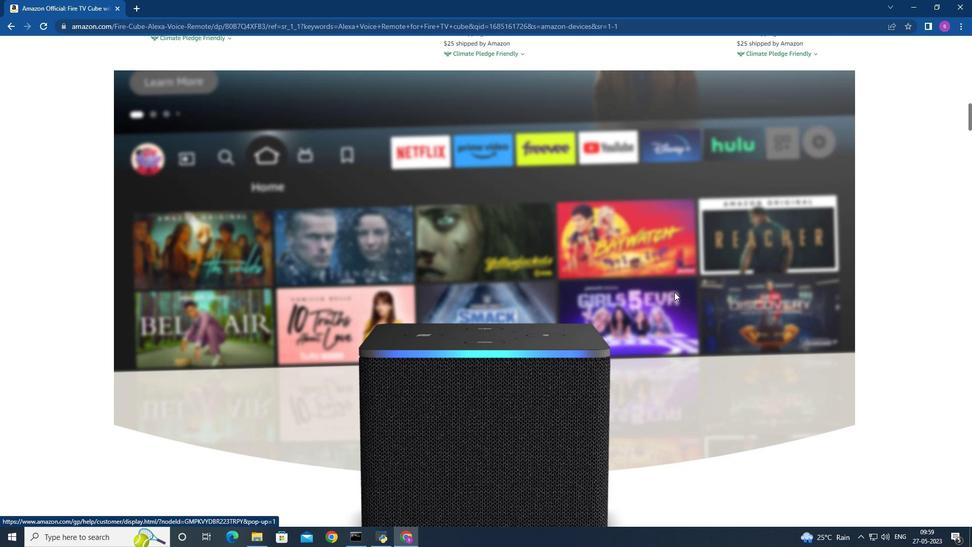 
Action: Mouse scrolled (675, 291) with delta (0, 0)
Screenshot: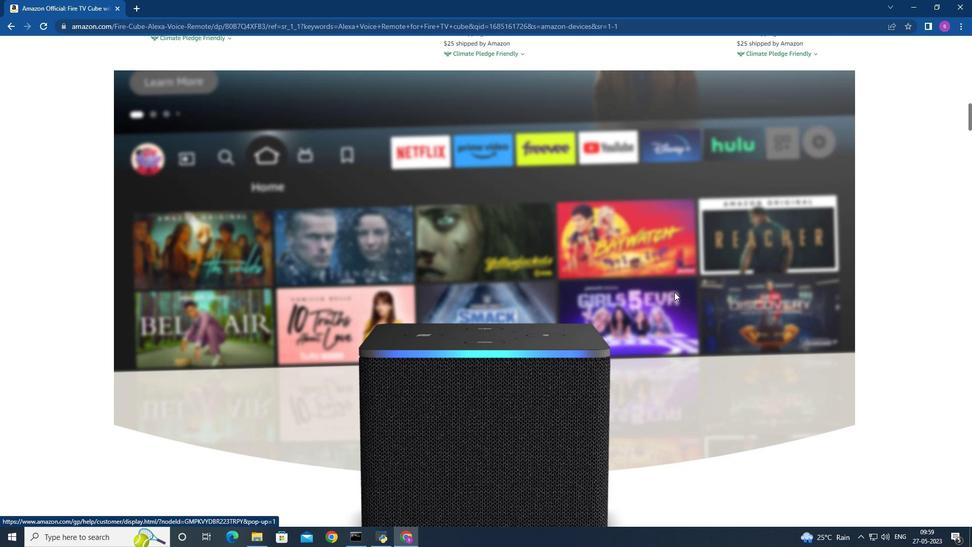 
Action: Mouse moved to (672, 270)
Screenshot: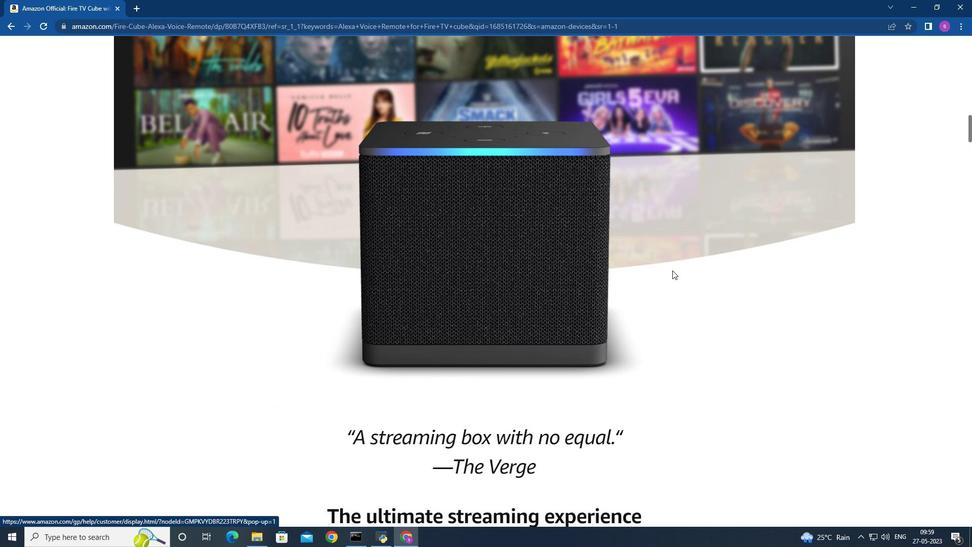 
Action: Mouse scrolled (672, 269) with delta (0, 0)
Screenshot: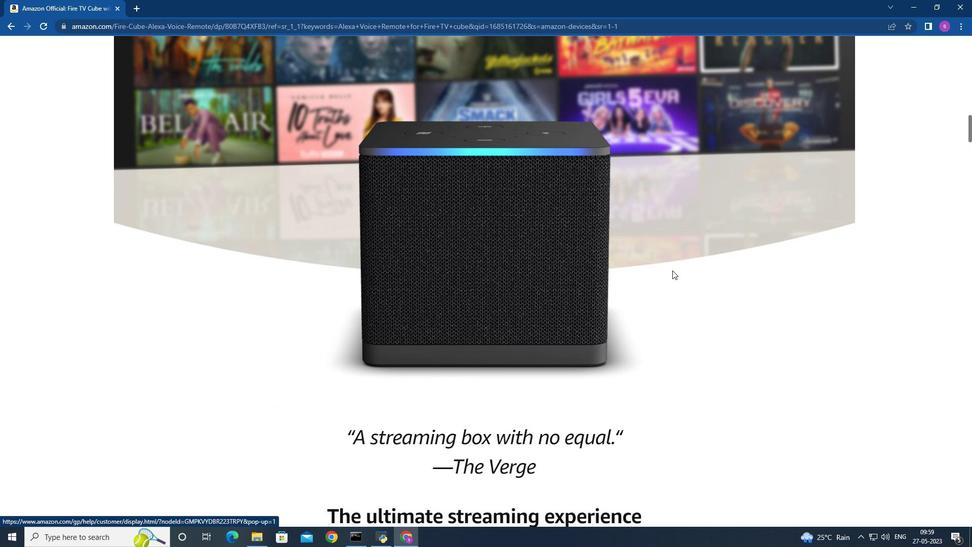 
Action: Mouse moved to (672, 269)
Screenshot: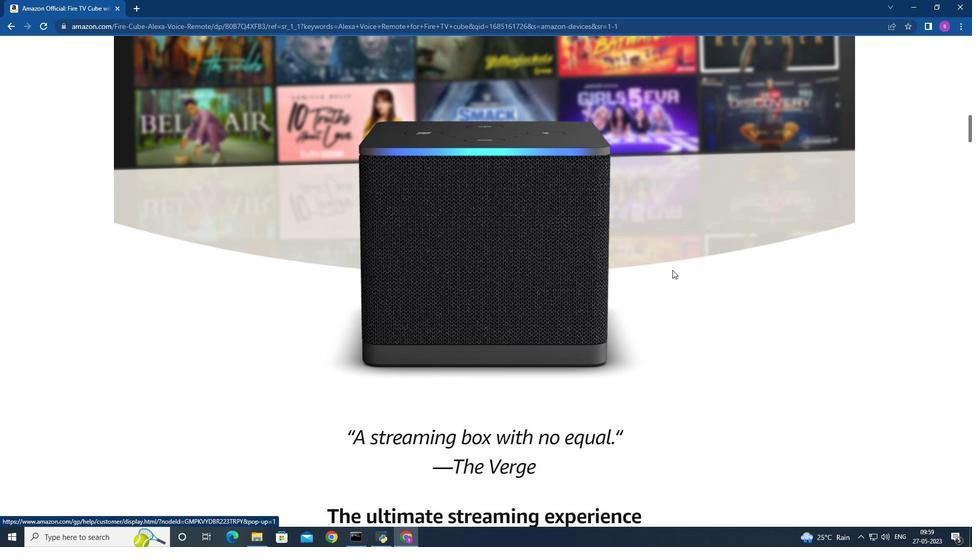 
Action: Mouse scrolled (672, 269) with delta (0, 0)
Screenshot: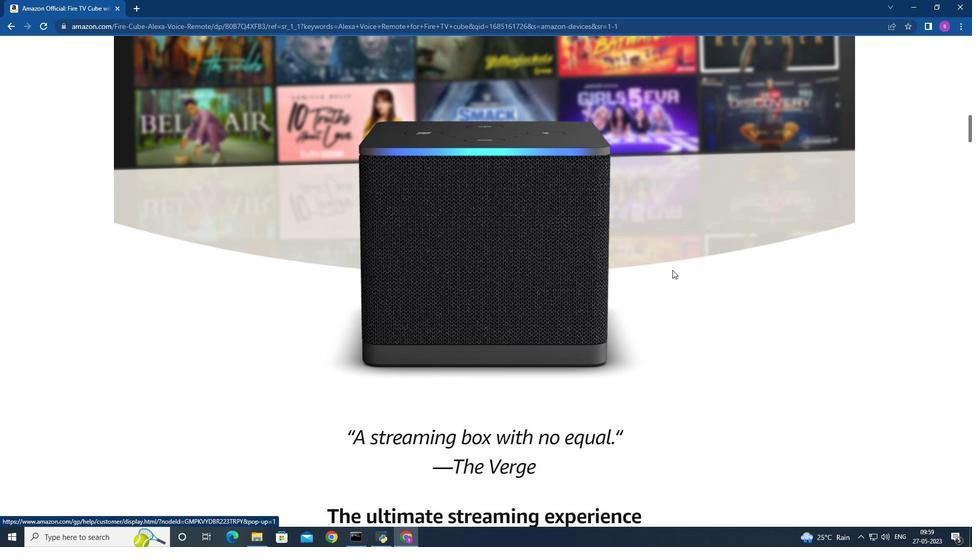 
Action: Mouse moved to (672, 269)
Screenshot: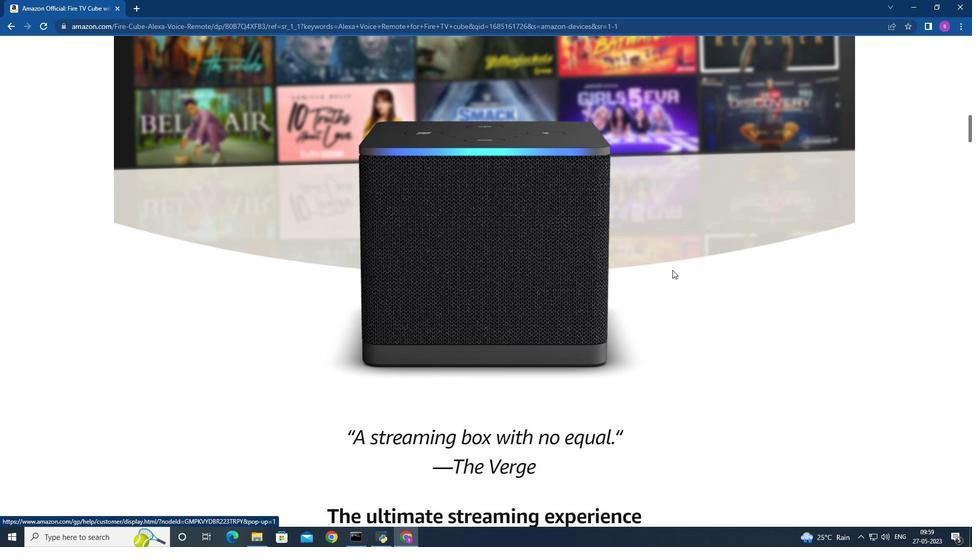 
Action: Mouse scrolled (672, 268) with delta (0, 0)
Screenshot: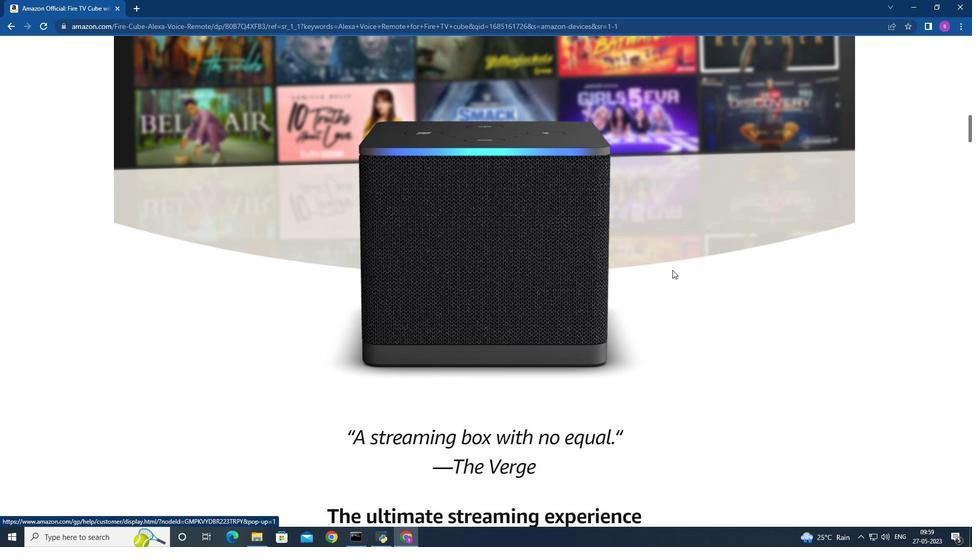 
Action: Mouse moved to (672, 268)
Screenshot: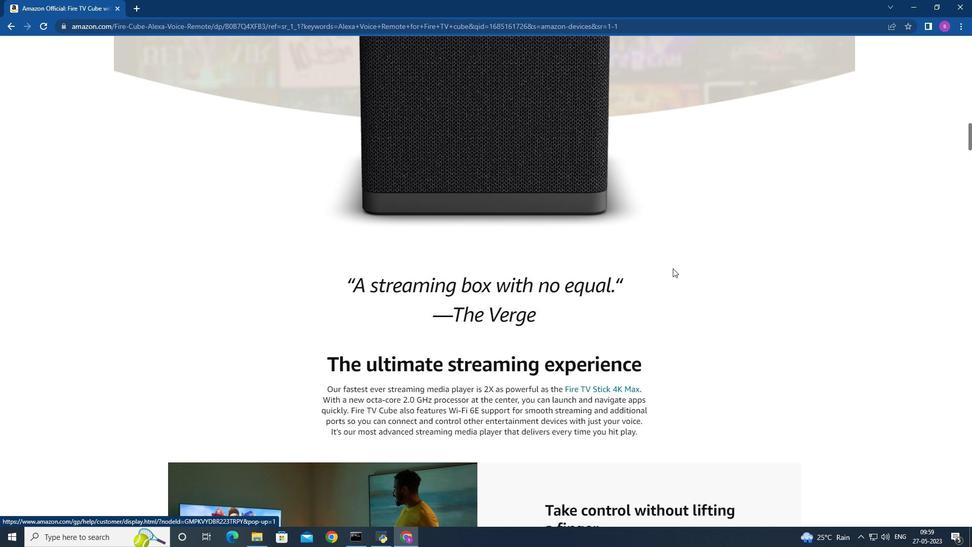 
Action: Mouse scrolled (672, 268) with delta (0, 0)
Screenshot: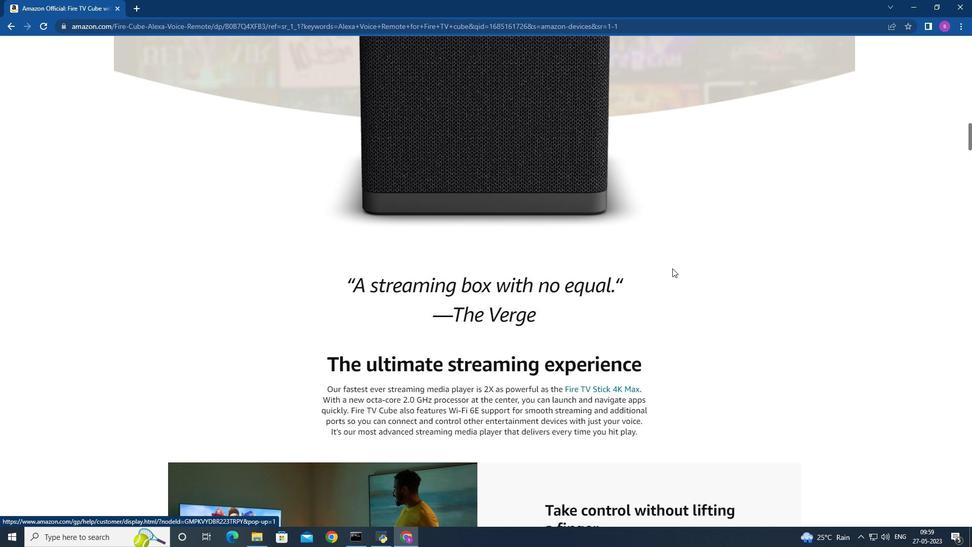 
Action: Mouse scrolled (672, 268) with delta (0, 0)
Screenshot: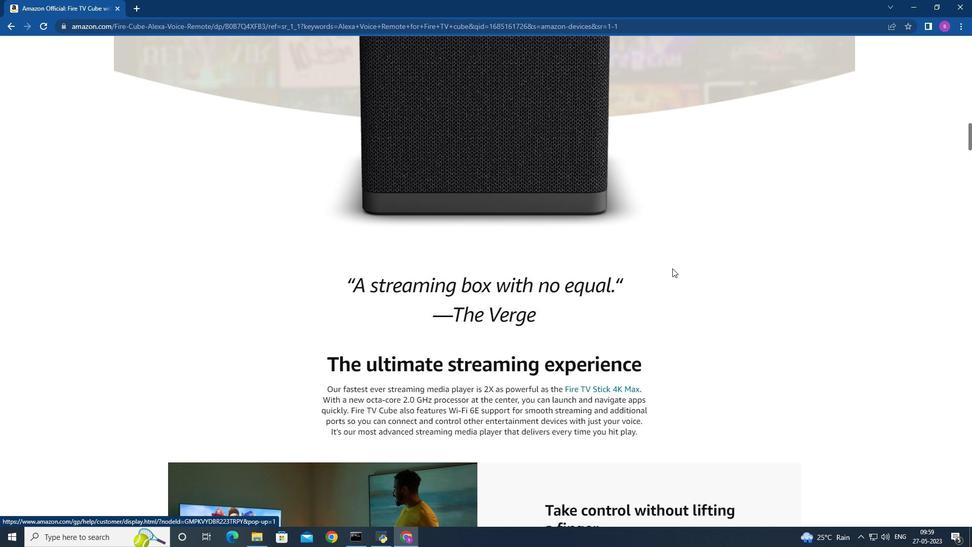 
Action: Mouse scrolled (672, 268) with delta (0, 0)
Screenshot: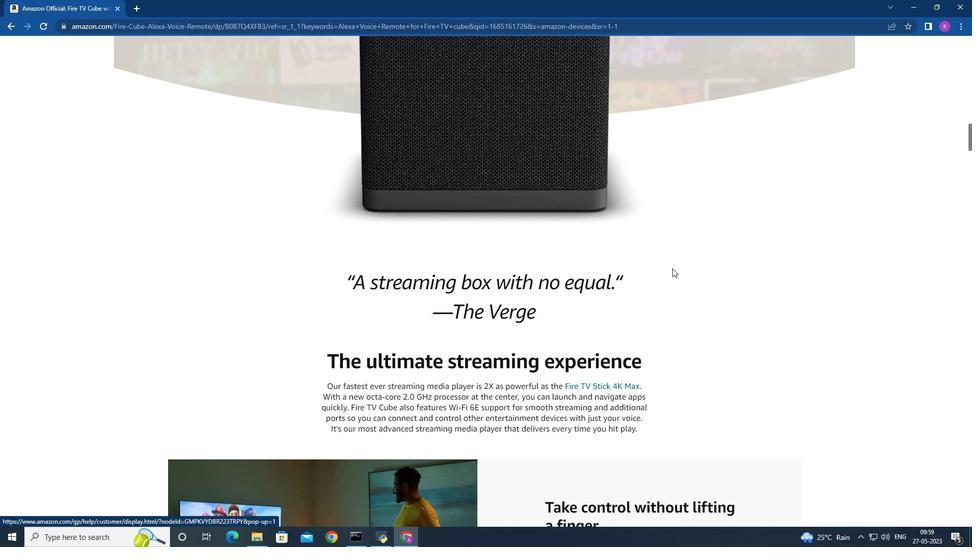 
Action: Mouse moved to (674, 267)
Screenshot: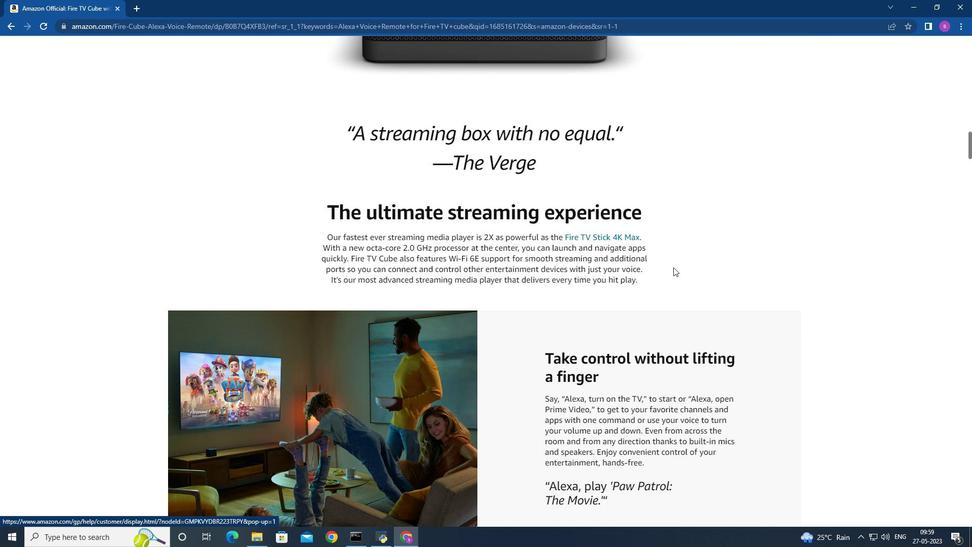 
Action: Mouse scrolled (674, 266) with delta (0, 0)
Screenshot: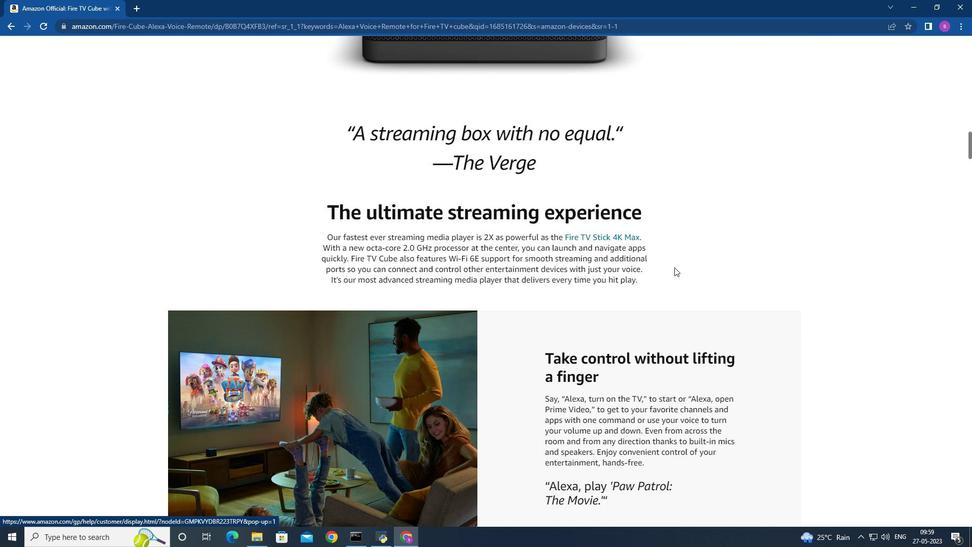 
Action: Mouse scrolled (674, 266) with delta (0, 0)
Screenshot: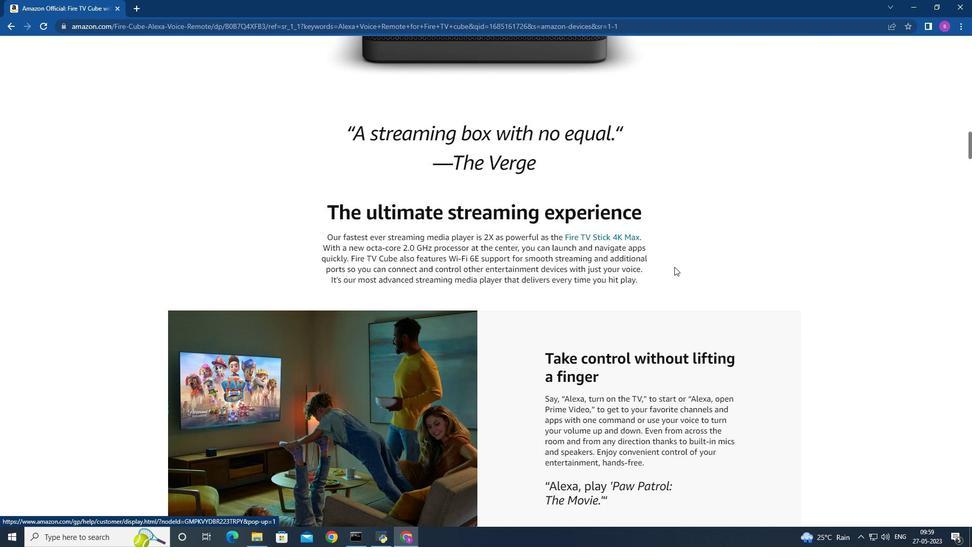 
Action: Mouse moved to (673, 269)
Screenshot: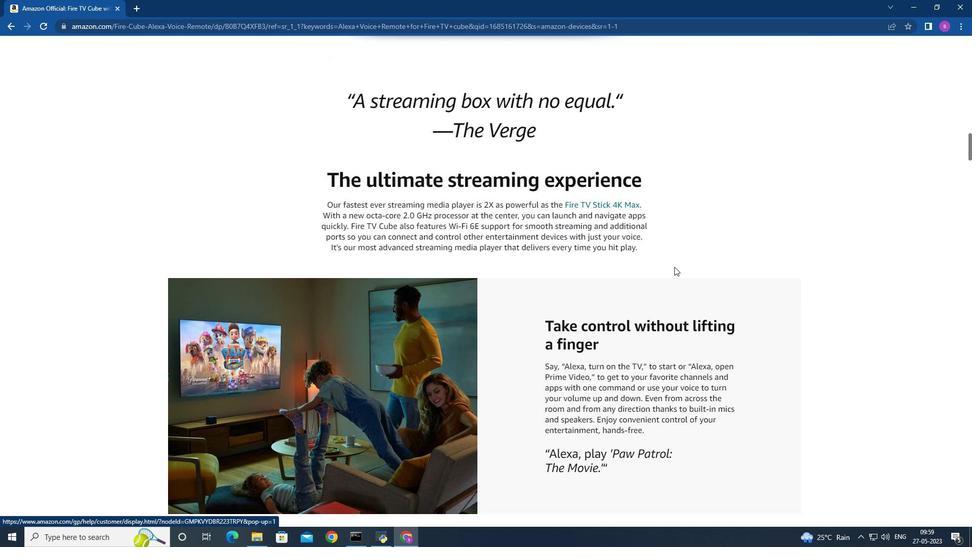
Action: Mouse scrolled (673, 268) with delta (0, 0)
Screenshot: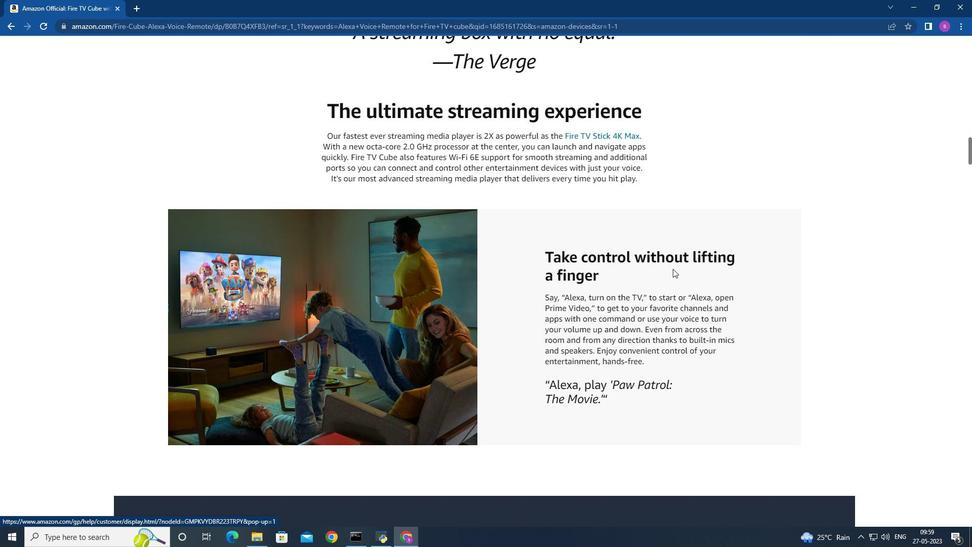 
Action: Mouse scrolled (673, 268) with delta (0, 0)
Screenshot: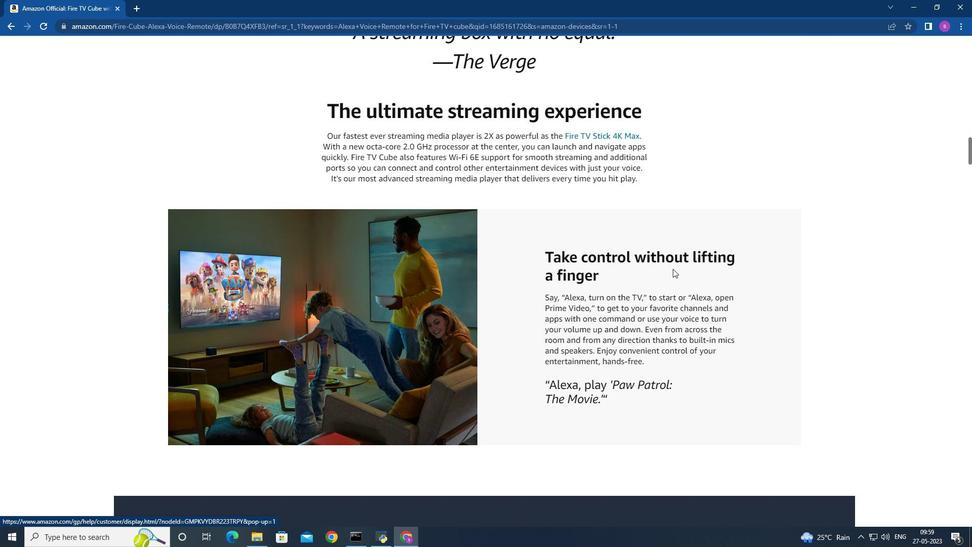 
Action: Mouse scrolled (673, 268) with delta (0, 0)
Screenshot: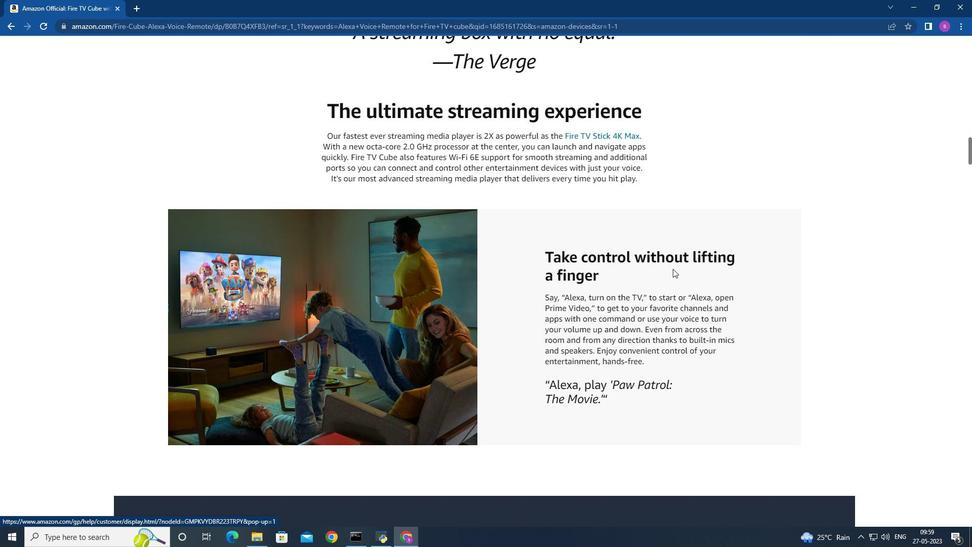 
Action: Mouse moved to (625, 224)
Screenshot: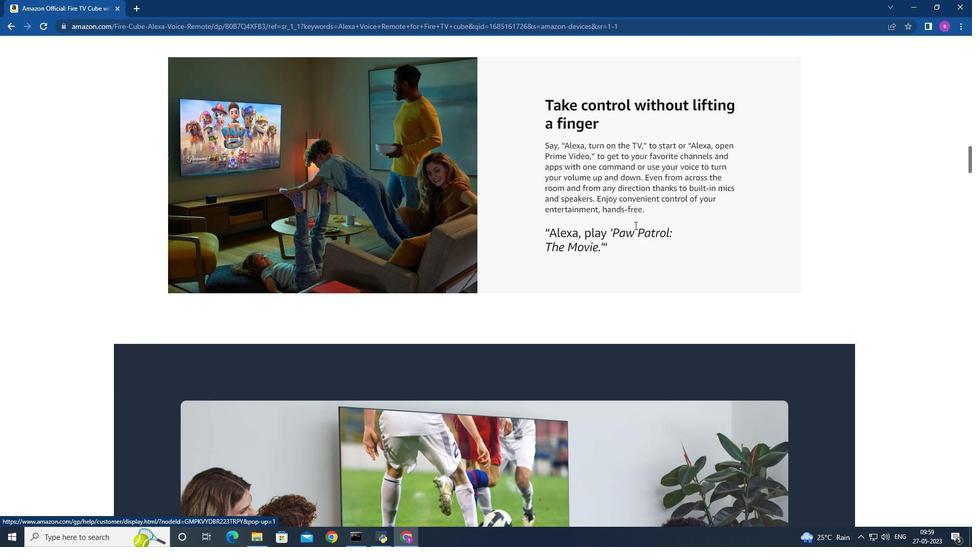 
Action: Mouse scrolled (625, 224) with delta (0, 0)
Screenshot: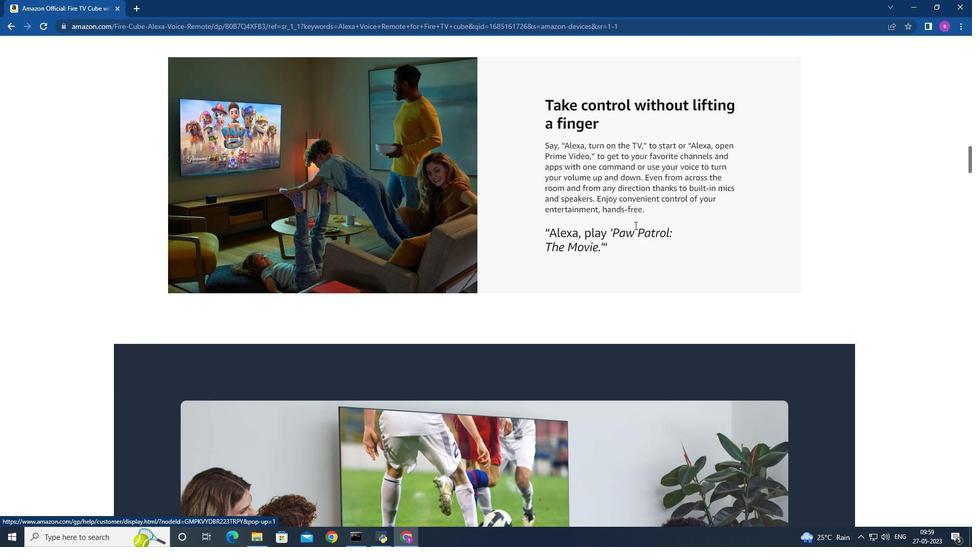
Action: Mouse scrolled (625, 224) with delta (0, 0)
Screenshot: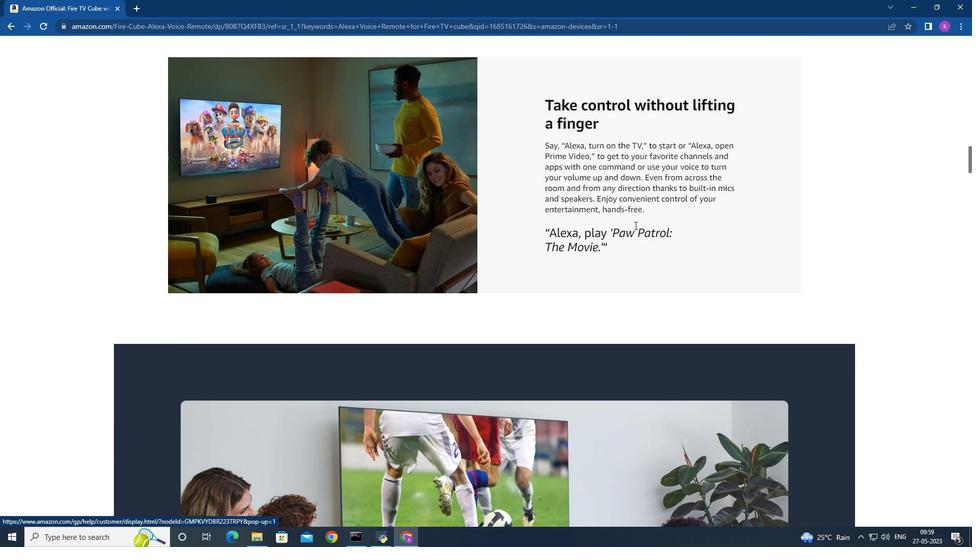 
Action: Mouse scrolled (625, 224) with delta (0, 0)
Screenshot: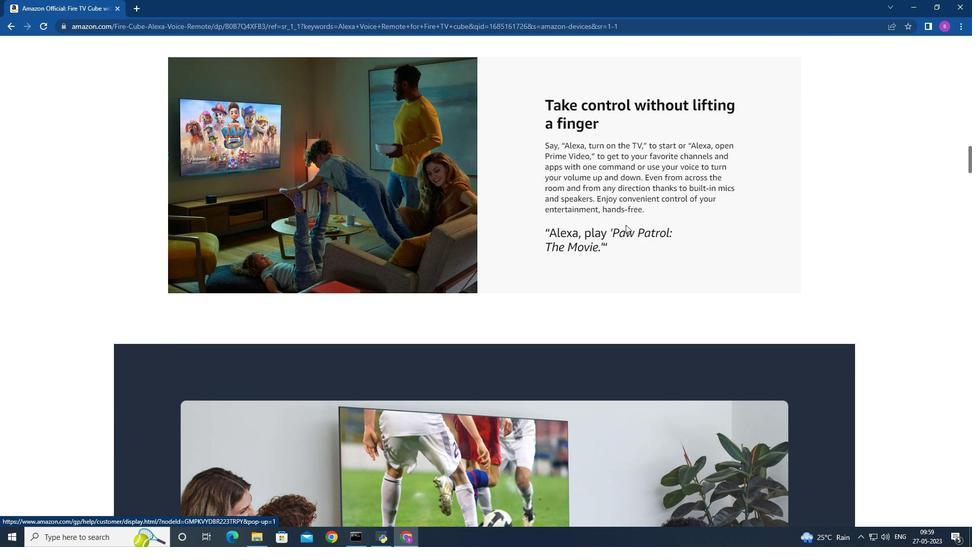 
Action: Mouse scrolled (625, 224) with delta (0, 0)
Screenshot: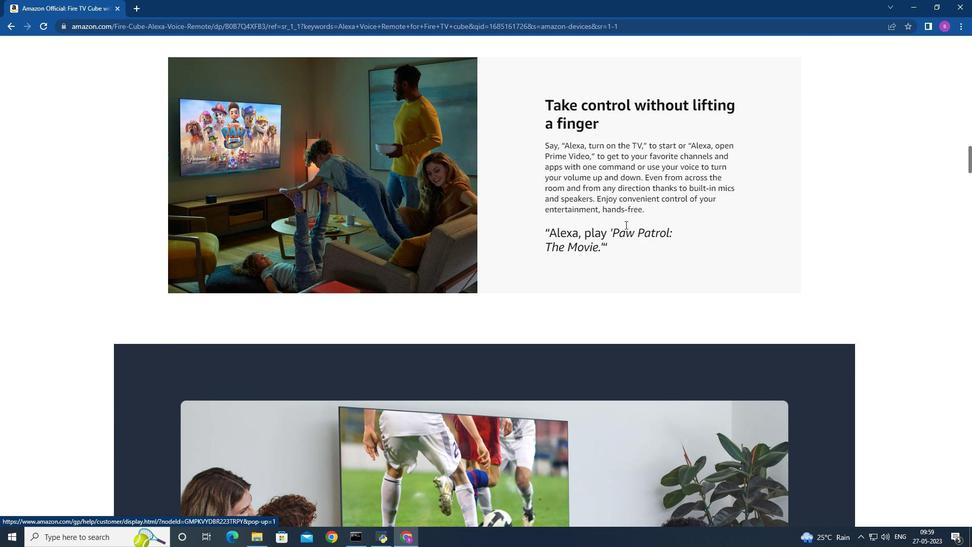 
Action: Mouse moved to (625, 224)
Screenshot: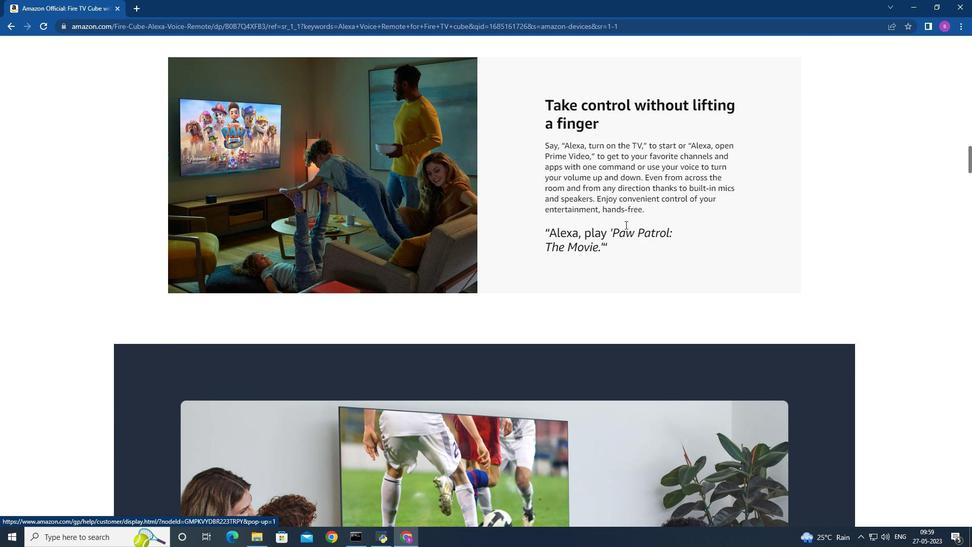 
Action: Mouse scrolled (625, 223) with delta (0, 0)
Screenshot: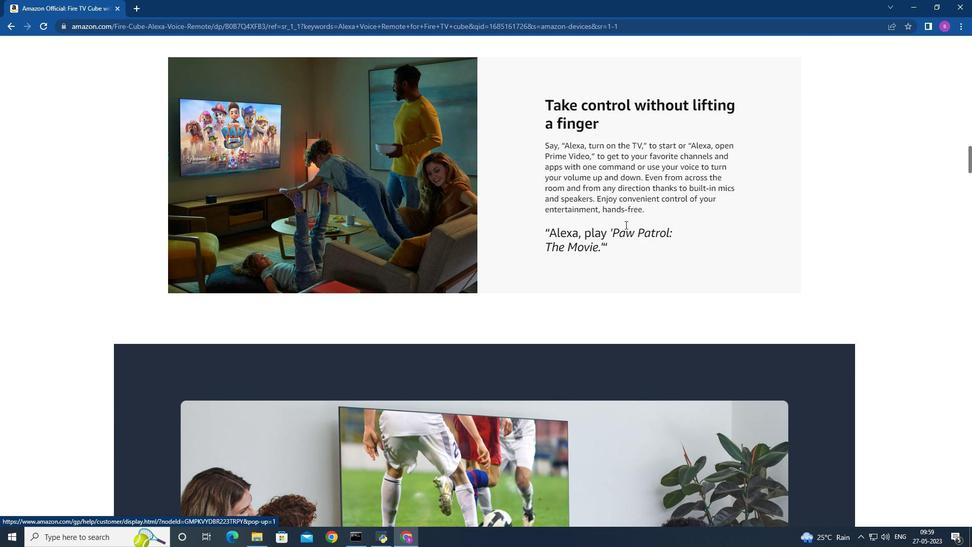 
Action: Mouse moved to (622, 222)
Screenshot: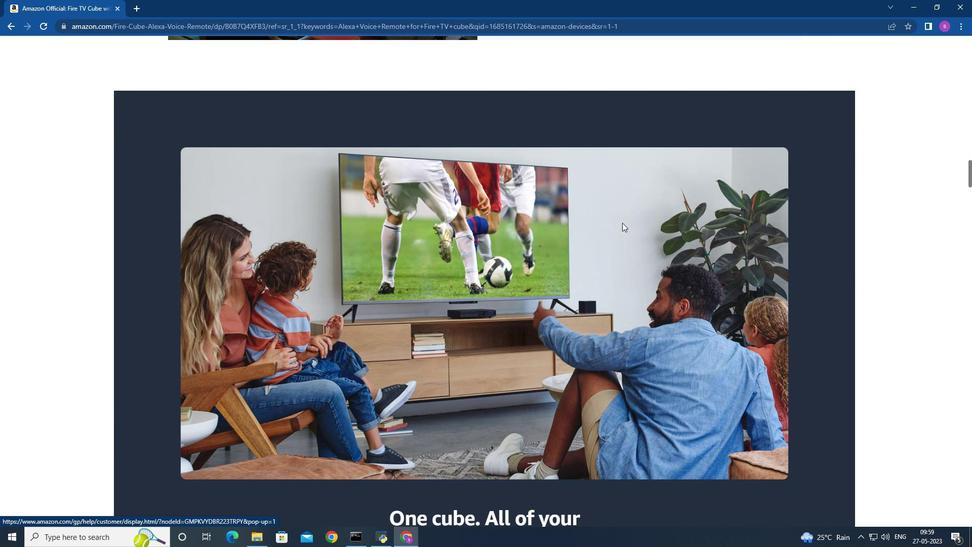 
Action: Mouse scrolled (622, 222) with delta (0, 0)
Screenshot: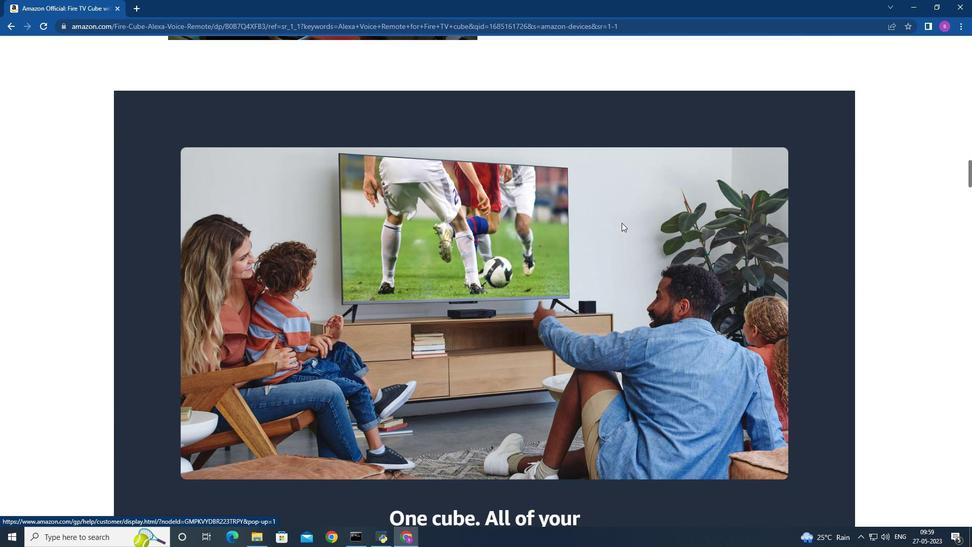 
Action: Mouse scrolled (622, 222) with delta (0, 0)
Screenshot: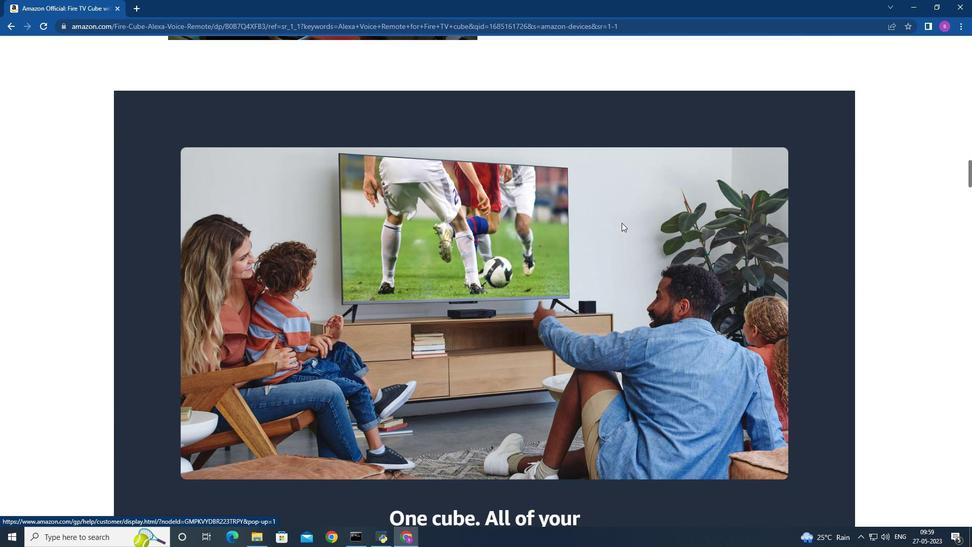 
Action: Mouse scrolled (622, 222) with delta (0, 0)
Screenshot: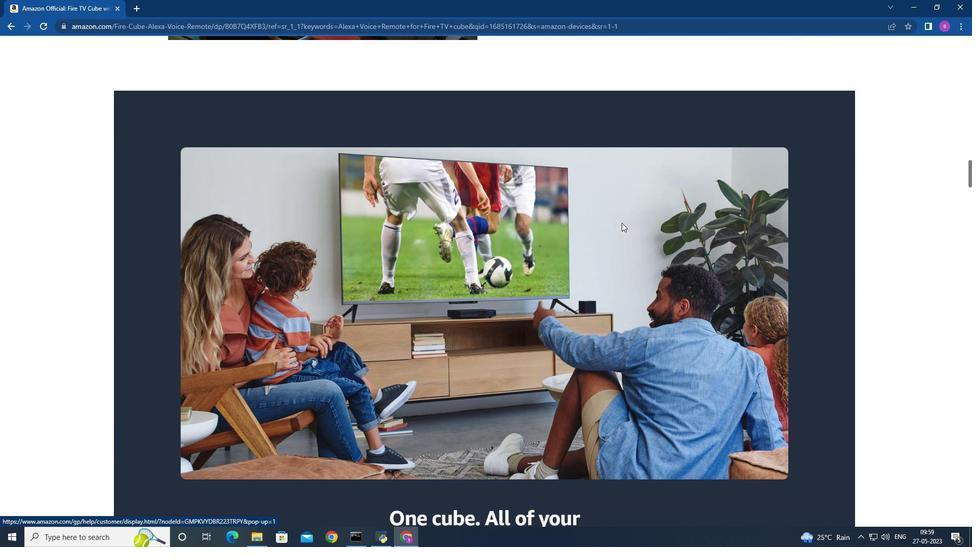
Action: Mouse scrolled (622, 222) with delta (0, 0)
Screenshot: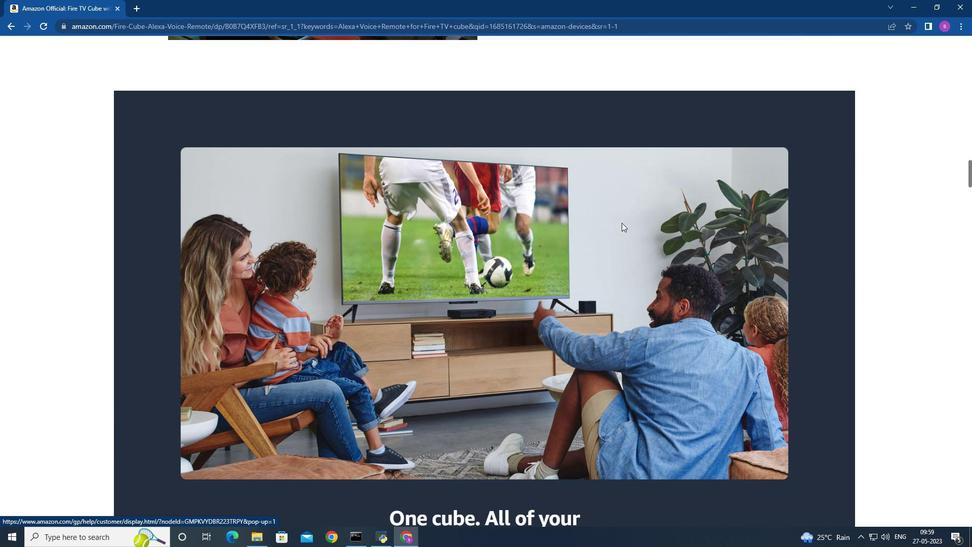 
Action: Mouse moved to (621, 222)
Screenshot: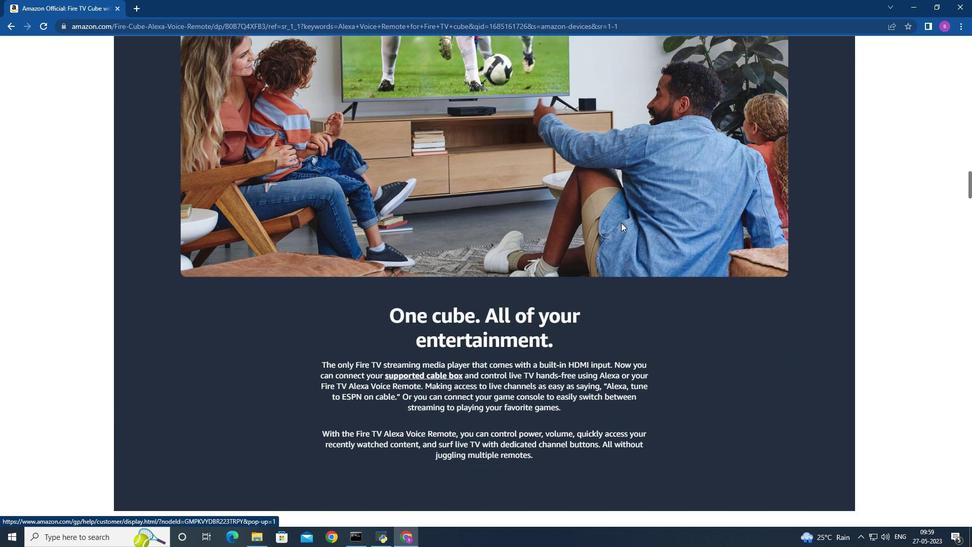 
Action: Mouse scrolled (621, 222) with delta (0, 0)
Screenshot: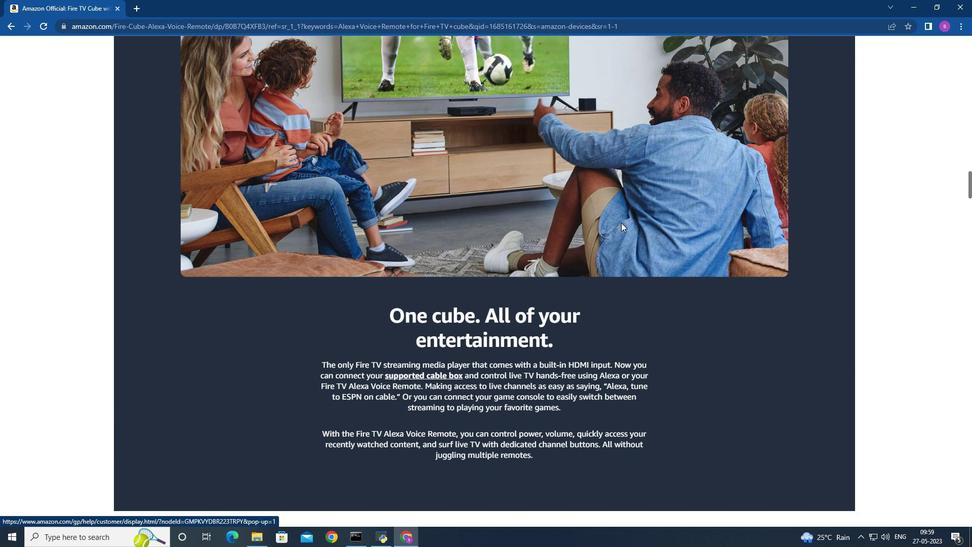
Action: Mouse scrolled (621, 222) with delta (0, 0)
Screenshot: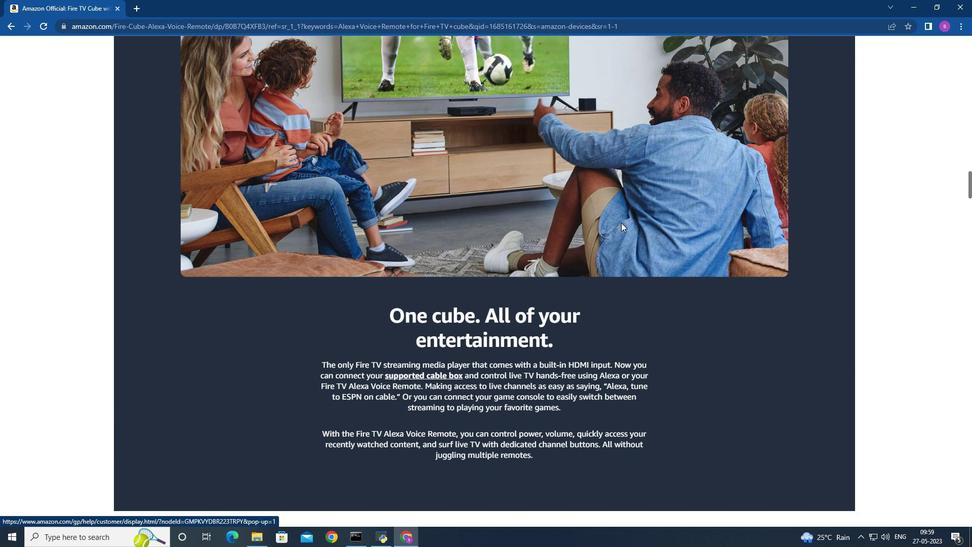 
Action: Mouse scrolled (621, 222) with delta (0, 0)
Screenshot: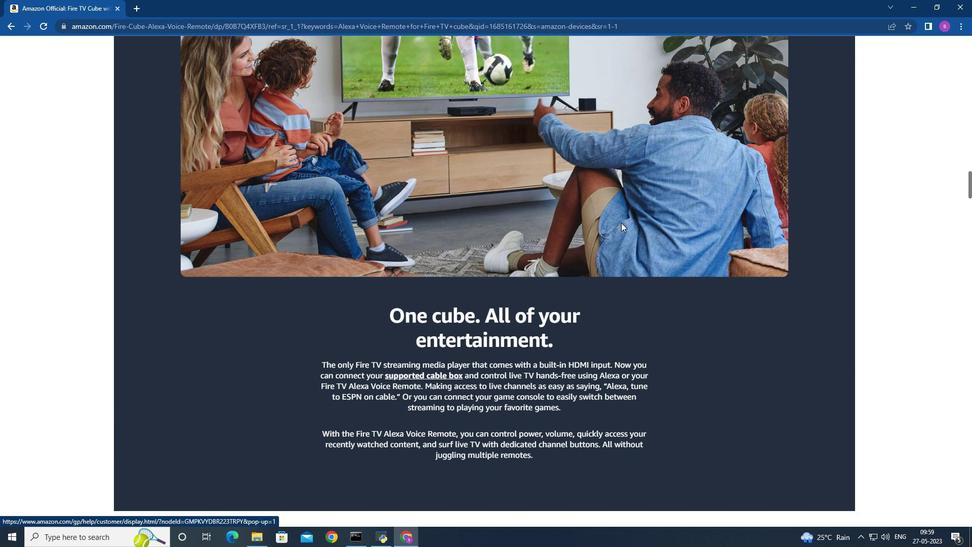 
Action: Mouse scrolled (621, 222) with delta (0, 0)
Screenshot: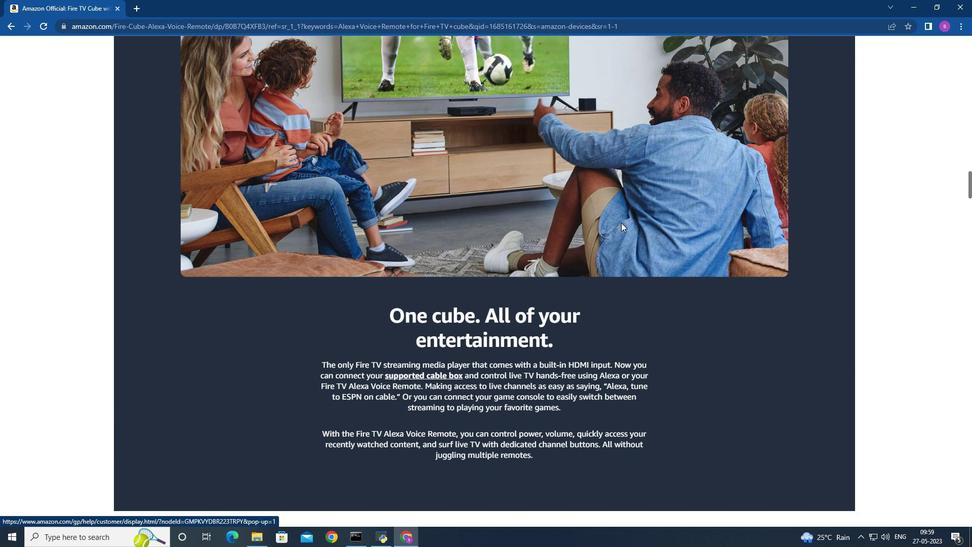 
Action: Mouse moved to (621, 222)
Screenshot: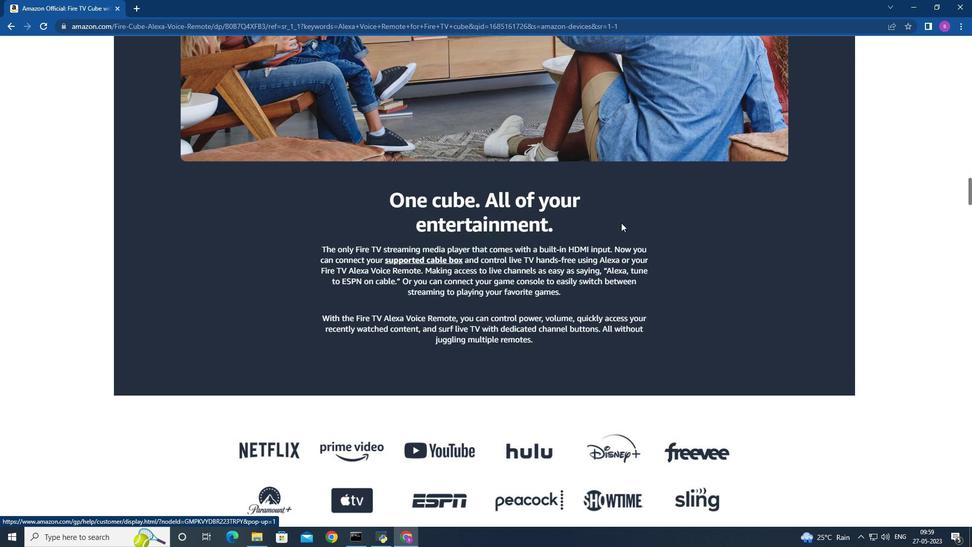 
Action: Mouse scrolled (621, 222) with delta (0, 0)
Screenshot: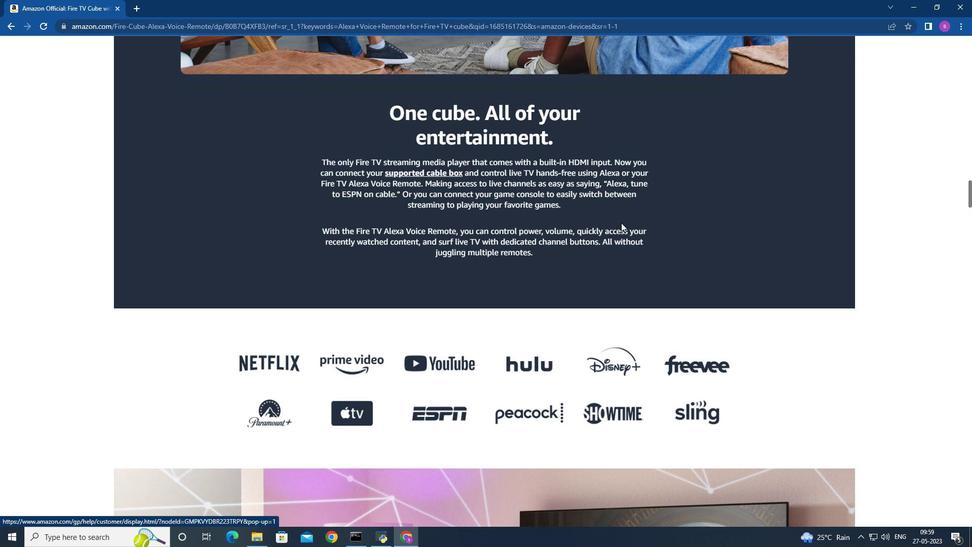 
Action: Mouse scrolled (621, 222) with delta (0, 0)
Screenshot: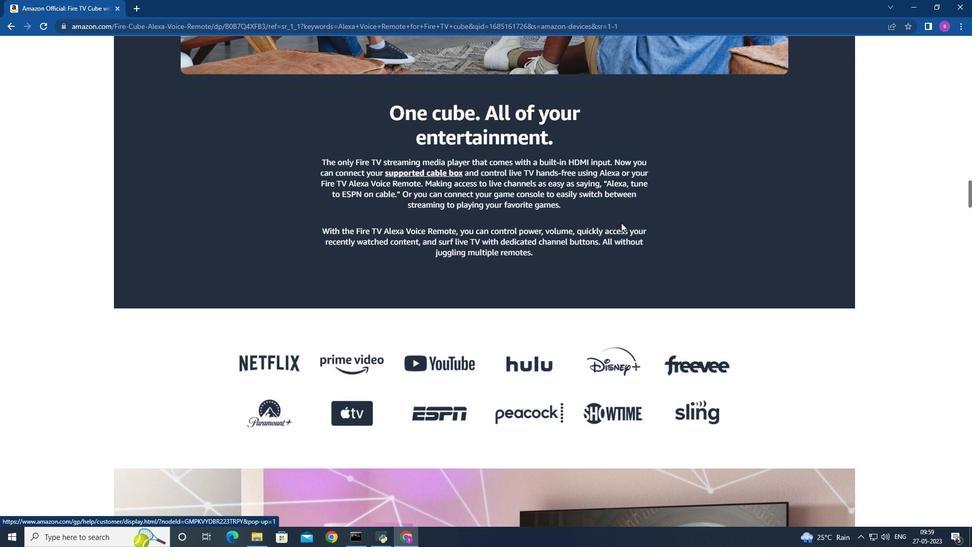 
Action: Mouse scrolled (621, 222) with delta (0, 0)
Screenshot: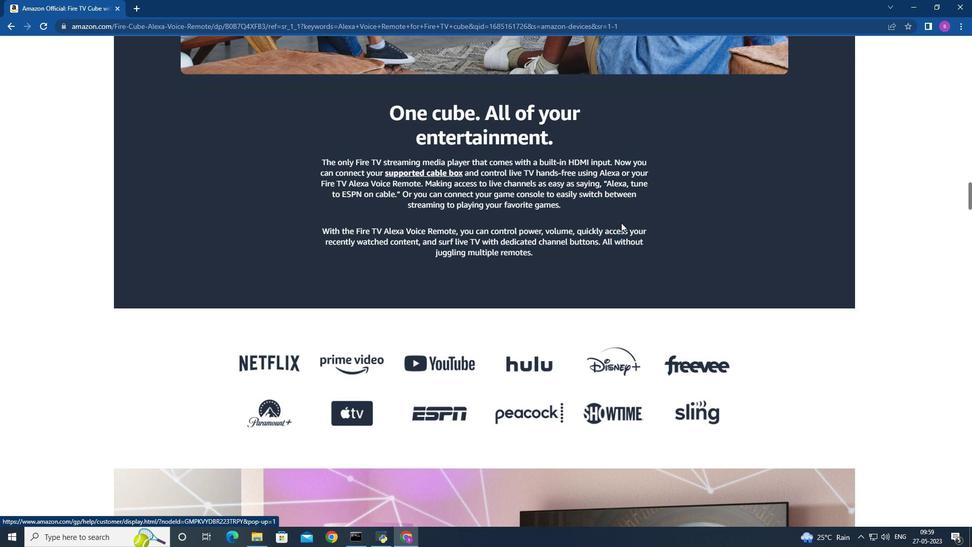 
Action: Mouse scrolled (621, 222) with delta (0, 0)
Screenshot: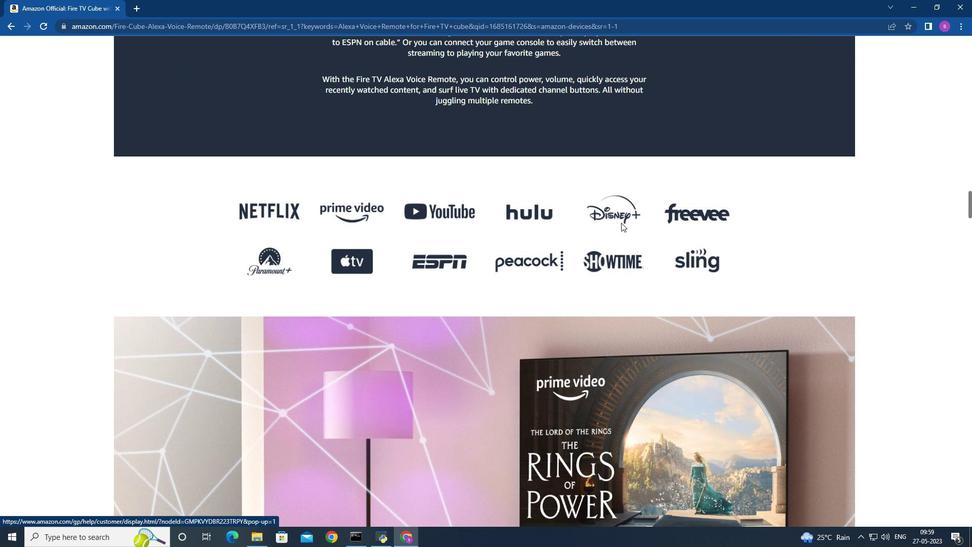 
Action: Mouse scrolled (621, 222) with delta (0, 0)
Screenshot: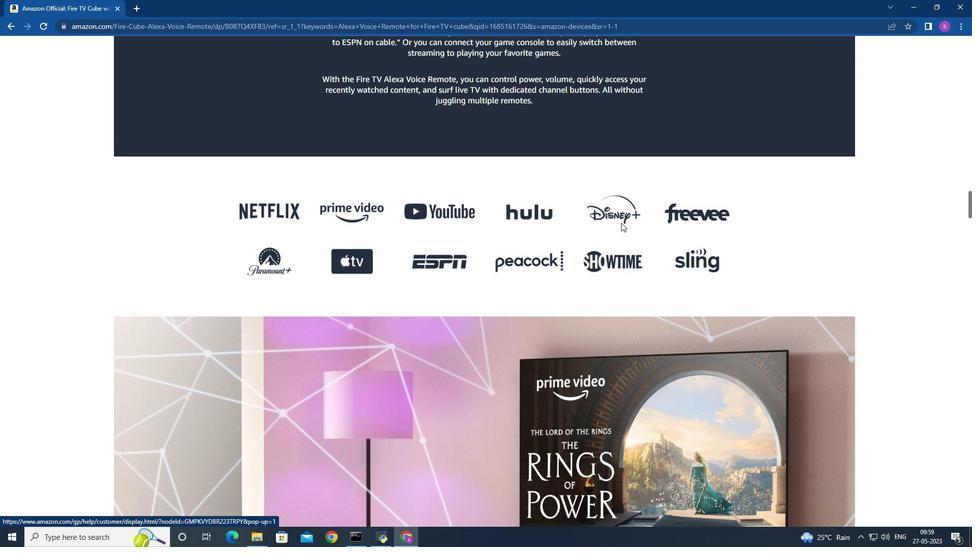 
Action: Mouse scrolled (621, 222) with delta (0, 0)
Screenshot: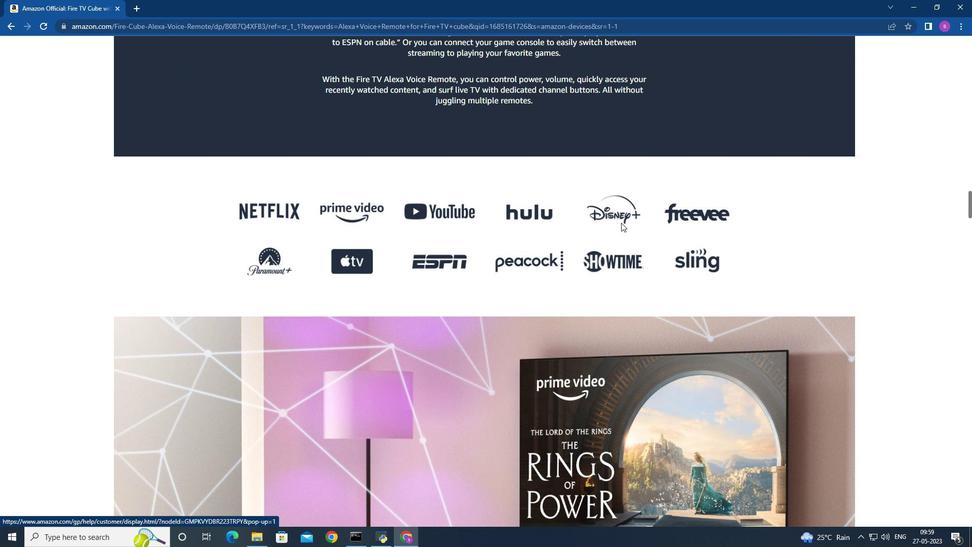 
Action: Mouse scrolled (621, 222) with delta (0, 0)
Screenshot: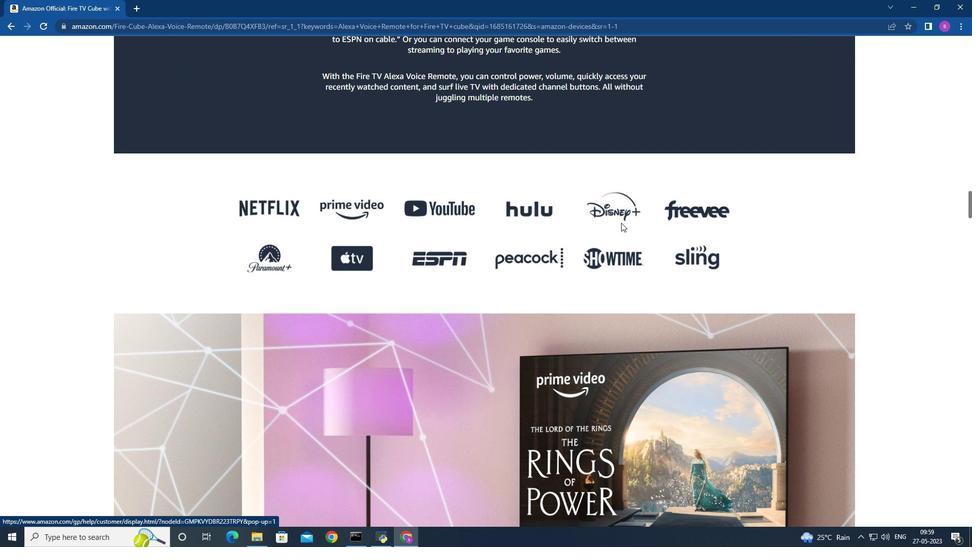 
Action: Mouse scrolled (621, 222) with delta (0, 0)
Screenshot: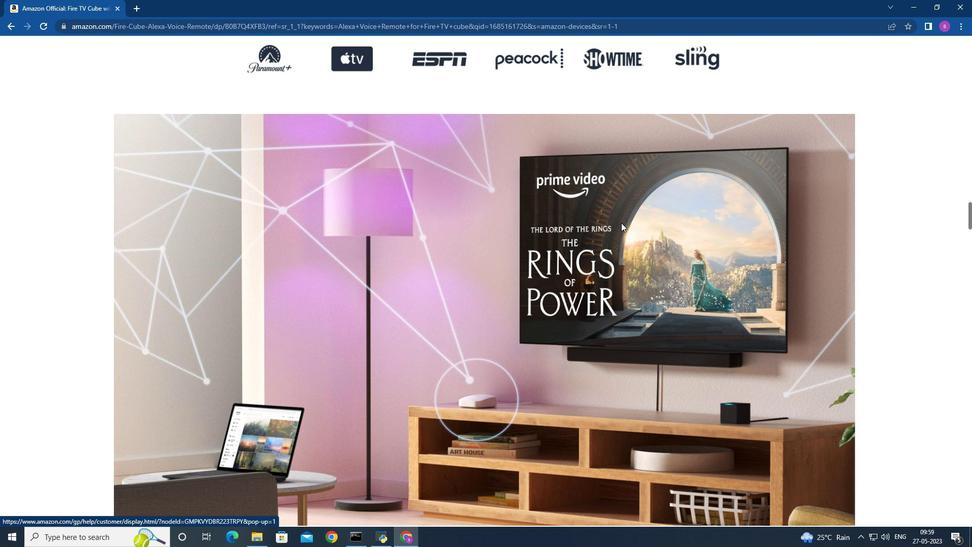 
Action: Mouse scrolled (621, 222) with delta (0, 0)
Screenshot: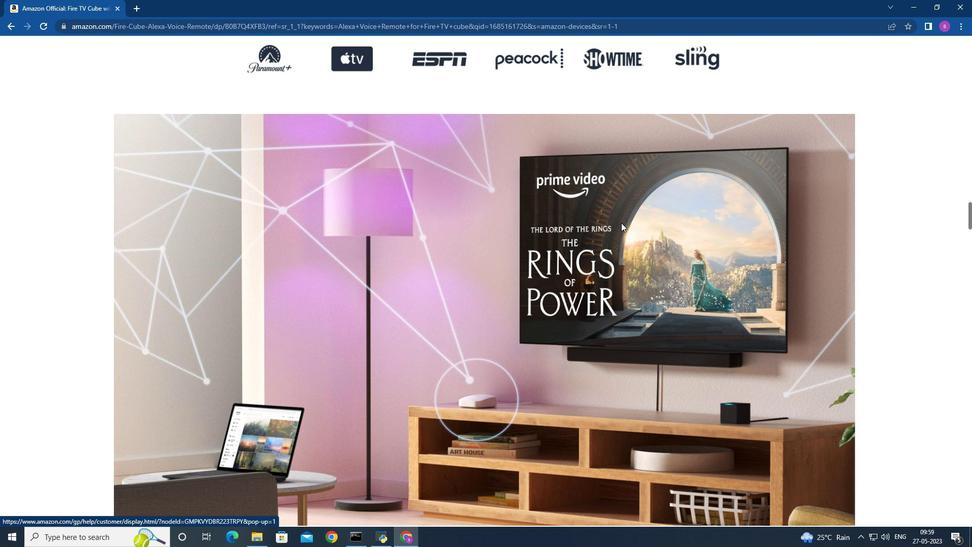 
Action: Mouse scrolled (621, 222) with delta (0, 0)
Screenshot: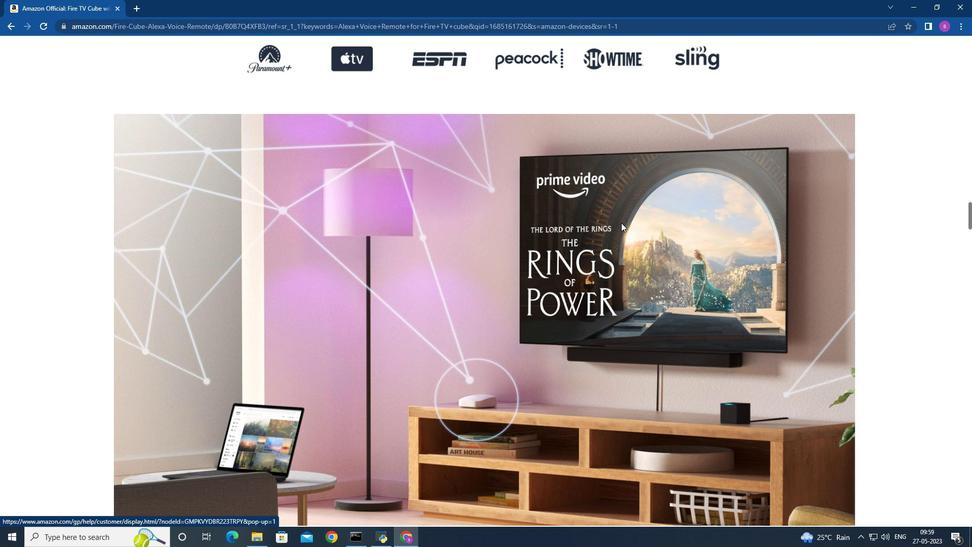 
Action: Mouse moved to (622, 218)
Screenshot: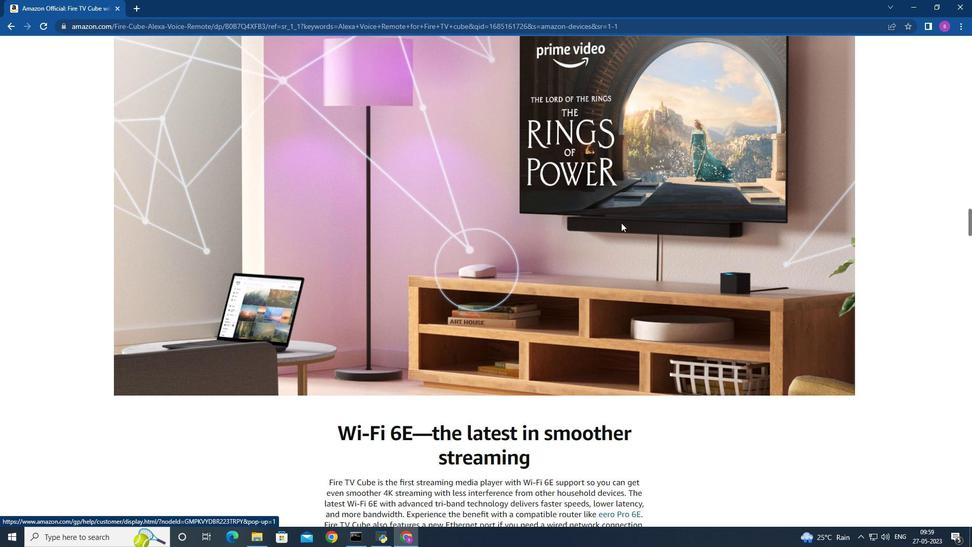 
Action: Mouse scrolled (622, 218) with delta (0, 0)
Screenshot: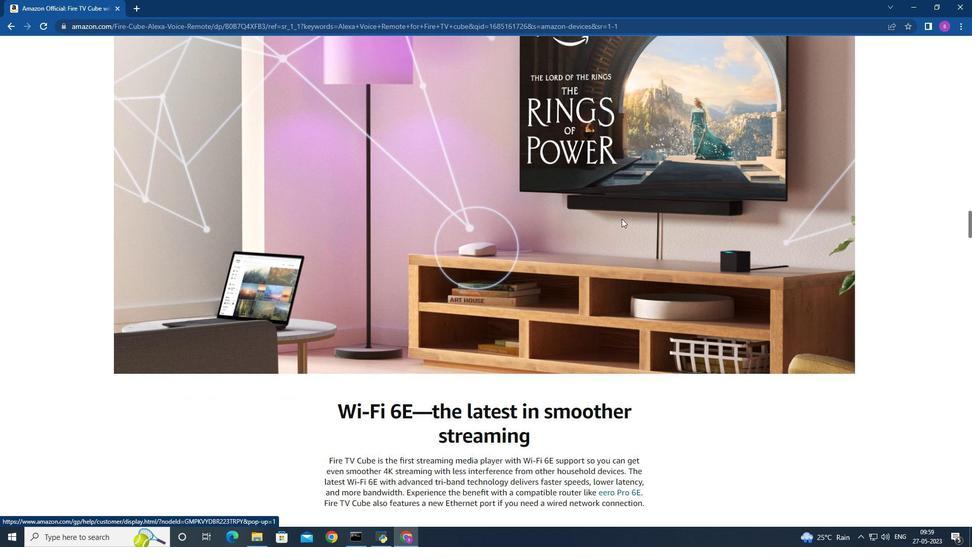 
Action: Mouse scrolled (622, 218) with delta (0, 0)
Screenshot: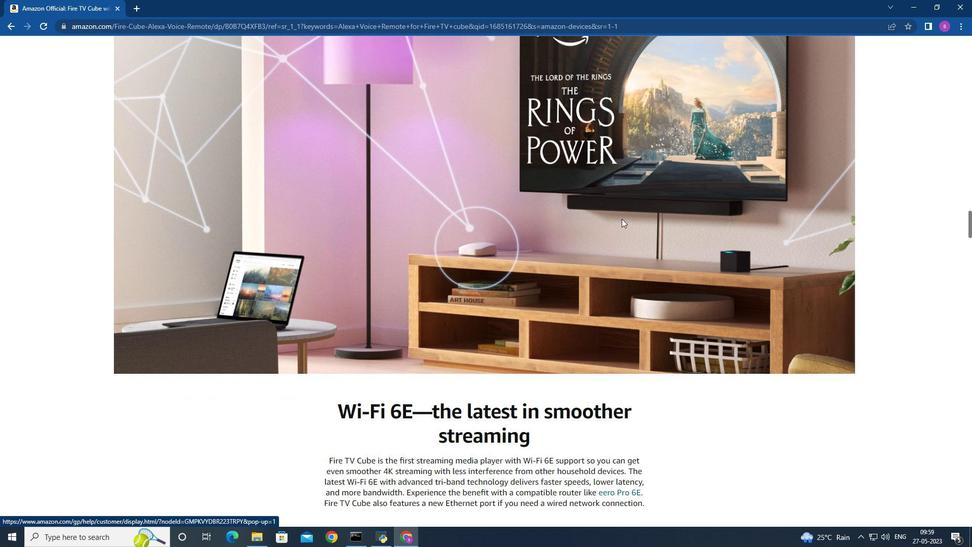 
Action: Mouse scrolled (622, 218) with delta (0, 0)
Screenshot: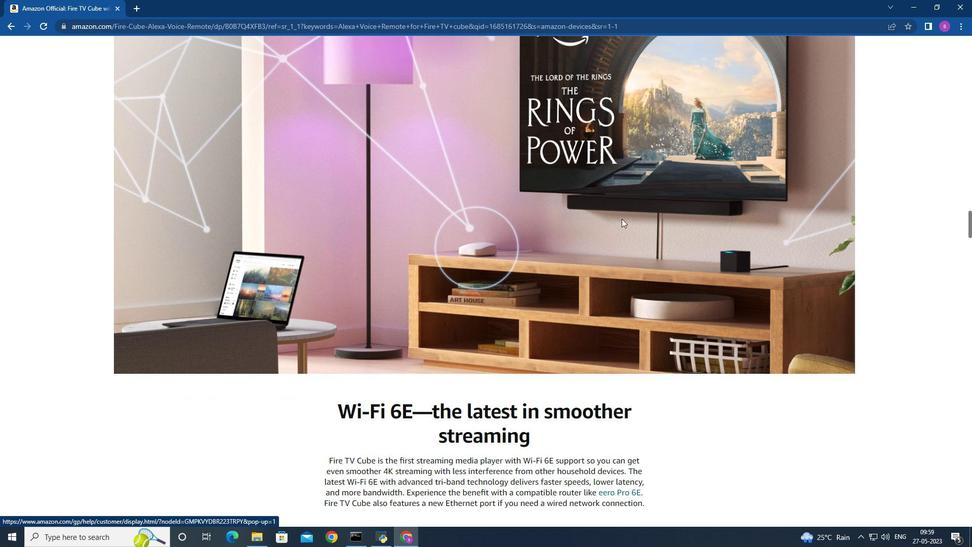 
Action: Mouse moved to (622, 218)
Screenshot: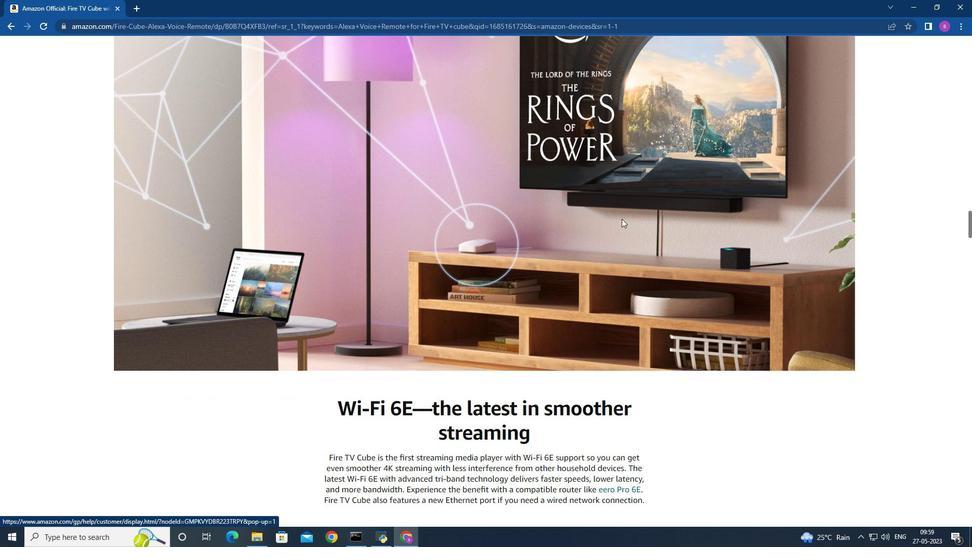 
Action: Mouse scrolled (622, 218) with delta (0, 0)
Screenshot: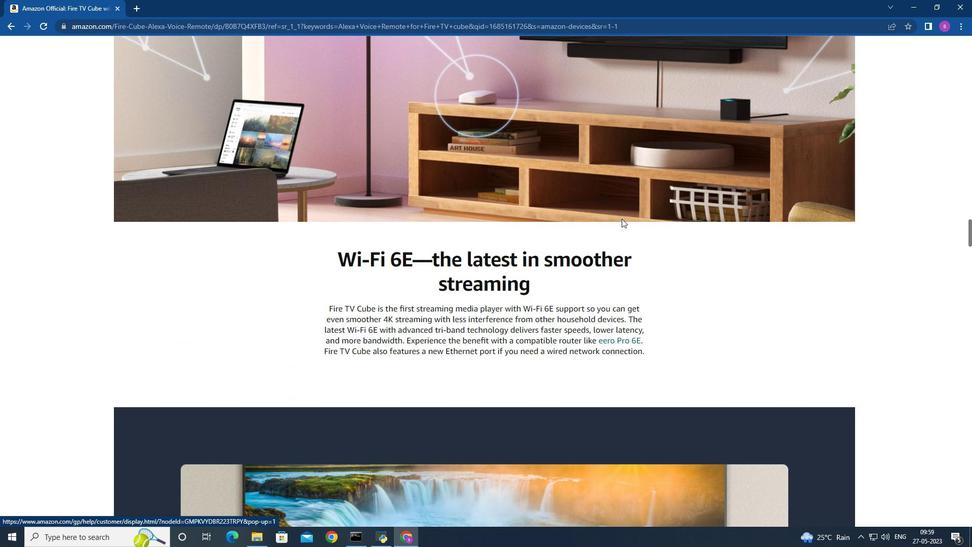 
Action: Mouse moved to (622, 218)
Screenshot: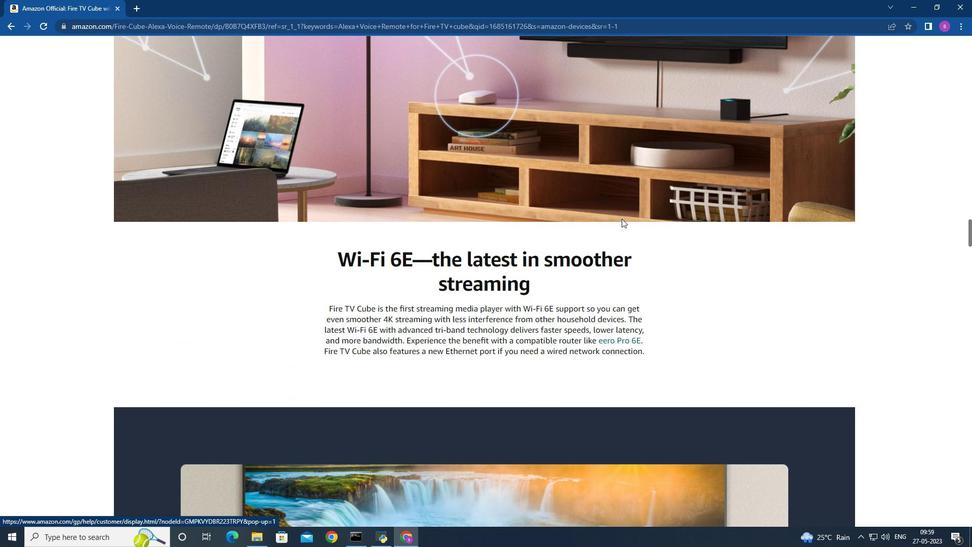 
Action: Mouse scrolled (622, 218) with delta (0, 0)
Screenshot: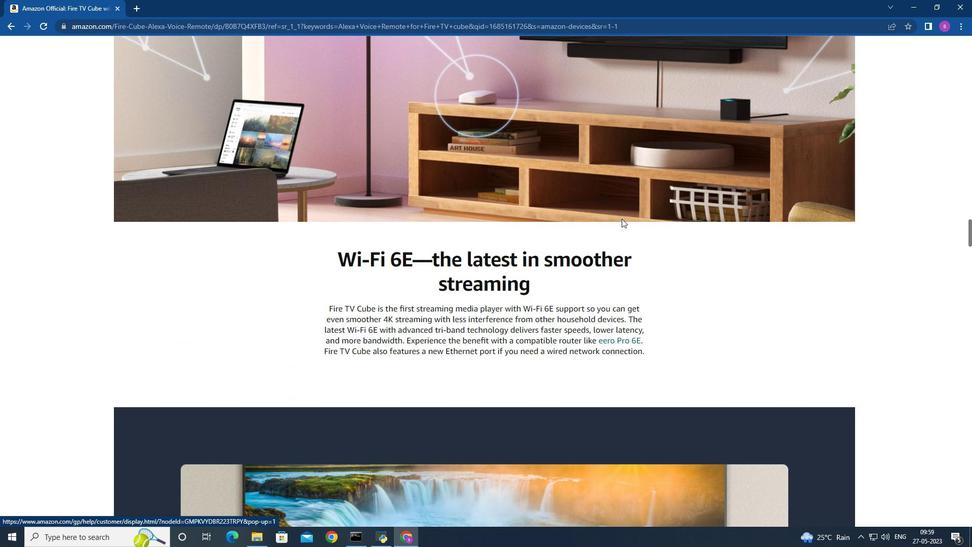 
Action: Mouse scrolled (622, 218) with delta (0, 0)
Screenshot: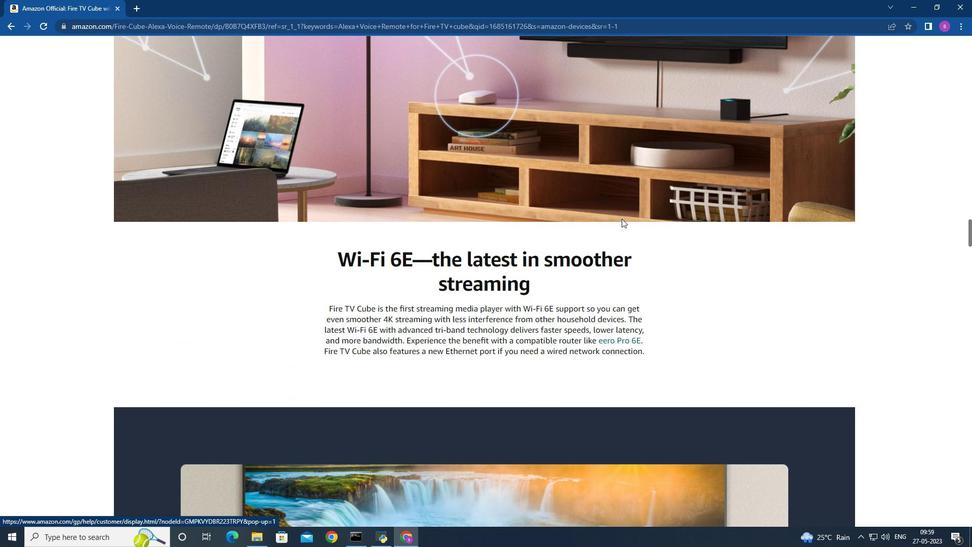 
Action: Mouse scrolled (622, 218) with delta (0, 0)
Screenshot: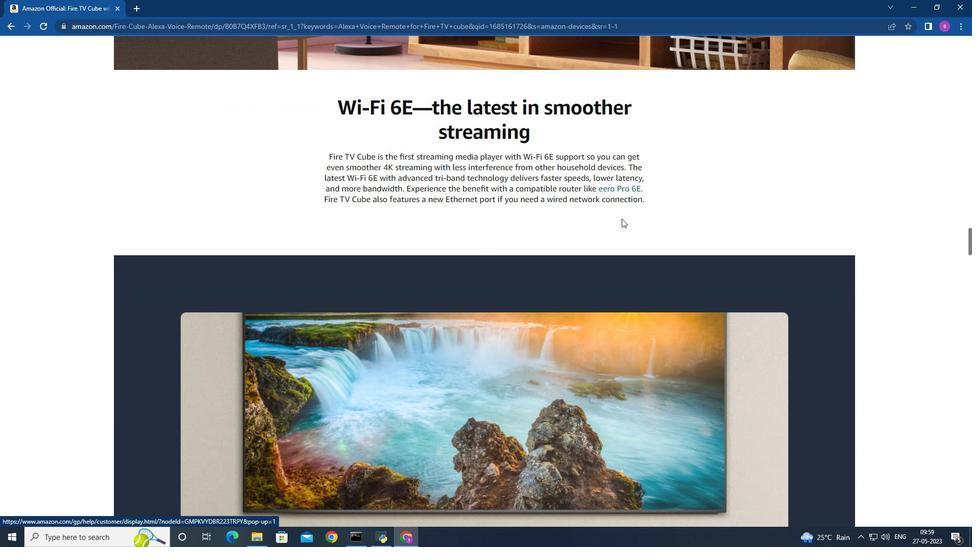 
Action: Mouse scrolled (622, 218) with delta (0, 0)
Screenshot: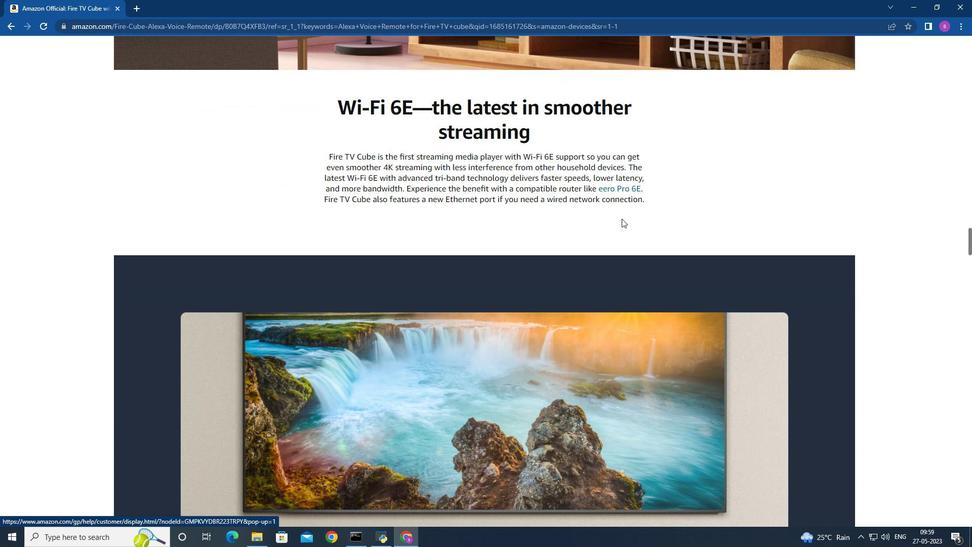 
Action: Mouse moved to (621, 217)
Screenshot: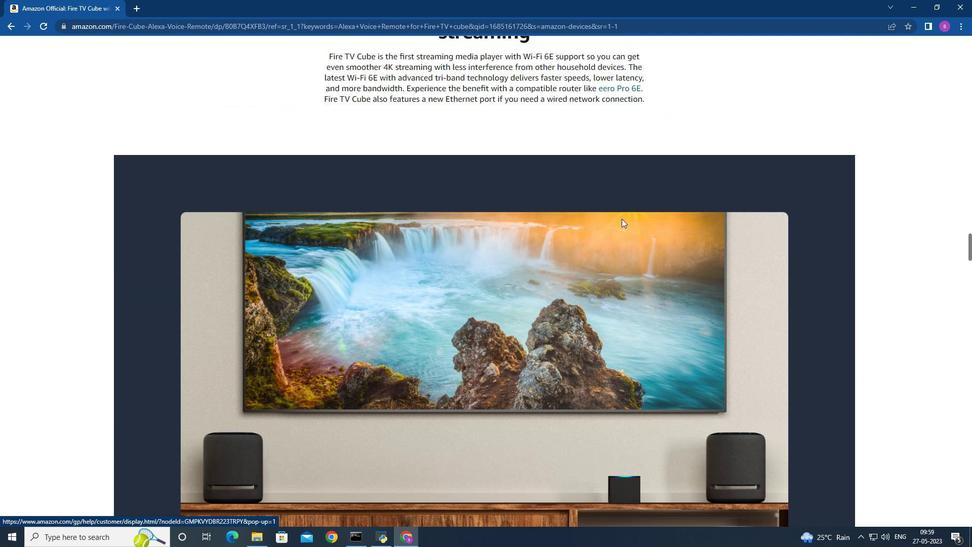 
Action: Mouse scrolled (621, 217) with delta (0, 0)
Screenshot: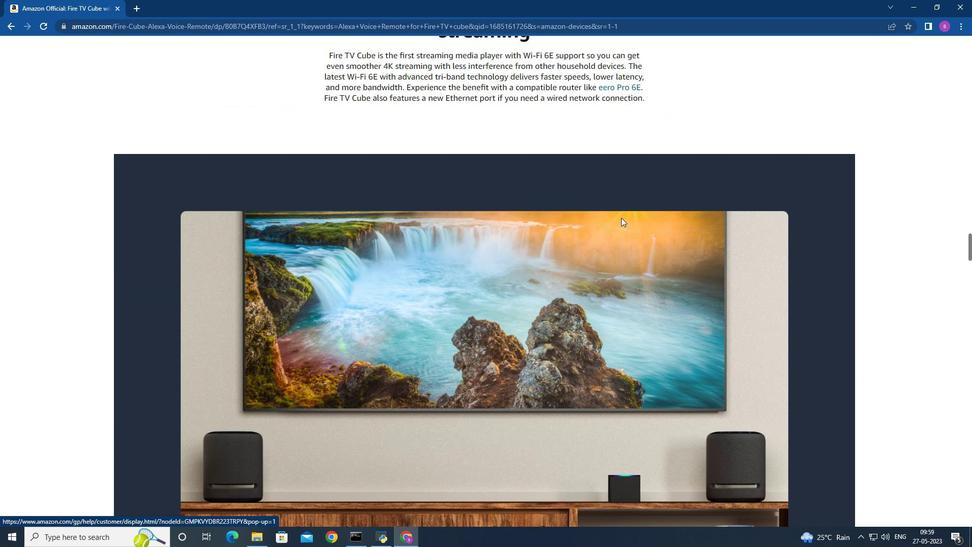 
Action: Mouse scrolled (621, 217) with delta (0, 0)
Screenshot: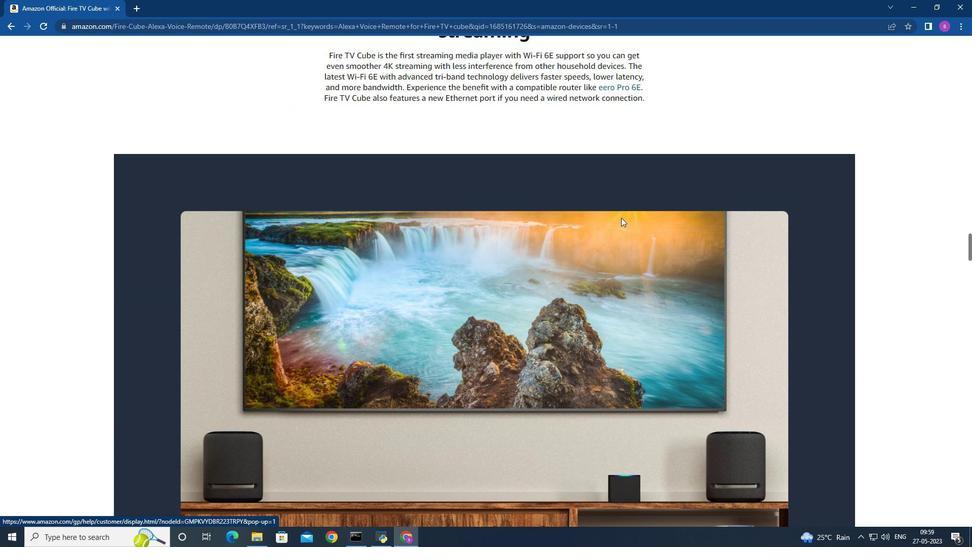 
Action: Mouse moved to (621, 216)
Screenshot: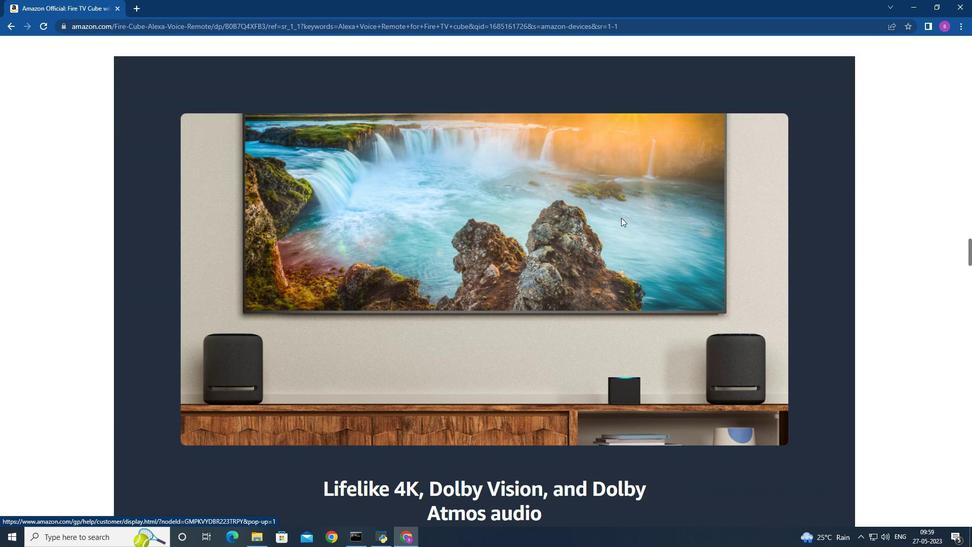 
Action: Mouse scrolled (621, 216) with delta (0, 0)
Screenshot: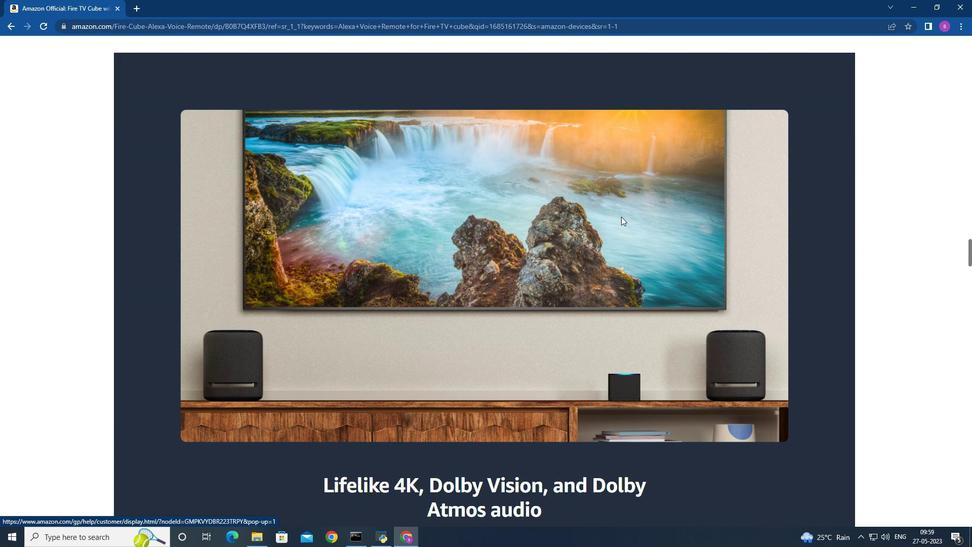 
Action: Mouse scrolled (621, 216) with delta (0, 0)
Screenshot: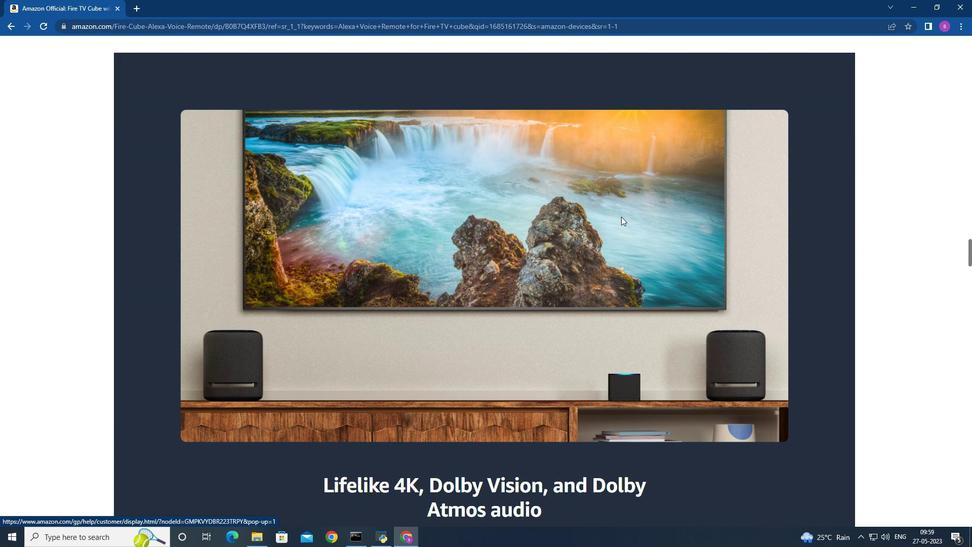 
Action: Mouse scrolled (621, 216) with delta (0, 0)
Screenshot: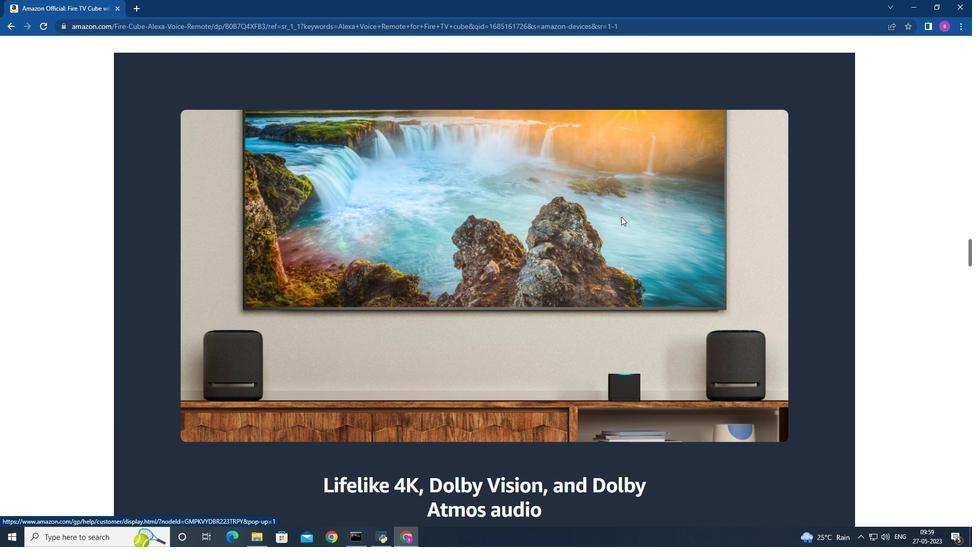 
Action: Mouse scrolled (621, 216) with delta (0, 0)
Screenshot: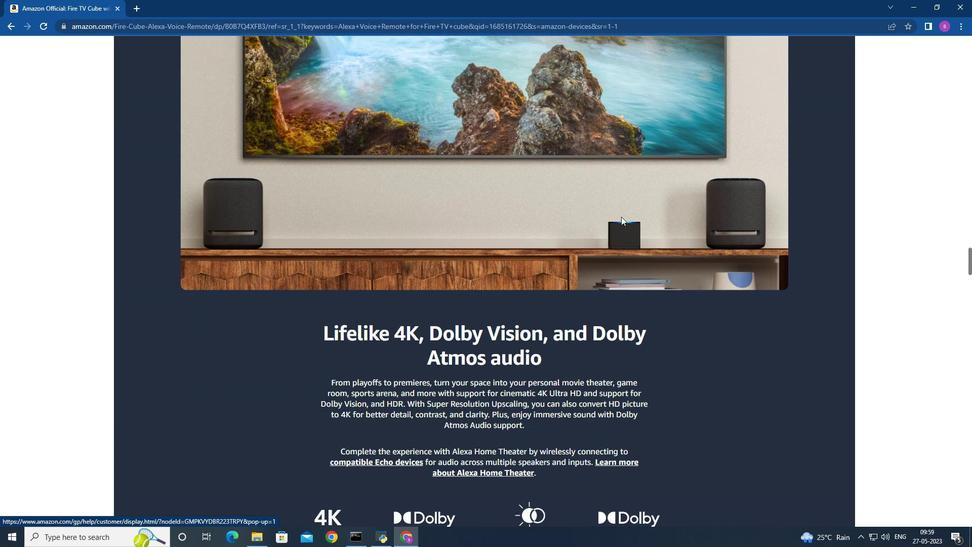 
Action: Mouse scrolled (621, 216) with delta (0, 0)
Screenshot: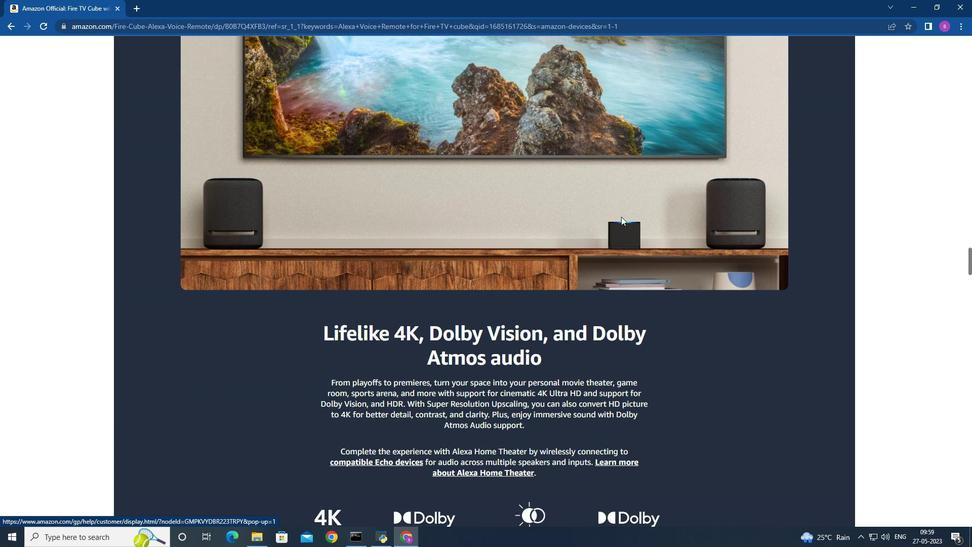 
Action: Mouse scrolled (621, 216) with delta (0, 0)
Screenshot: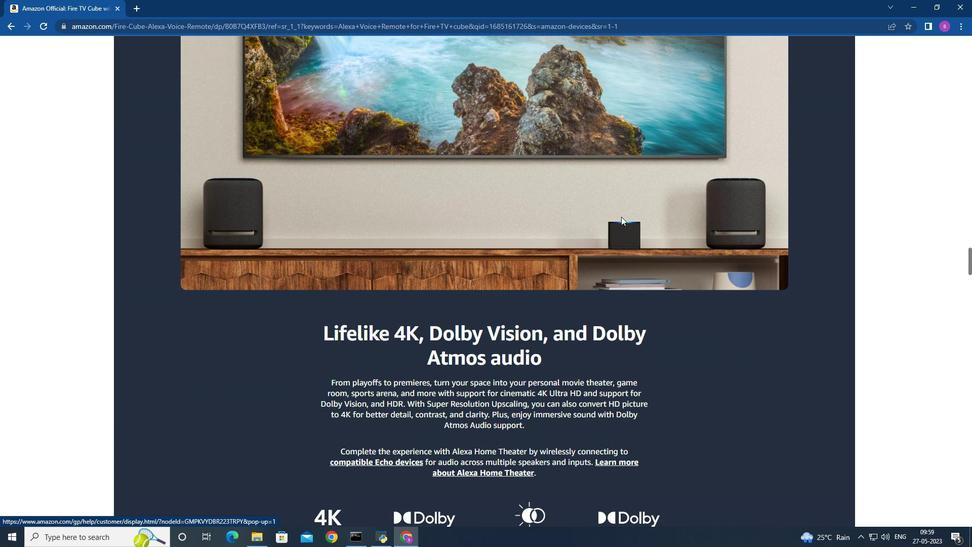
Action: Mouse scrolled (621, 216) with delta (0, 0)
Screenshot: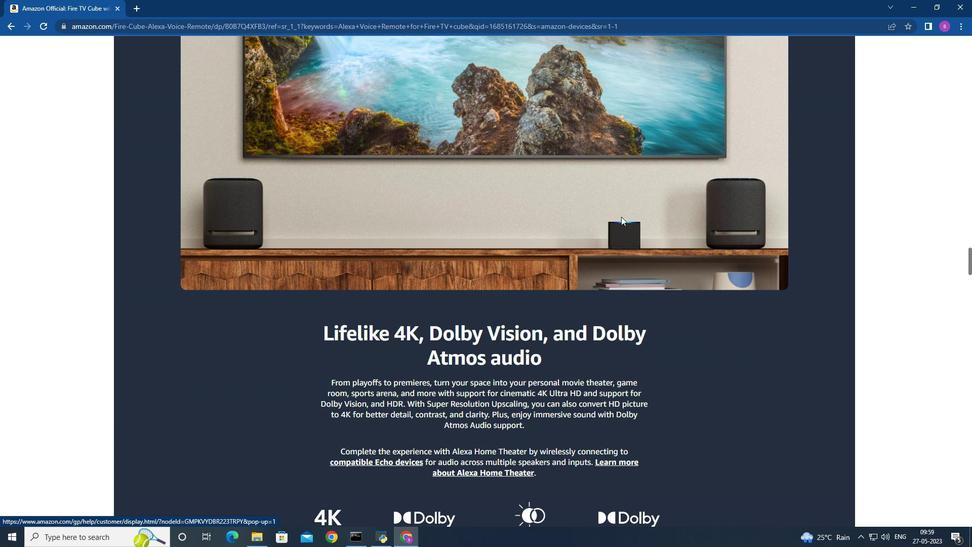 
Action: Mouse scrolled (621, 216) with delta (0, 0)
Screenshot: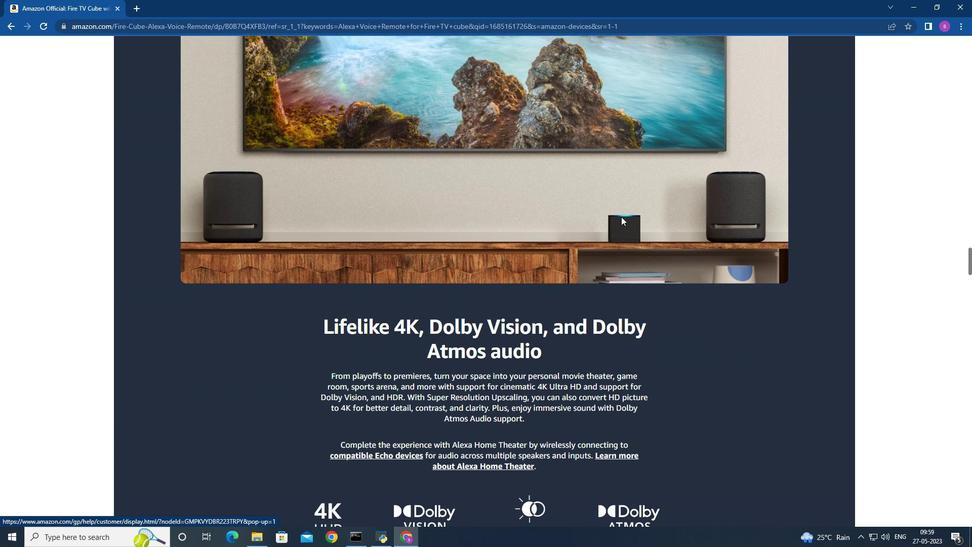 
Action: Mouse scrolled (621, 216) with delta (0, 0)
Screenshot: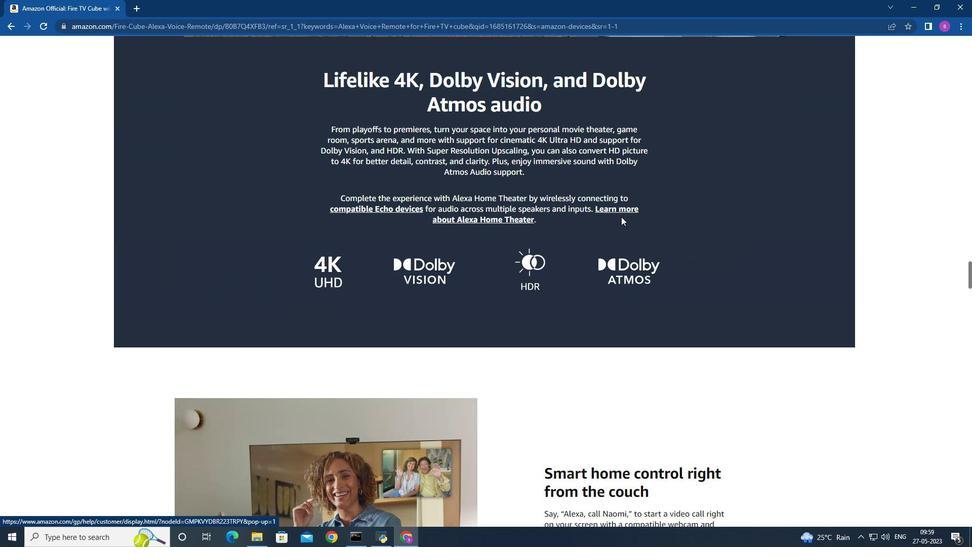 
Action: Mouse scrolled (621, 216) with delta (0, 0)
Screenshot: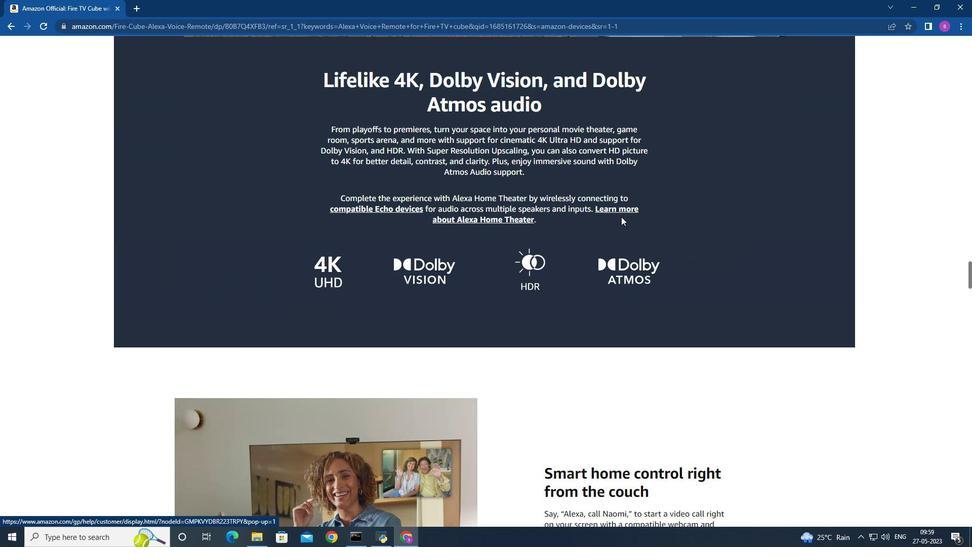
Action: Mouse scrolled (621, 216) with delta (0, 0)
Screenshot: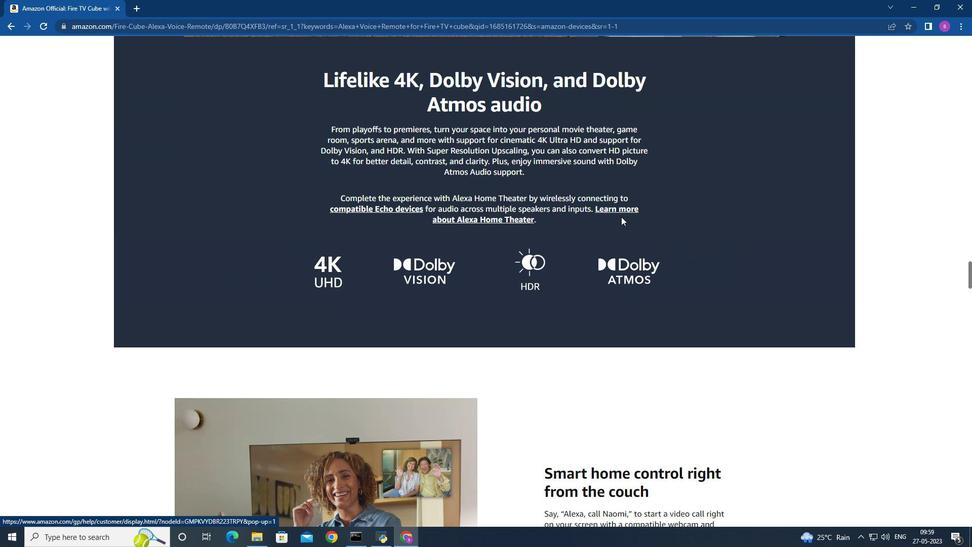 
Action: Mouse scrolled (621, 216) with delta (0, 0)
Screenshot: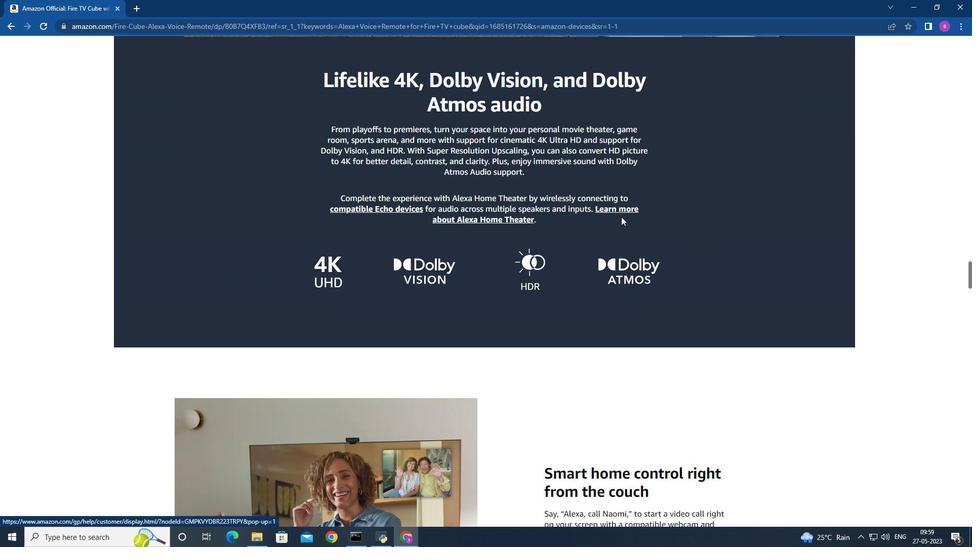 
Action: Mouse scrolled (621, 216) with delta (0, 0)
Screenshot: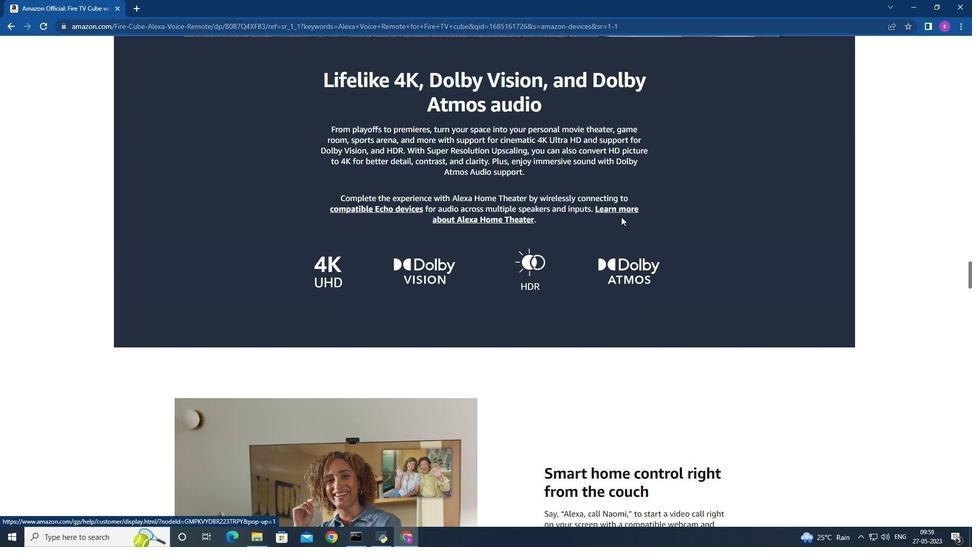 
Action: Mouse scrolled (621, 216) with delta (0, 0)
Screenshot: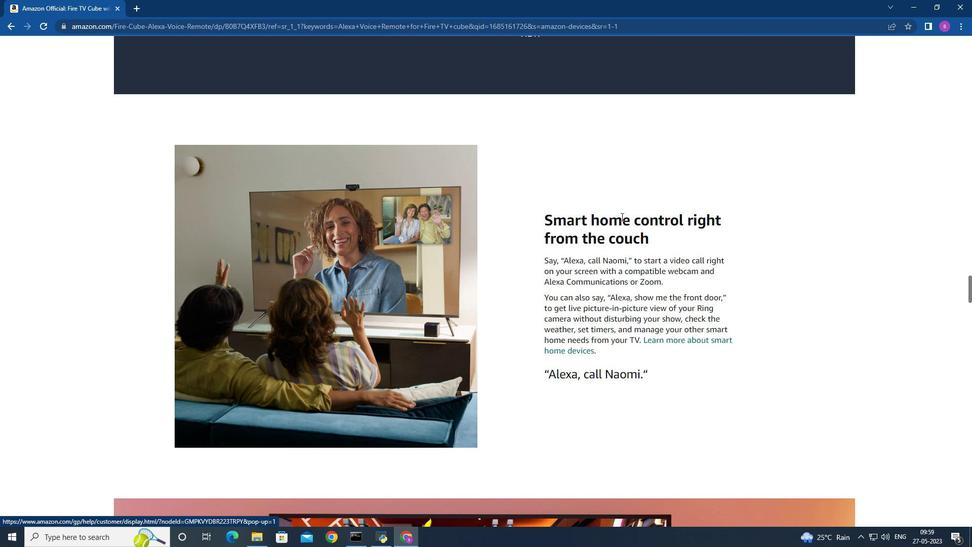 
Action: Mouse scrolled (621, 216) with delta (0, 0)
Screenshot: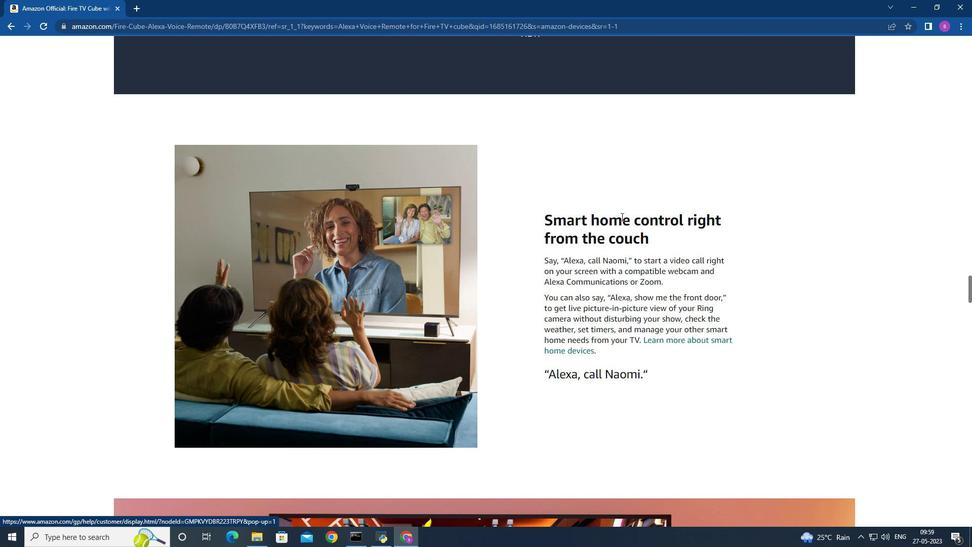 
Action: Mouse scrolled (621, 216) with delta (0, 0)
Screenshot: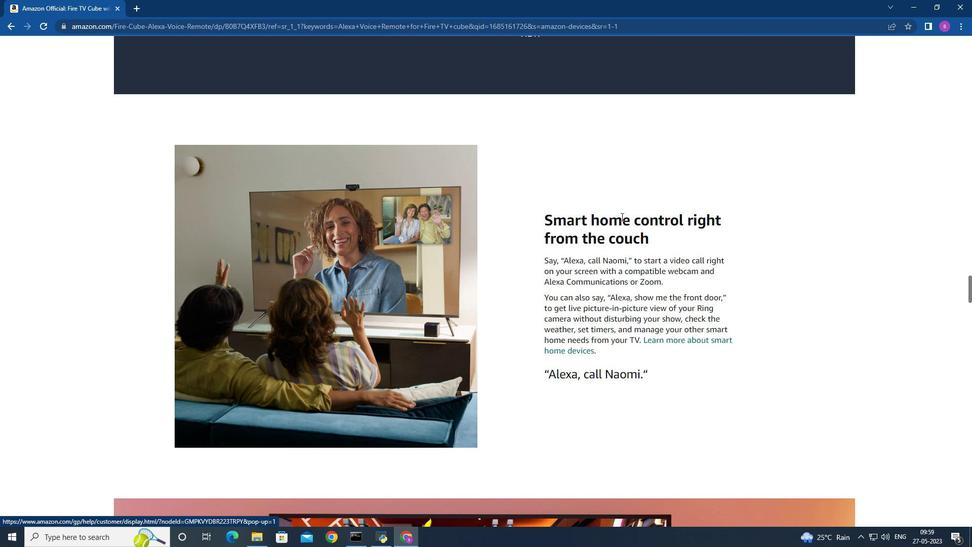 
Action: Mouse scrolled (621, 216) with delta (0, 0)
Screenshot: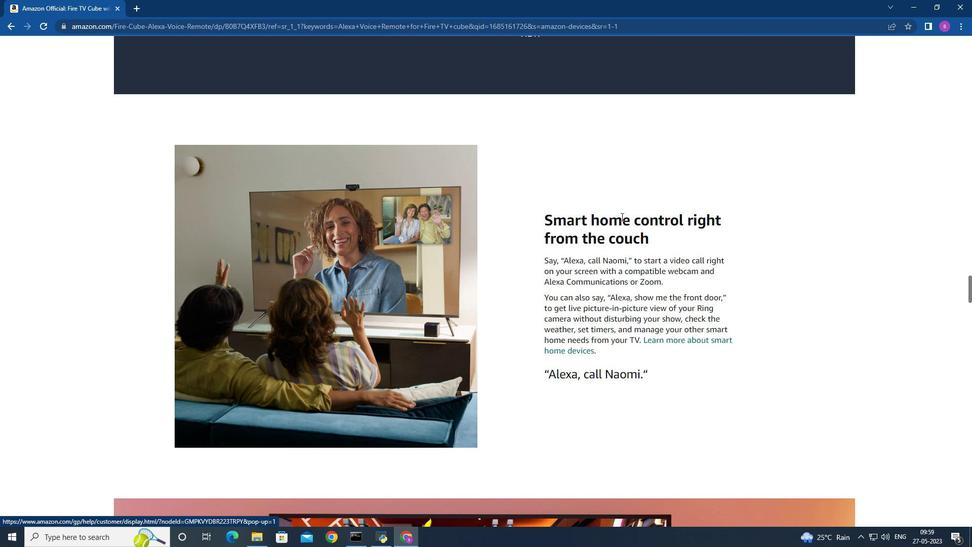 
Action: Mouse scrolled (621, 216) with delta (0, 0)
Screenshot: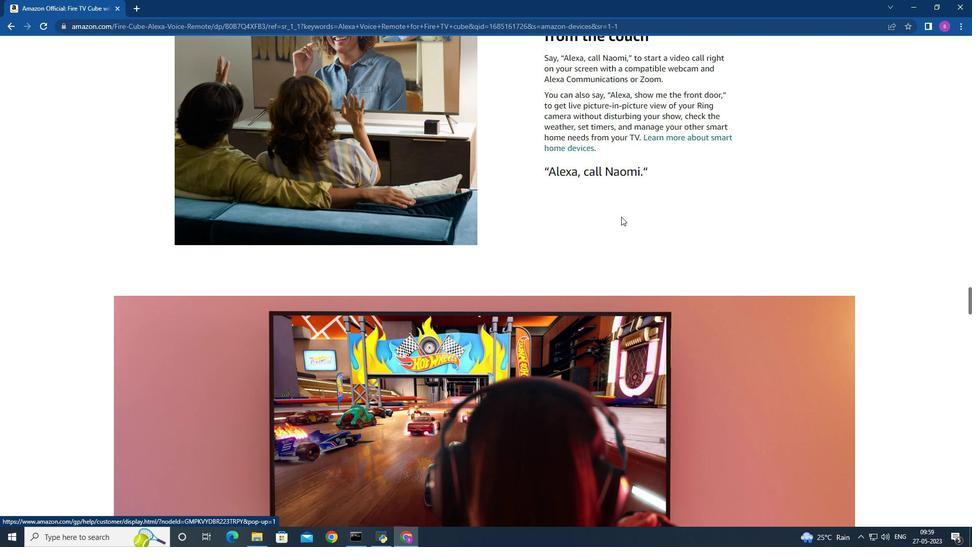 
Action: Mouse scrolled (621, 216) with delta (0, 0)
Screenshot: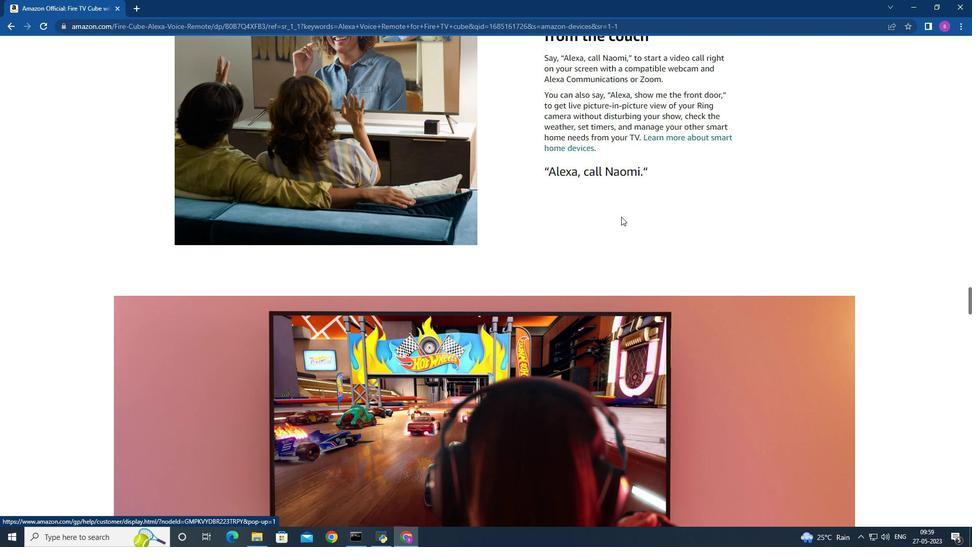 
Action: Mouse scrolled (621, 216) with delta (0, 0)
Screenshot: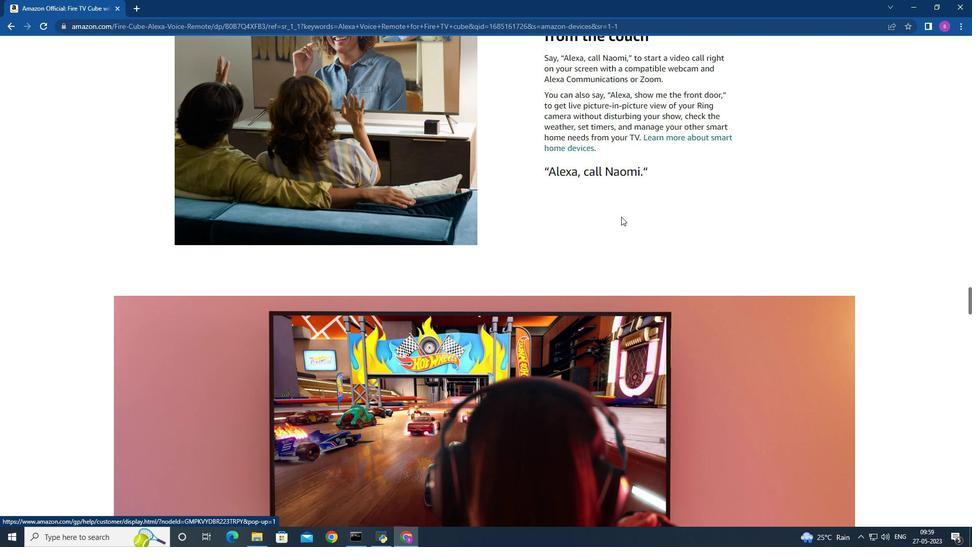 
Action: Mouse scrolled (621, 216) with delta (0, 0)
Screenshot: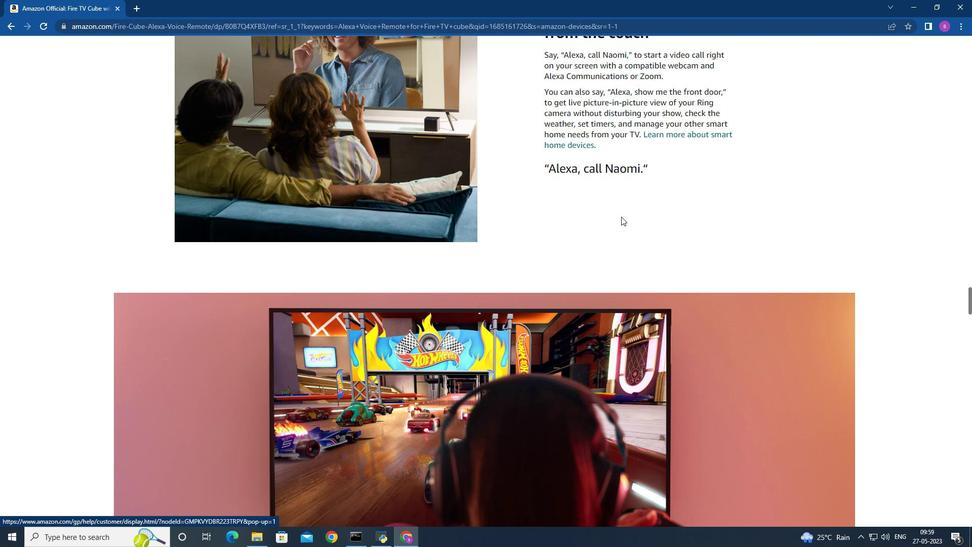 
Action: Mouse scrolled (621, 216) with delta (0, 0)
Screenshot: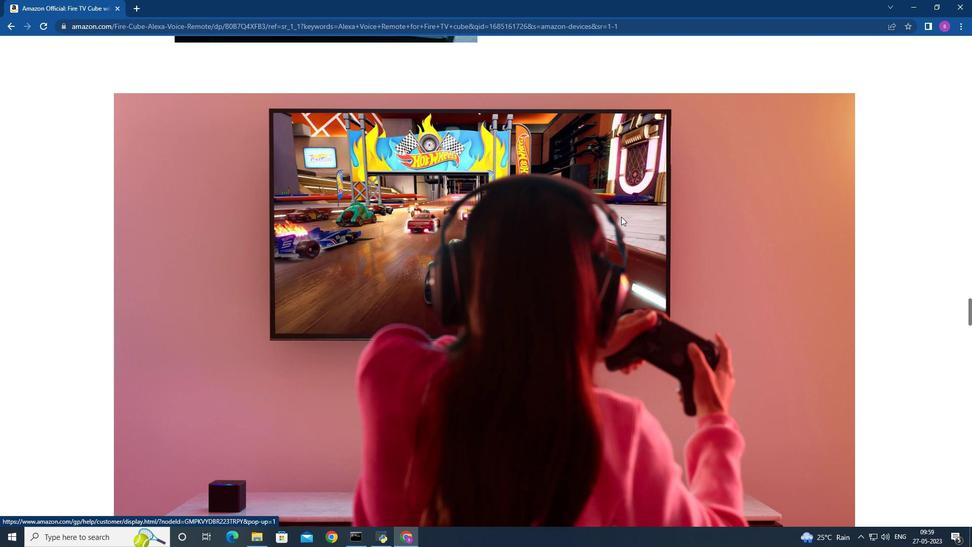 
Action: Mouse scrolled (621, 216) with delta (0, 0)
Screenshot: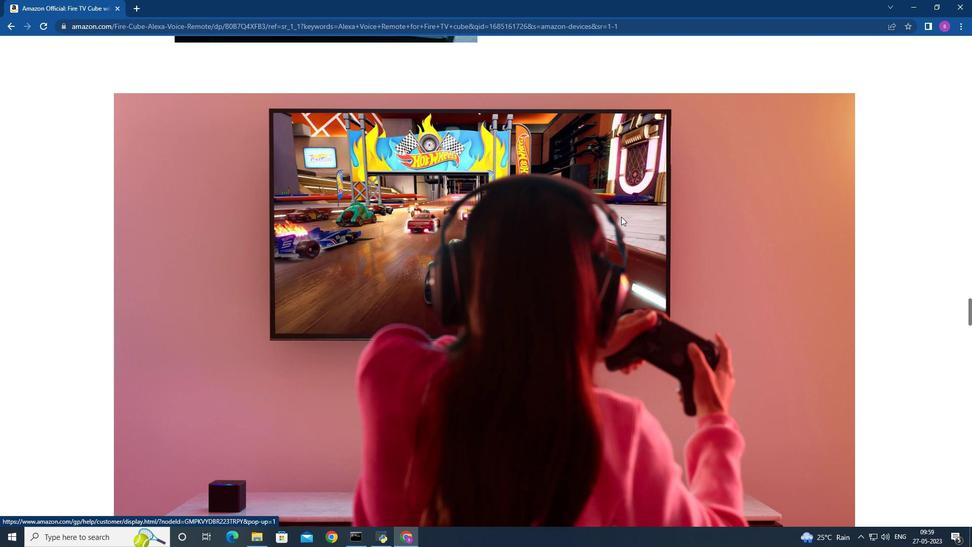 
Action: Mouse scrolled (621, 216) with delta (0, 0)
Screenshot: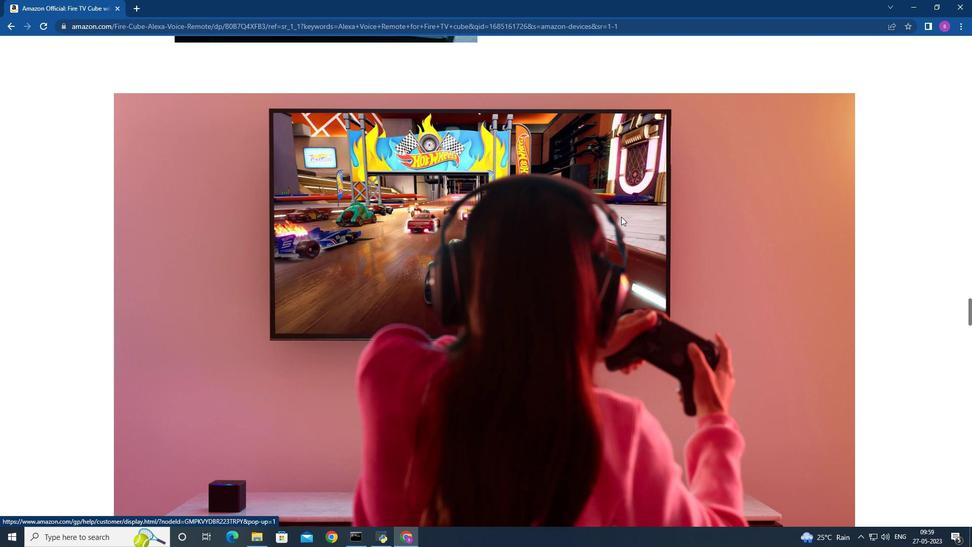 
Action: Mouse scrolled (621, 216) with delta (0, 0)
Screenshot: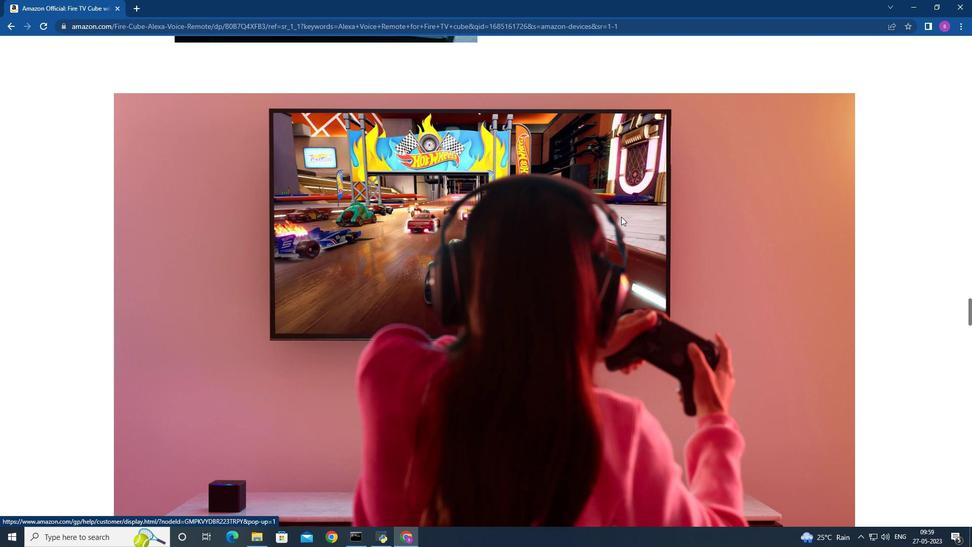 
Action: Mouse scrolled (621, 216) with delta (0, 0)
Screenshot: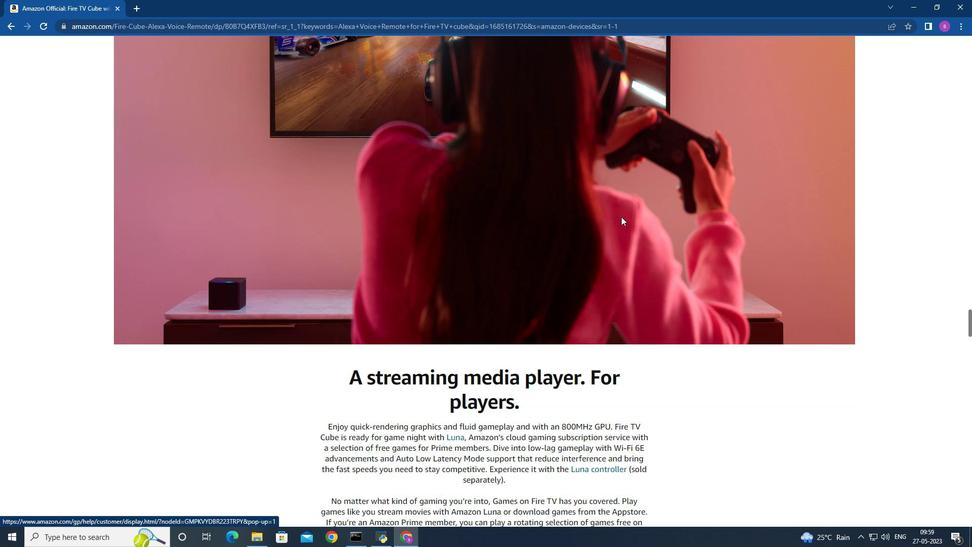 
Action: Mouse scrolled (621, 216) with delta (0, 0)
Screenshot: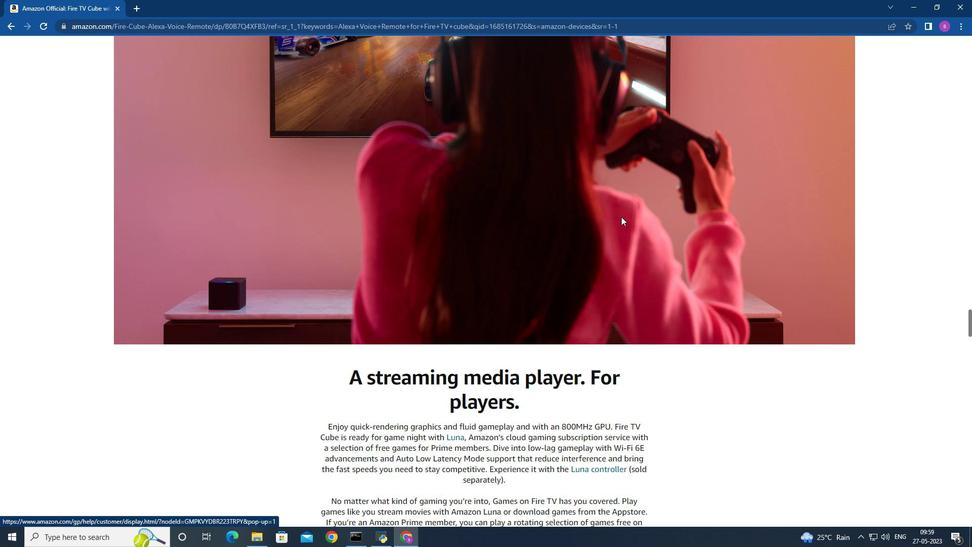 
Action: Mouse scrolled (621, 216) with delta (0, 0)
Screenshot: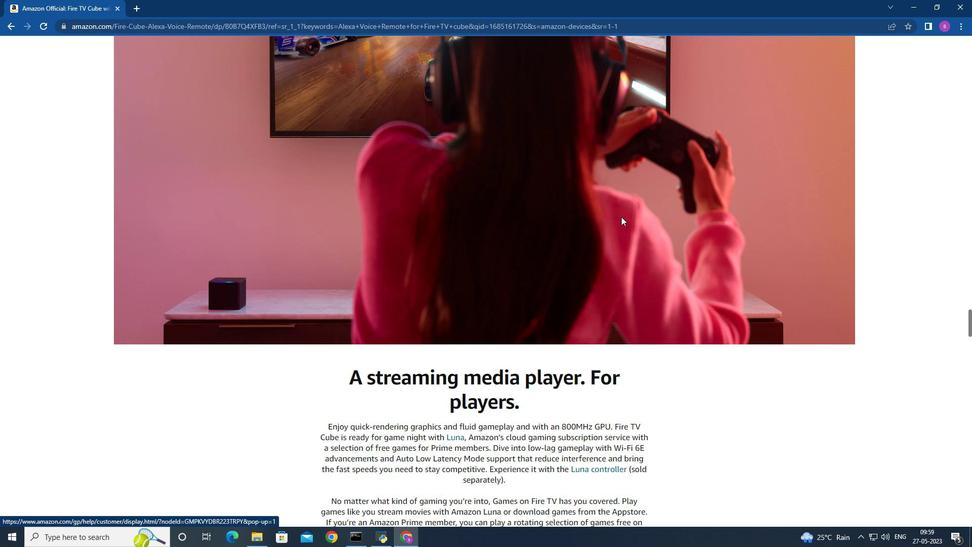 
Action: Mouse scrolled (621, 216) with delta (0, 0)
Screenshot: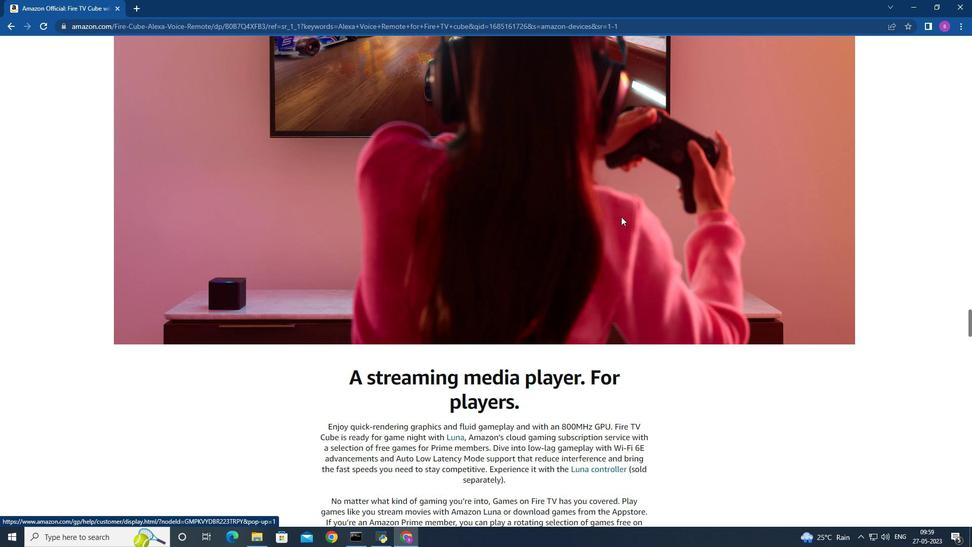 
Action: Mouse scrolled (621, 216) with delta (0, 0)
Screenshot: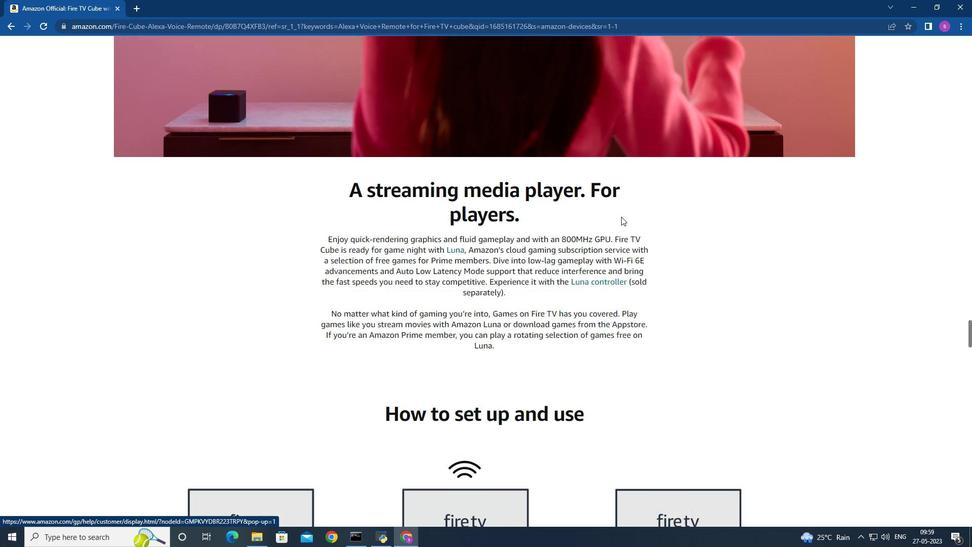 
Action: Mouse scrolled (621, 216) with delta (0, 0)
Screenshot: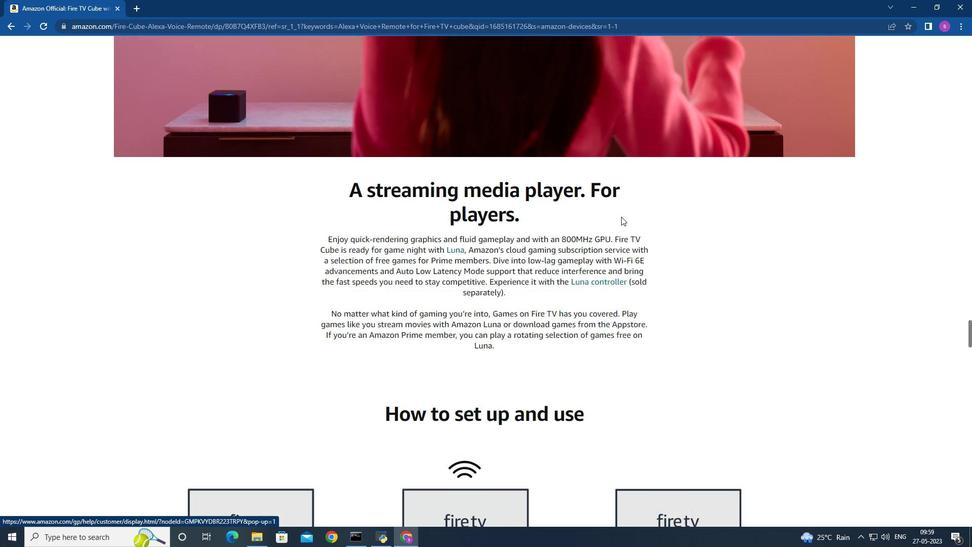 
Action: Mouse scrolled (621, 216) with delta (0, 0)
Screenshot: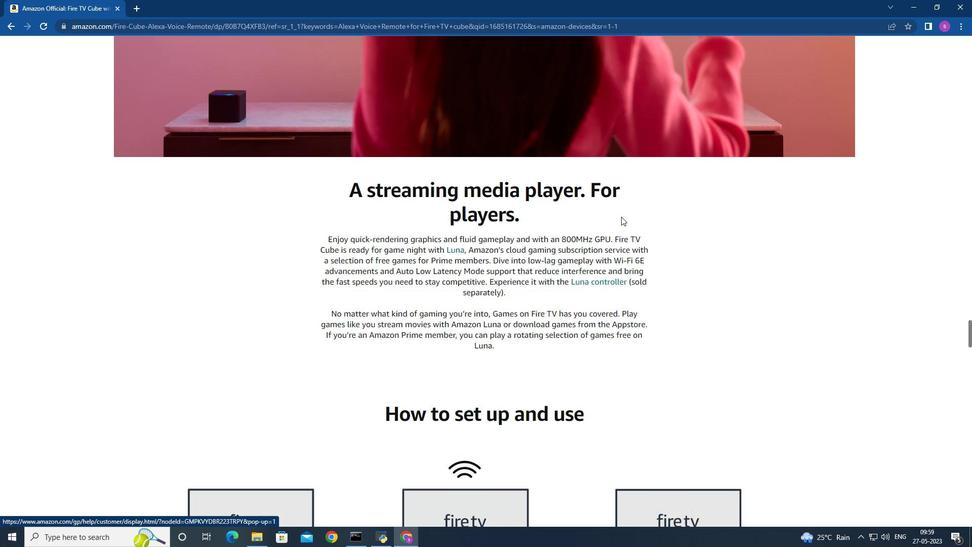
Action: Mouse scrolled (621, 216) with delta (0, 0)
Screenshot: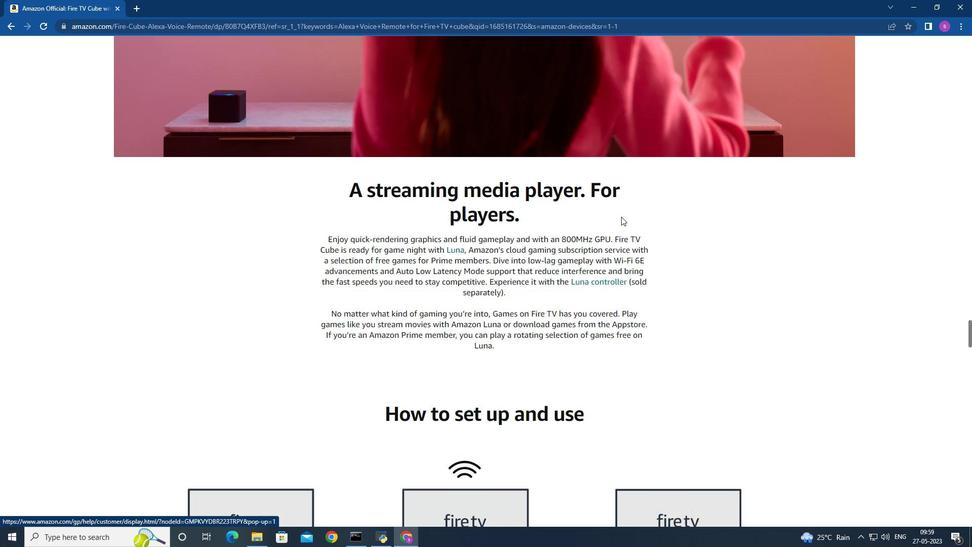 
Action: Mouse moved to (434, 260)
Screenshot: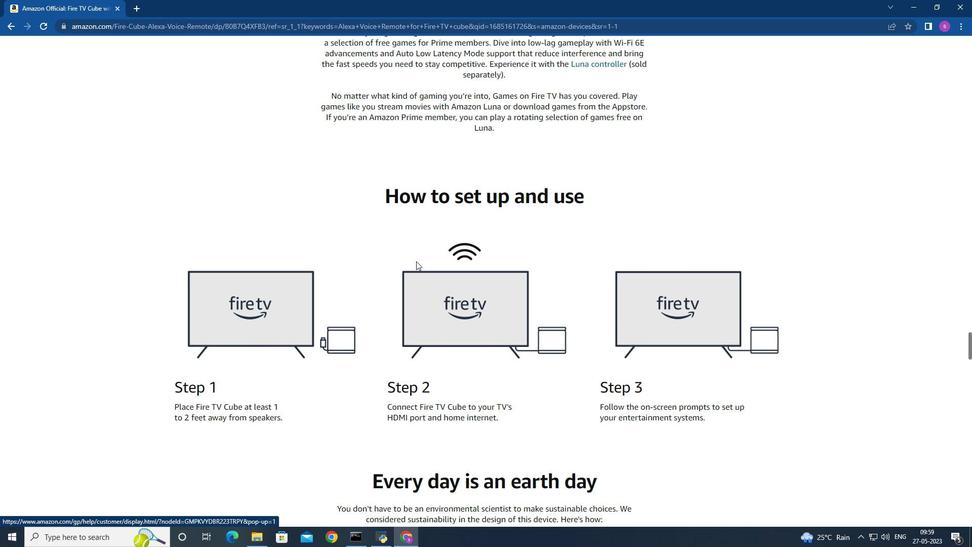 
Action: Mouse scrolled (434, 259) with delta (0, 0)
Screenshot: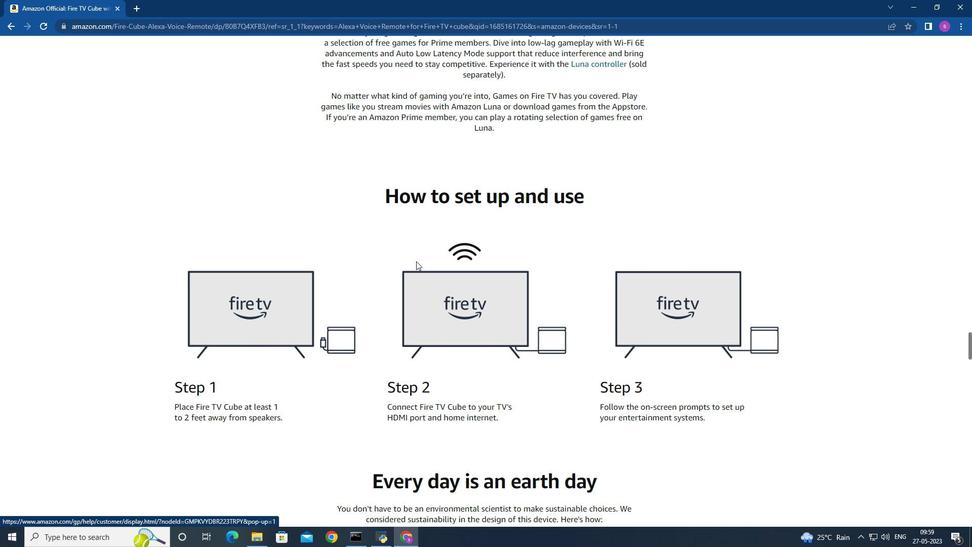 
Action: Mouse scrolled (434, 259) with delta (0, 0)
Screenshot: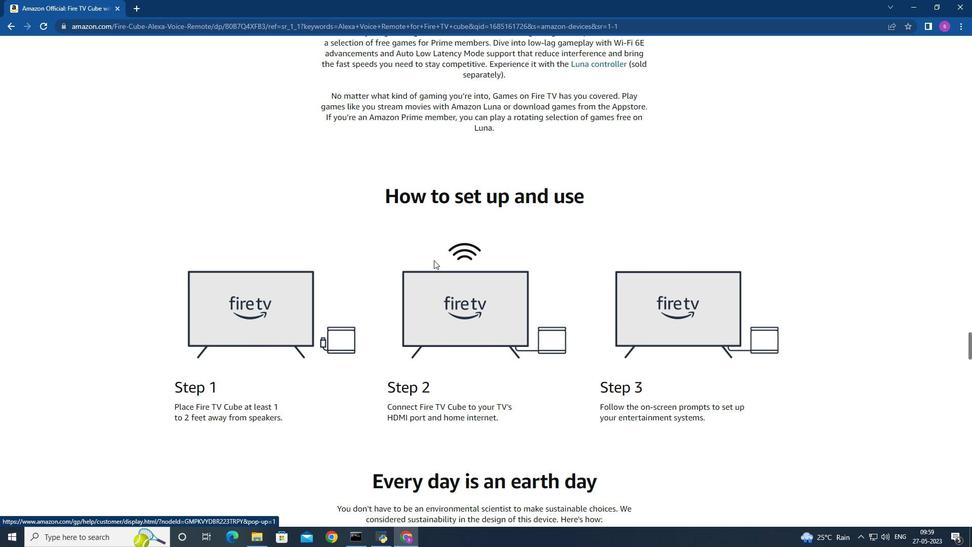 
Action: Mouse scrolled (434, 259) with delta (0, 0)
Screenshot: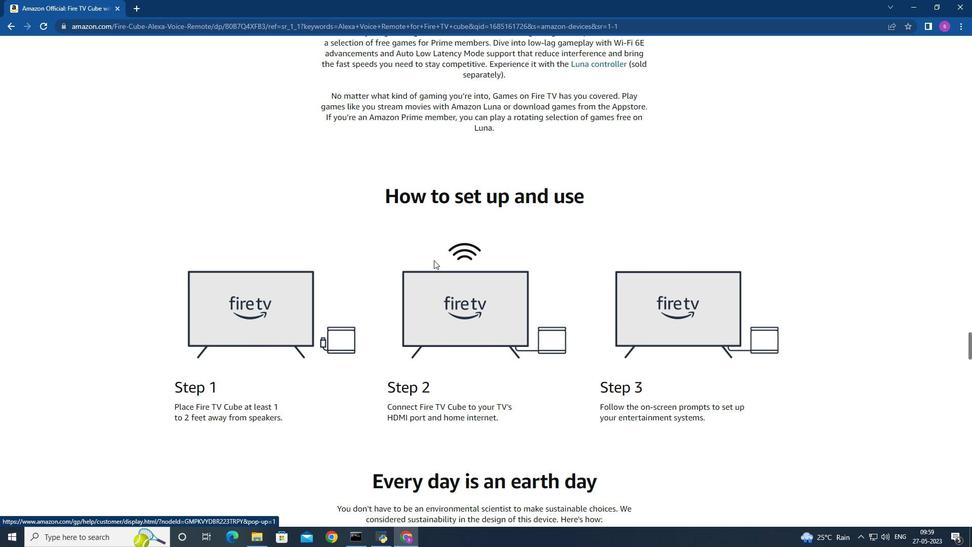 
Action: Mouse moved to (496, 246)
Screenshot: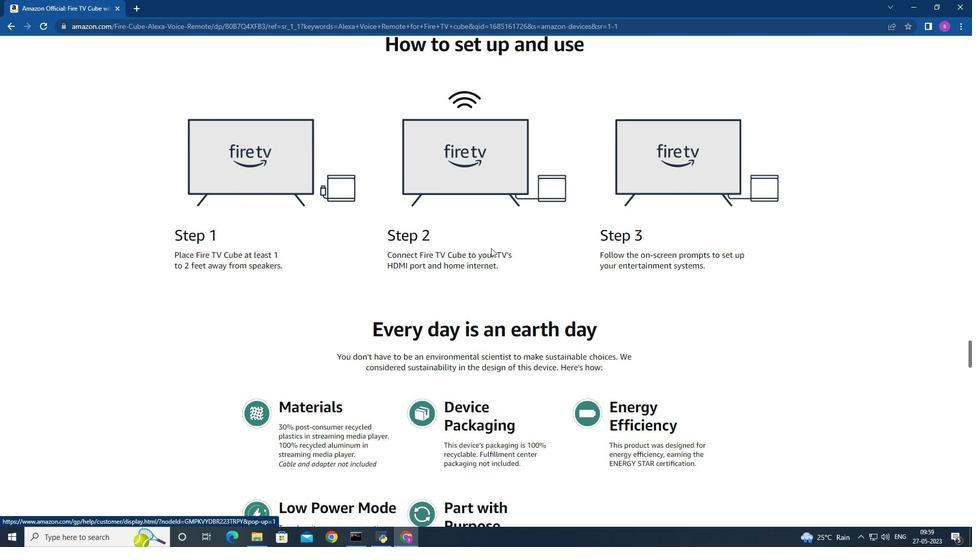 
Action: Mouse scrolled (496, 246) with delta (0, 0)
Screenshot: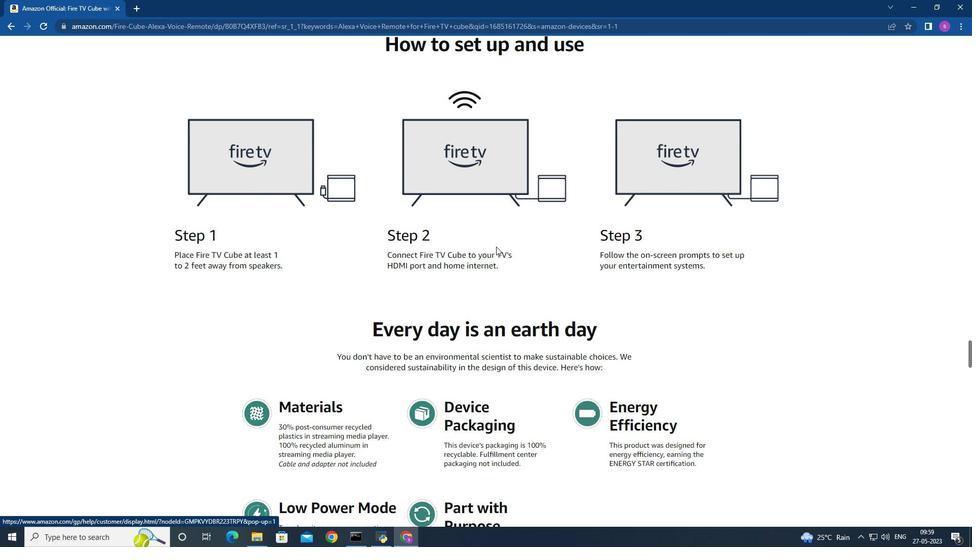 
Action: Mouse scrolled (496, 246) with delta (0, 0)
Screenshot: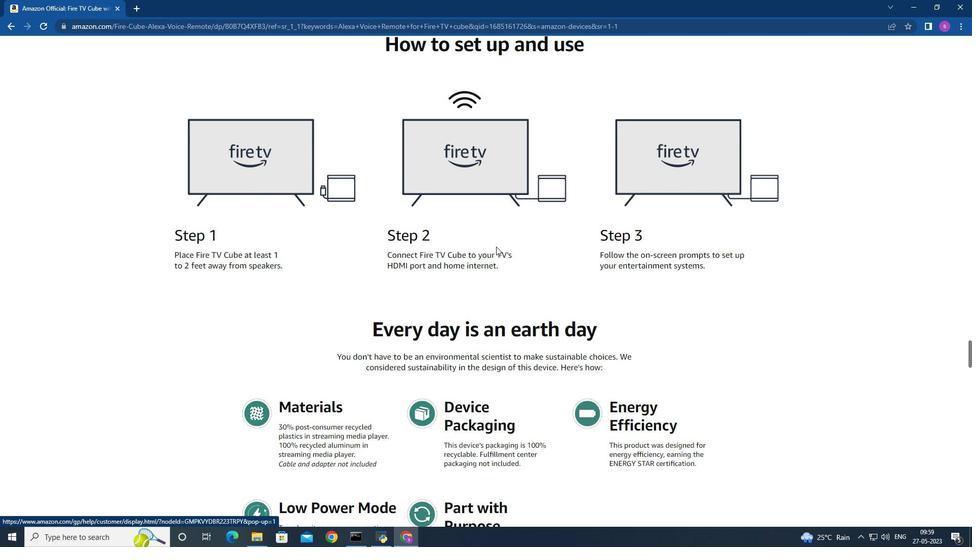 
Action: Mouse scrolled (496, 246) with delta (0, 0)
Screenshot: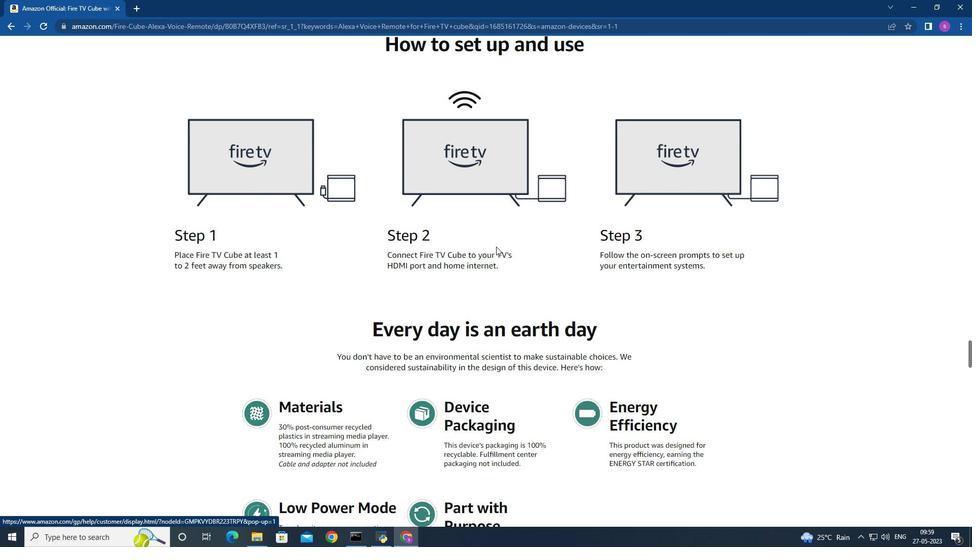 
Action: Mouse scrolled (496, 246) with delta (0, 0)
Screenshot: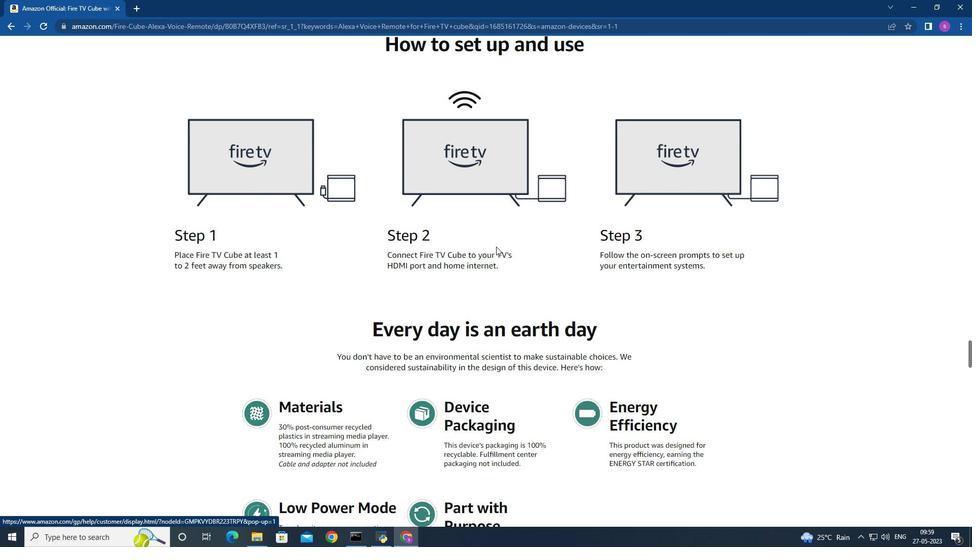 
Action: Mouse moved to (498, 246)
Screenshot: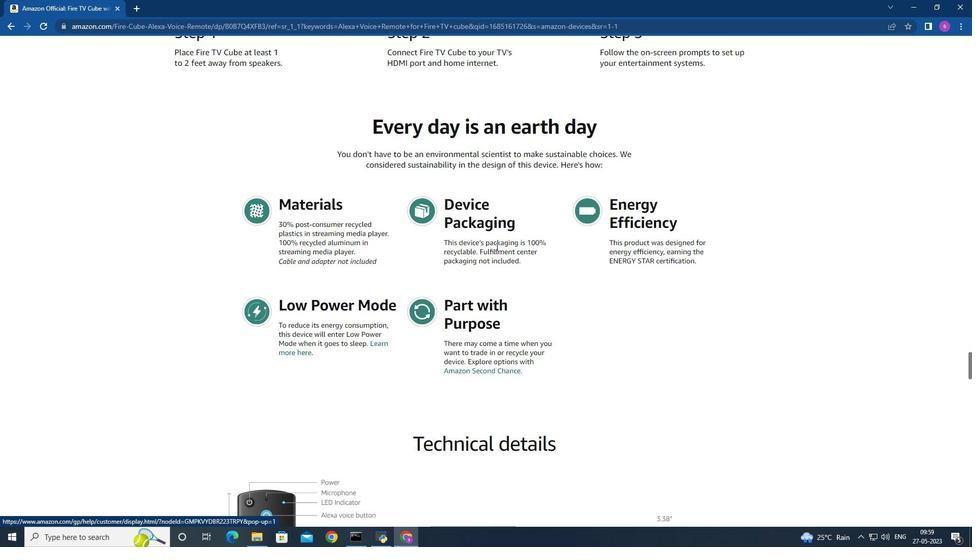 
Action: Mouse scrolled (498, 246) with delta (0, 0)
Screenshot: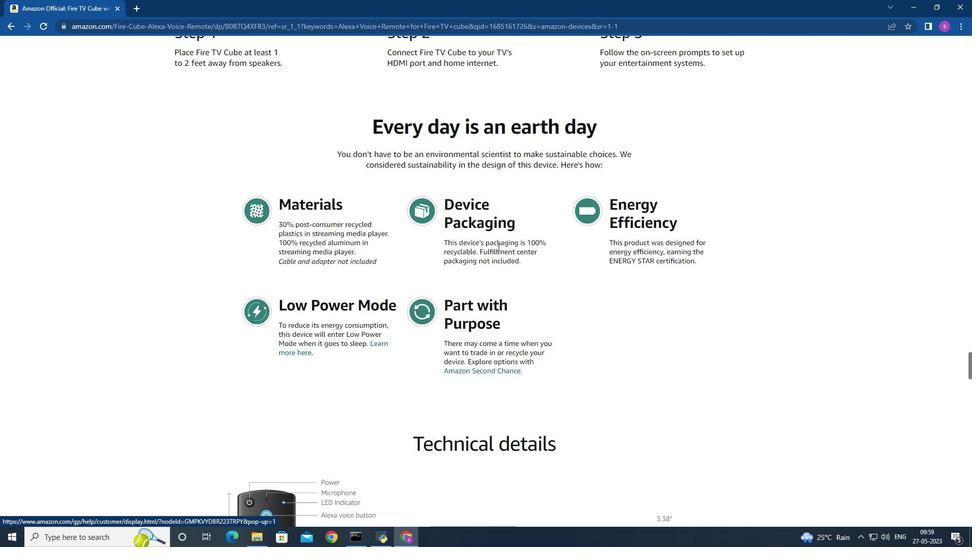 
Action: Mouse scrolled (498, 246) with delta (0, 0)
Screenshot: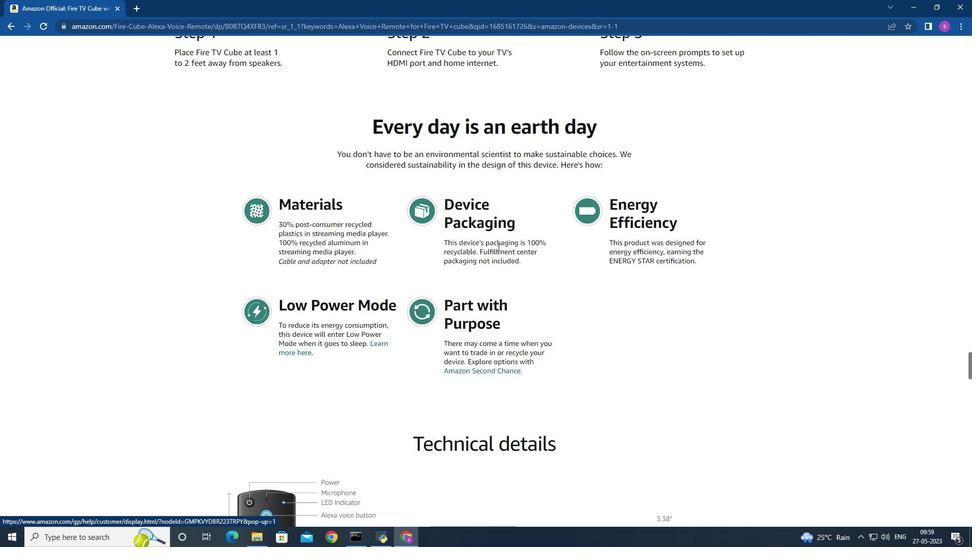 
Action: Mouse scrolled (498, 246) with delta (0, 0)
Screenshot: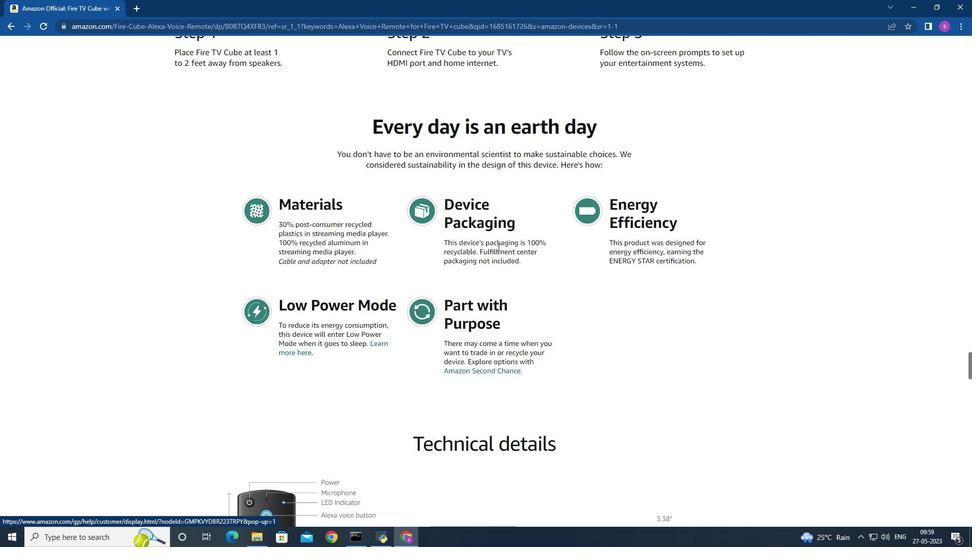 
Action: Mouse scrolled (498, 246) with delta (0, 0)
Screenshot: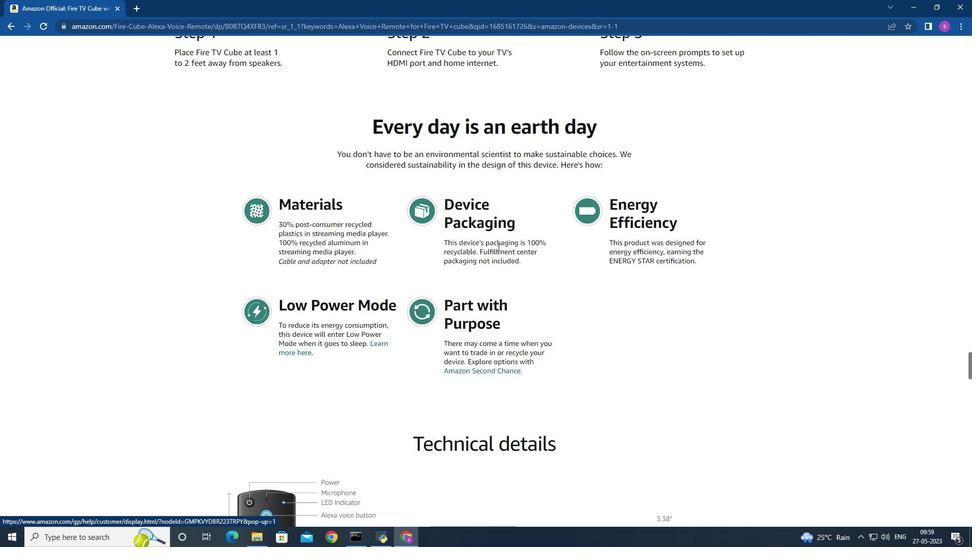 
Action: Mouse moved to (498, 246)
Screenshot: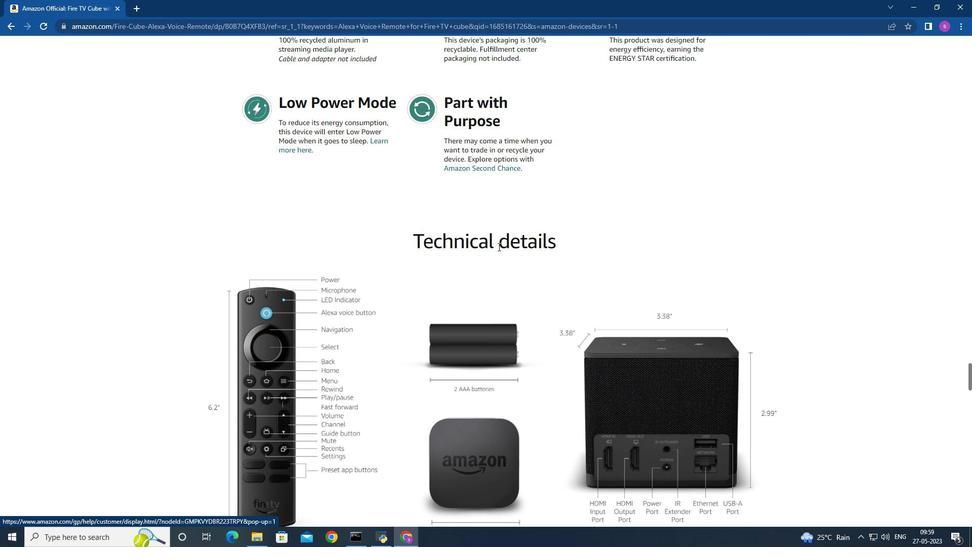 
Action: Mouse scrolled (498, 246) with delta (0, 0)
Screenshot: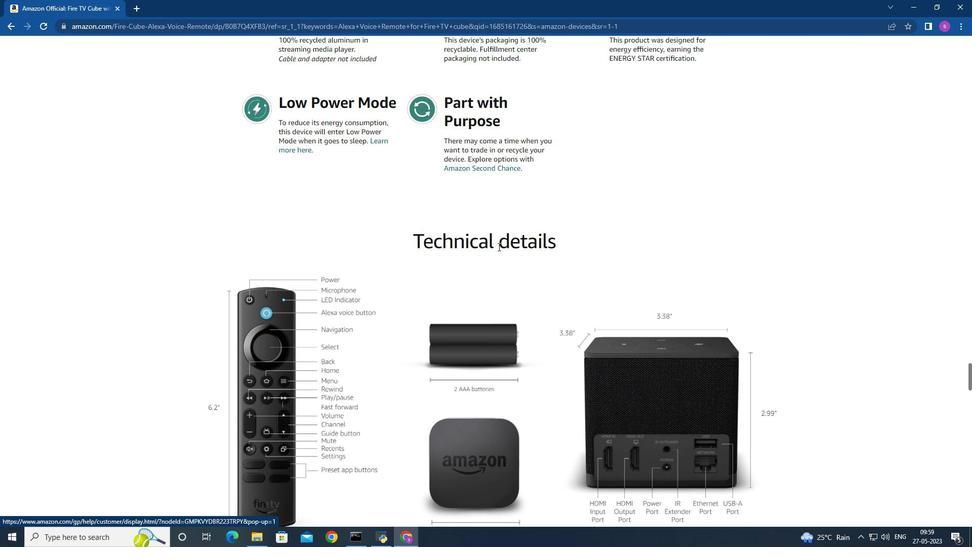 
Action: Mouse scrolled (498, 246) with delta (0, 0)
Screenshot: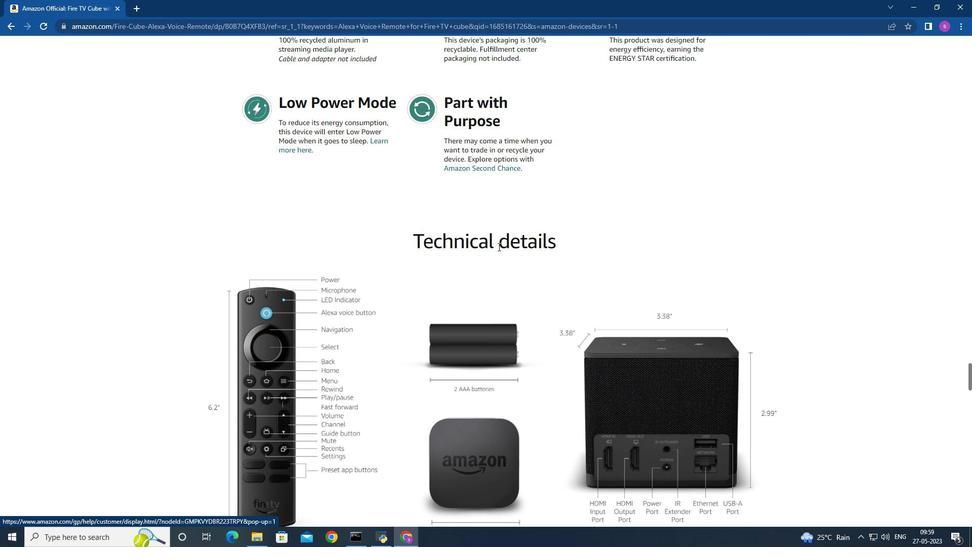 
Action: Mouse moved to (498, 246)
Screenshot: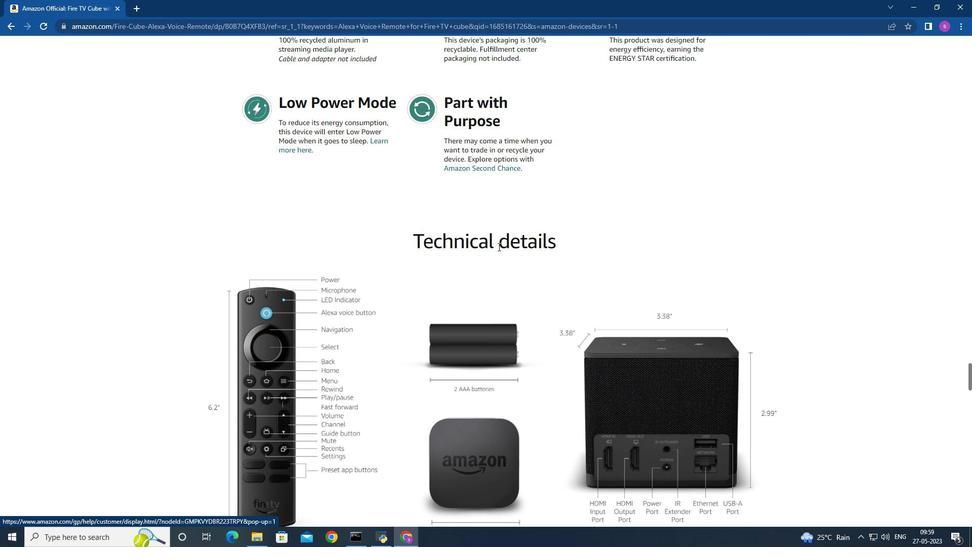 
Action: Mouse scrolled (498, 246) with delta (0, 0)
Screenshot: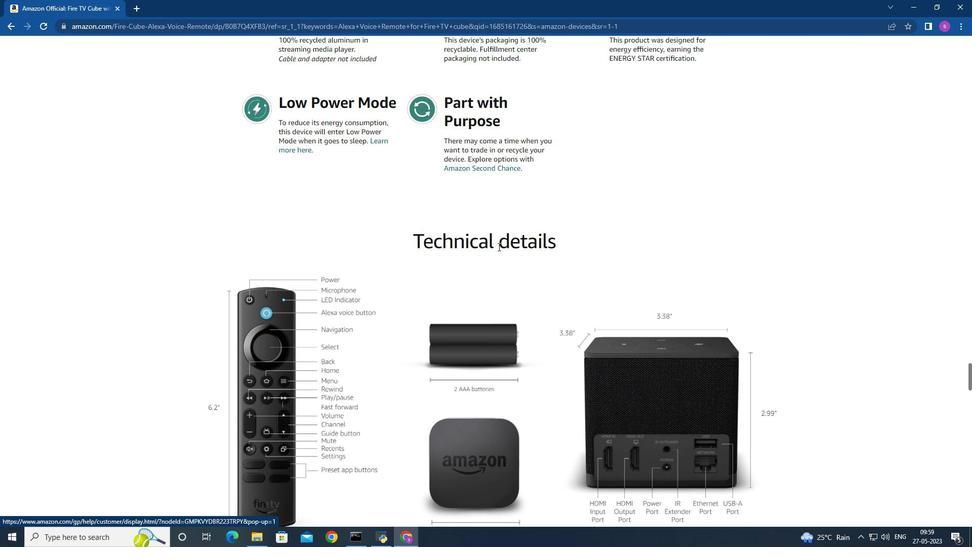 
Action: Mouse scrolled (498, 246) with delta (0, 0)
Screenshot: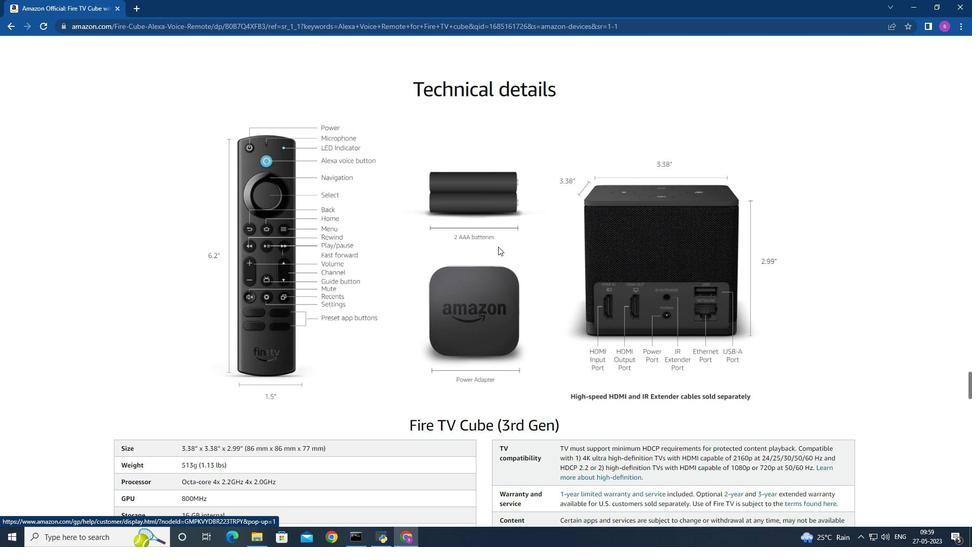 
Action: Mouse scrolled (498, 246) with delta (0, 0)
Screenshot: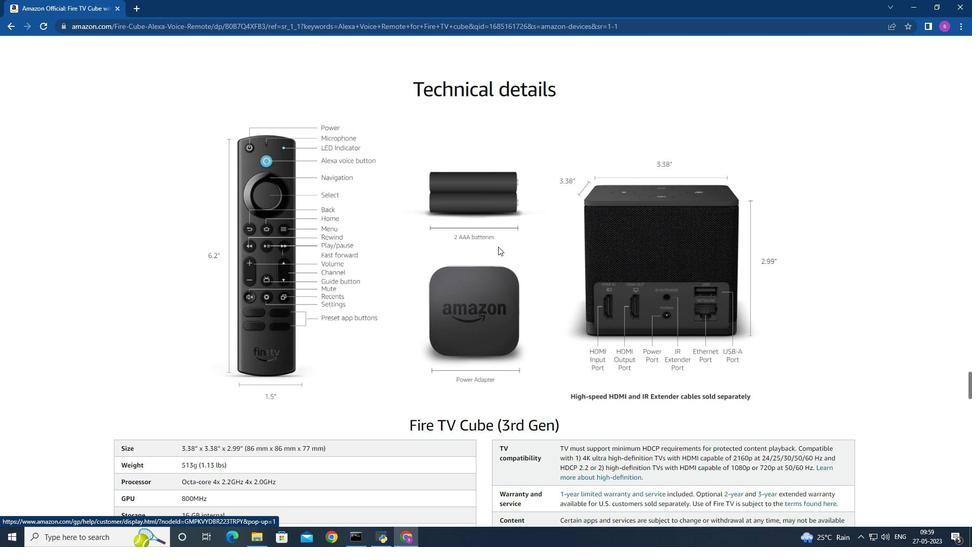 
Action: Mouse scrolled (498, 246) with delta (0, 0)
Screenshot: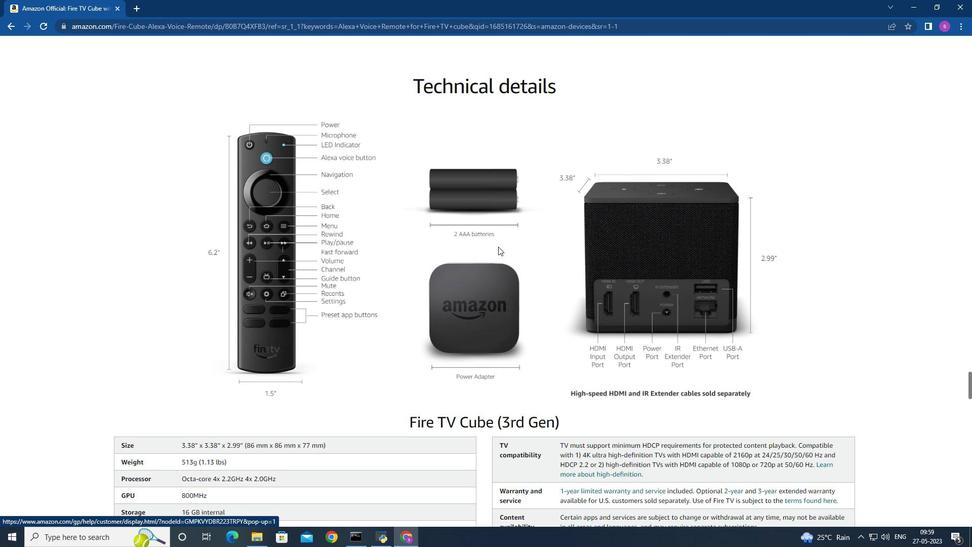 
Action: Mouse scrolled (498, 246) with delta (0, 0)
Screenshot: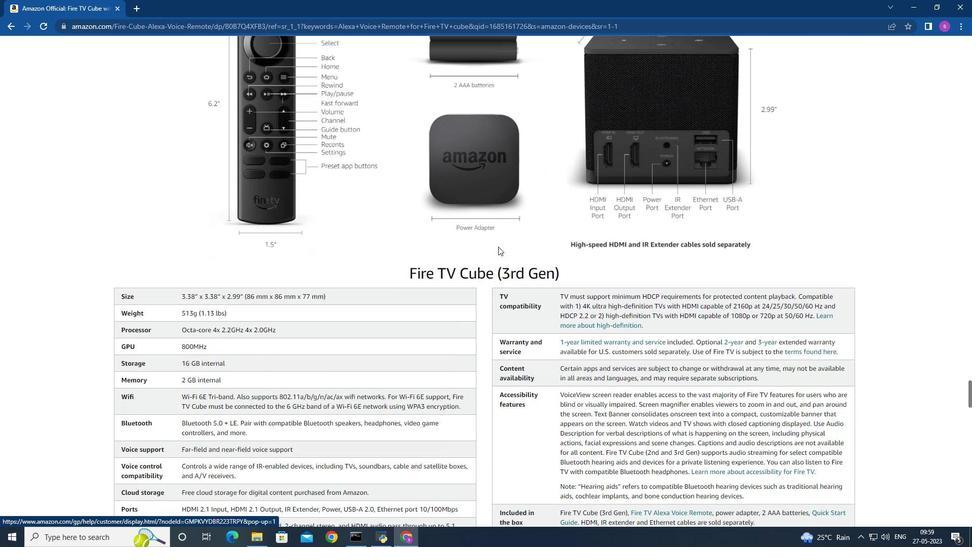 
Action: Mouse scrolled (498, 246) with delta (0, 0)
Screenshot: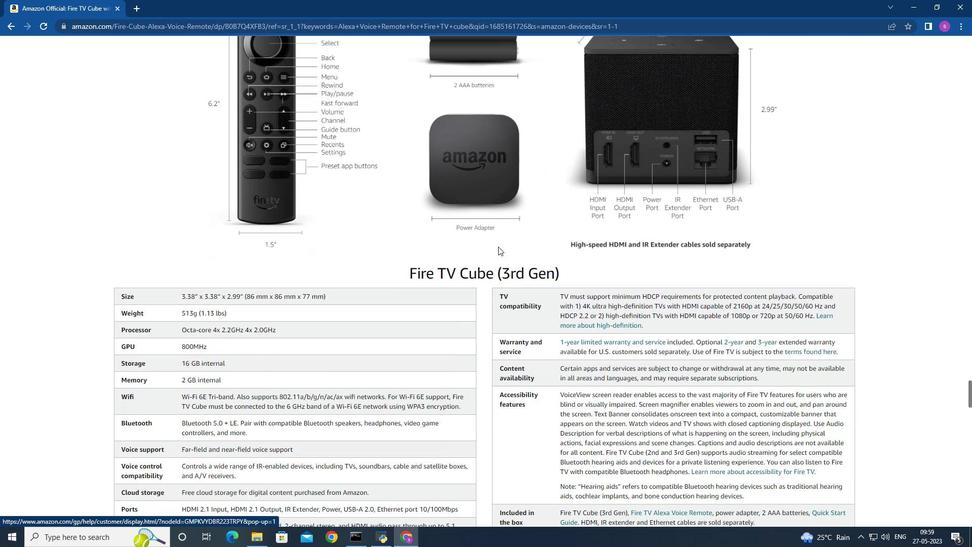 
Action: Mouse scrolled (498, 246) with delta (0, 0)
Screenshot: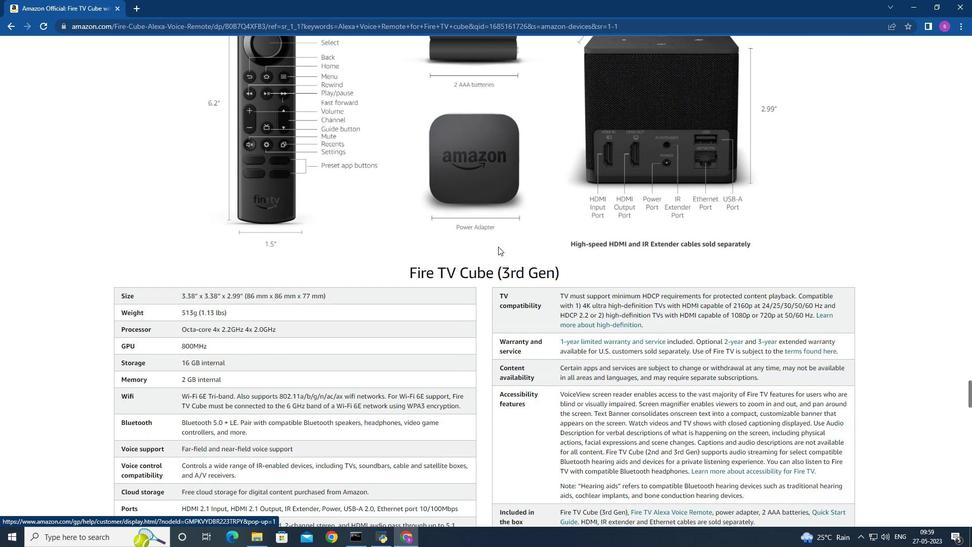 
Action: Mouse moved to (460, 234)
Screenshot: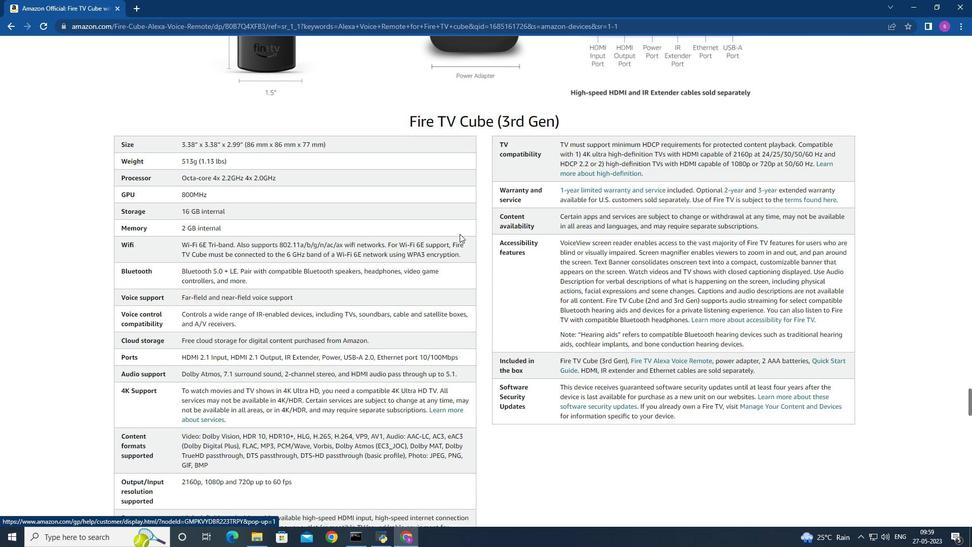 
Action: Mouse scrolled (460, 233) with delta (0, 0)
Screenshot: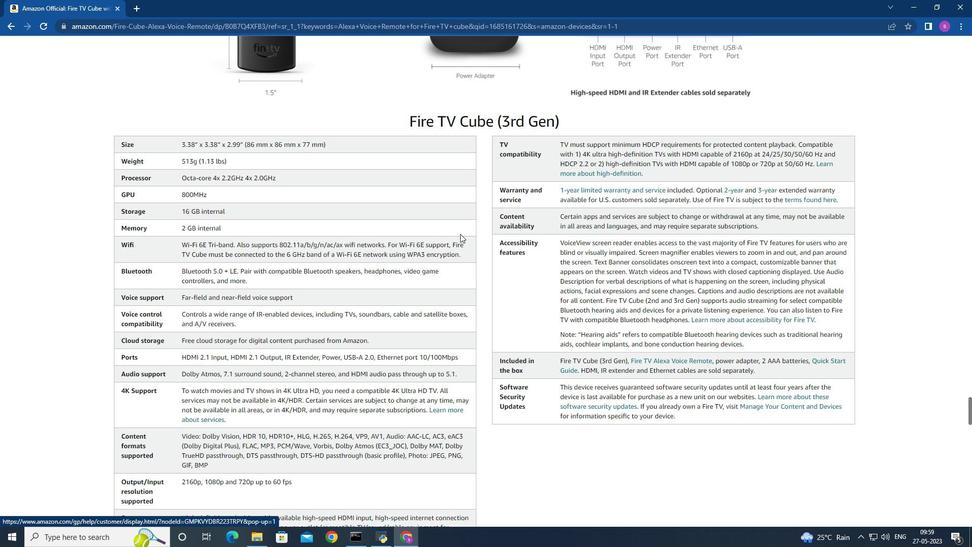 
Action: Mouse moved to (460, 234)
Screenshot: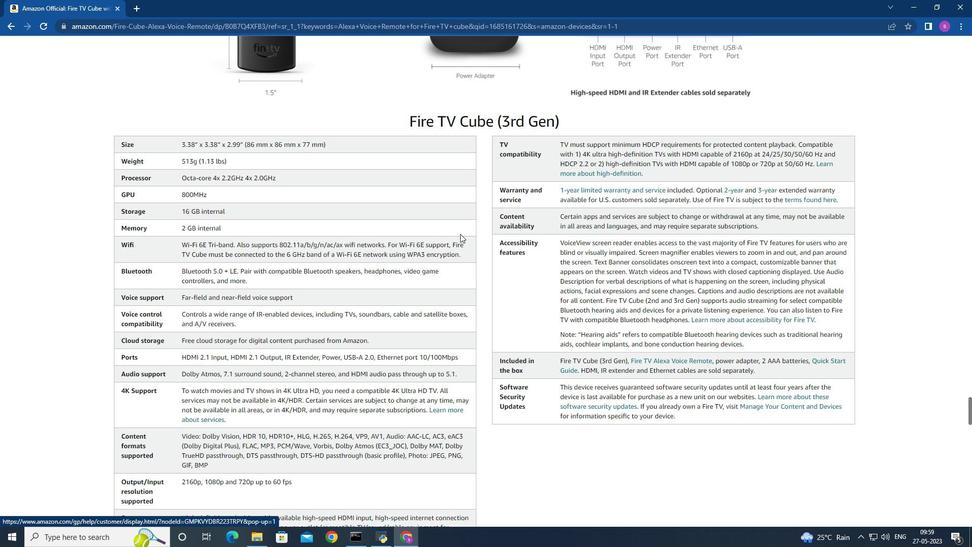 
Action: Mouse scrolled (460, 233) with delta (0, 0)
